 Task: For heading Use Courier New with bold and underline.  font size for heading22,  'Change the font style of data to'Courier New and font size to 14,  Change the alignment of both headline & data to Align right In the sheet   Summit Sales review   book
Action: Mouse moved to (334, 105)
Screenshot: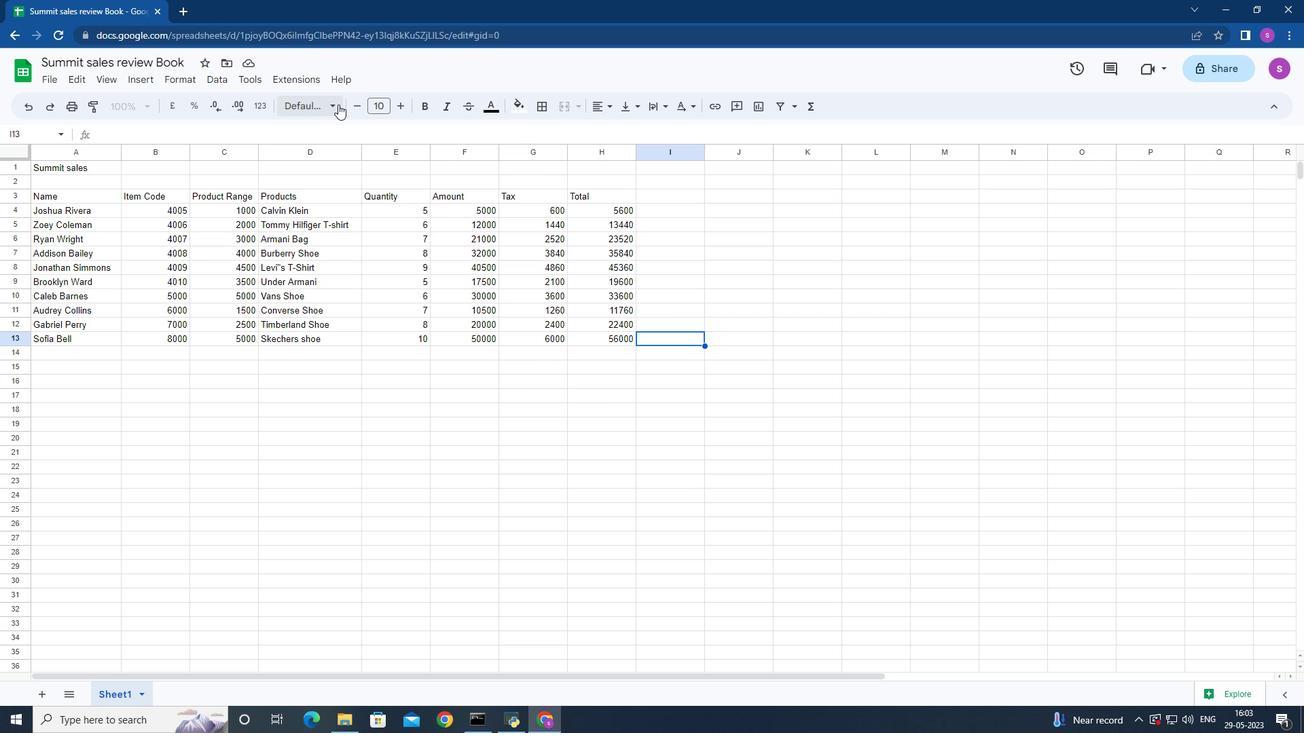 
Action: Mouse pressed left at (334, 105)
Screenshot: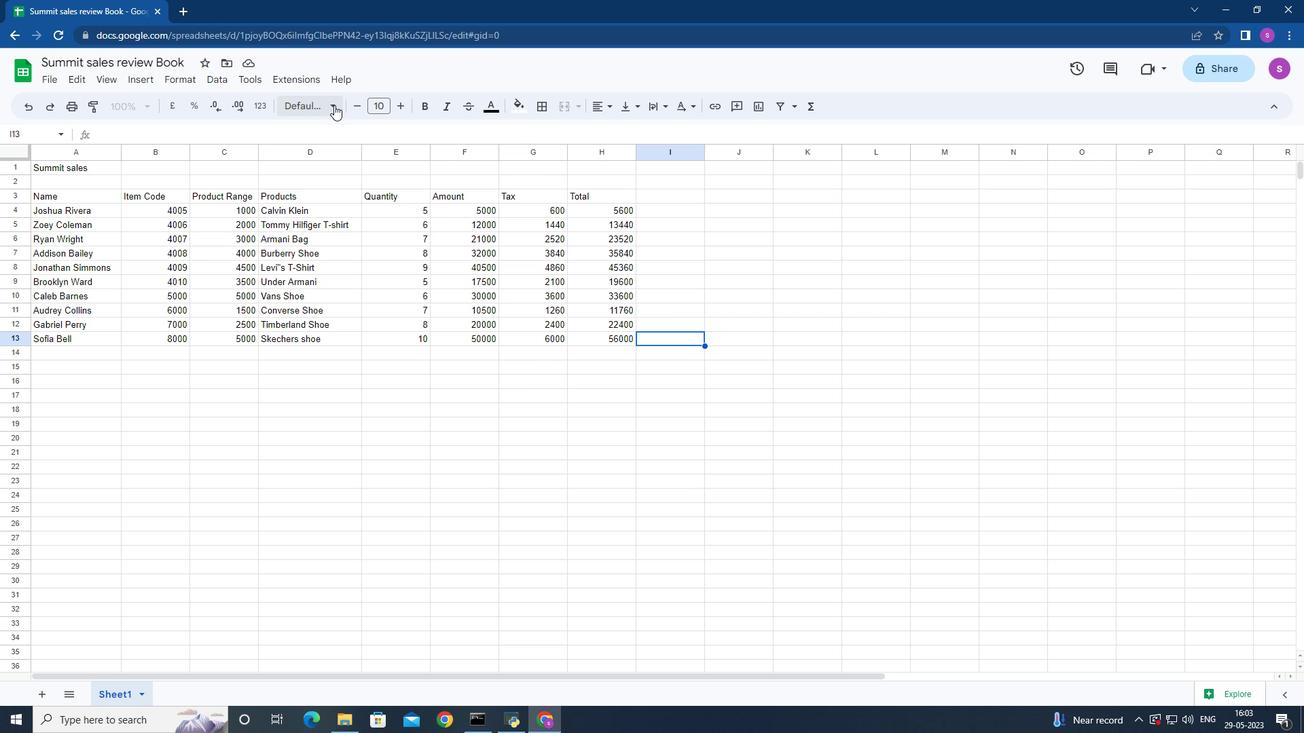 
Action: Mouse moved to (591, 470)
Screenshot: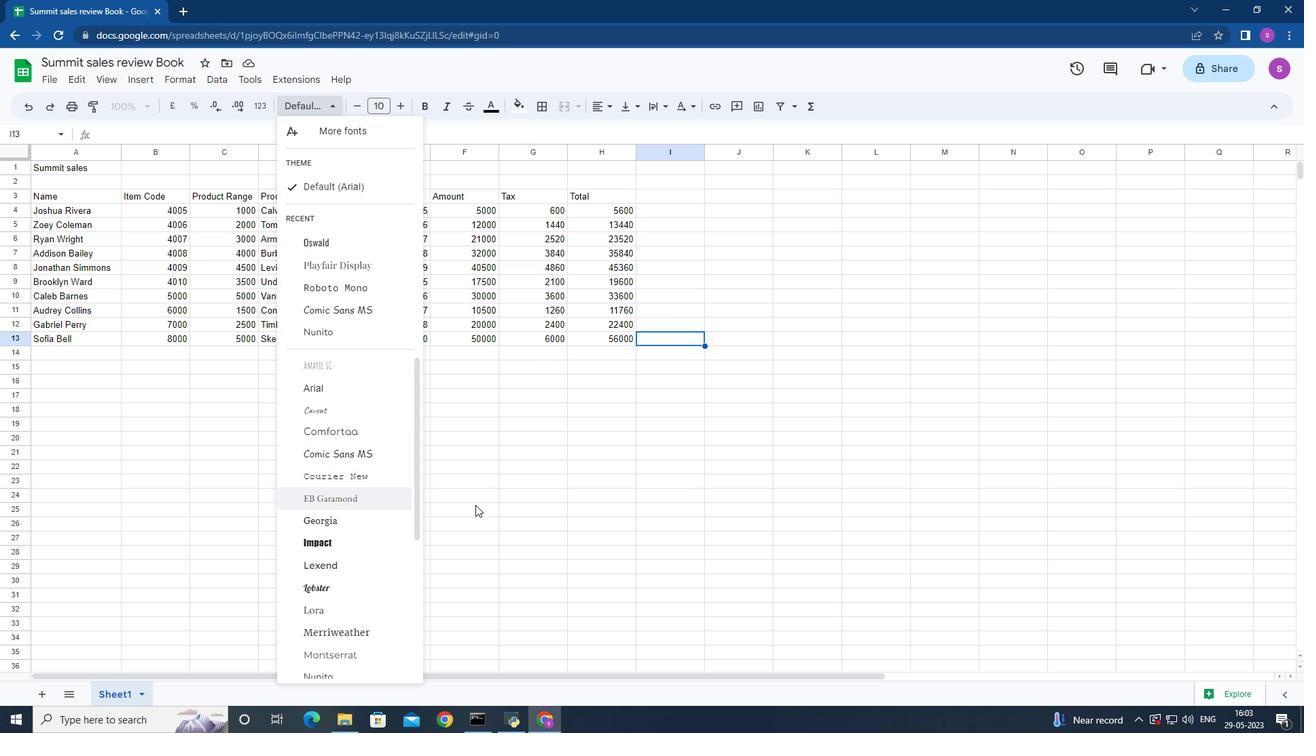 
Action: Mouse pressed left at (591, 470)
Screenshot: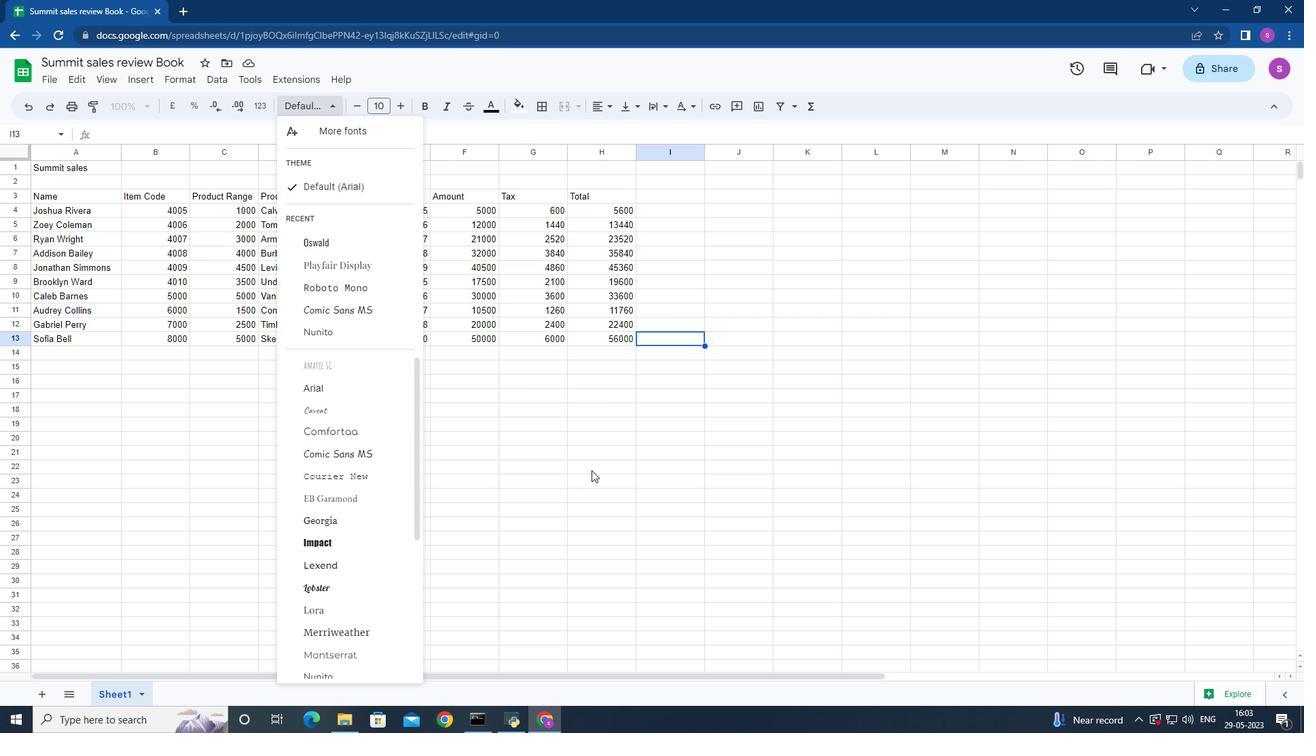 
Action: Mouse moved to (35, 192)
Screenshot: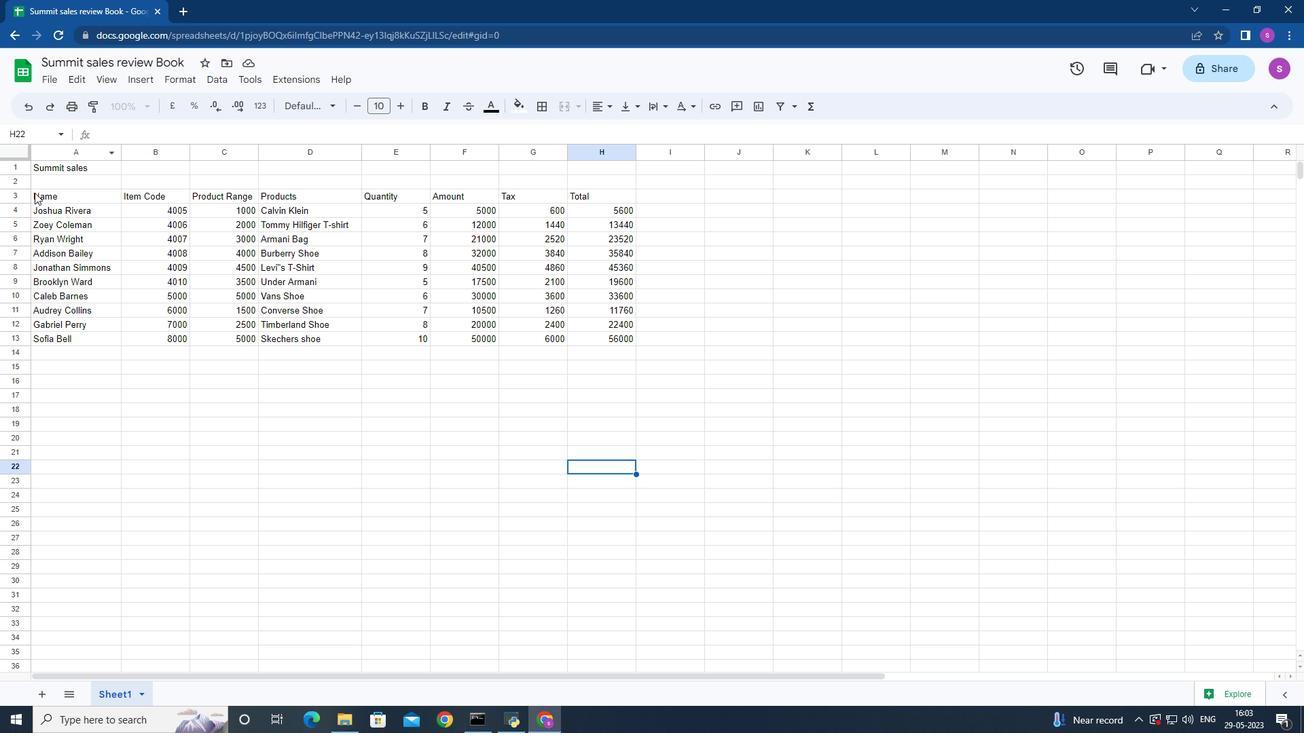 
Action: Mouse pressed left at (35, 192)
Screenshot: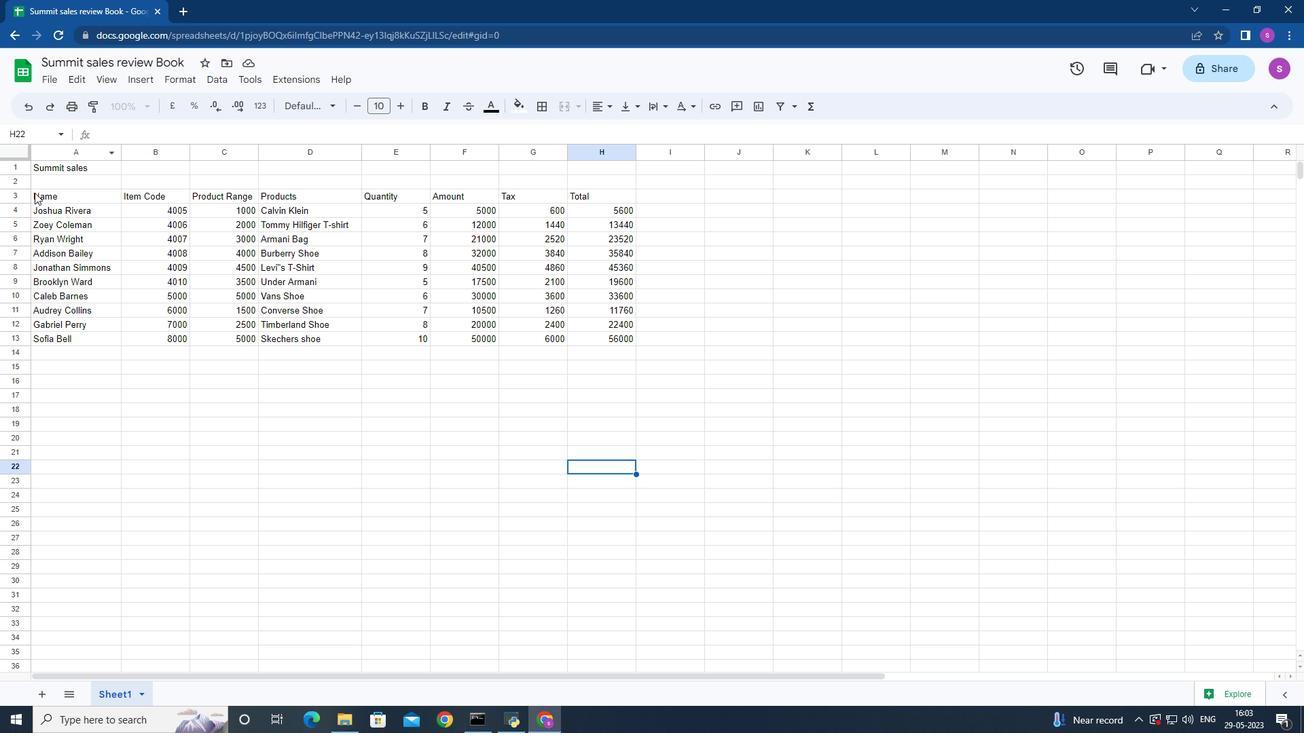 
Action: Mouse moved to (325, 104)
Screenshot: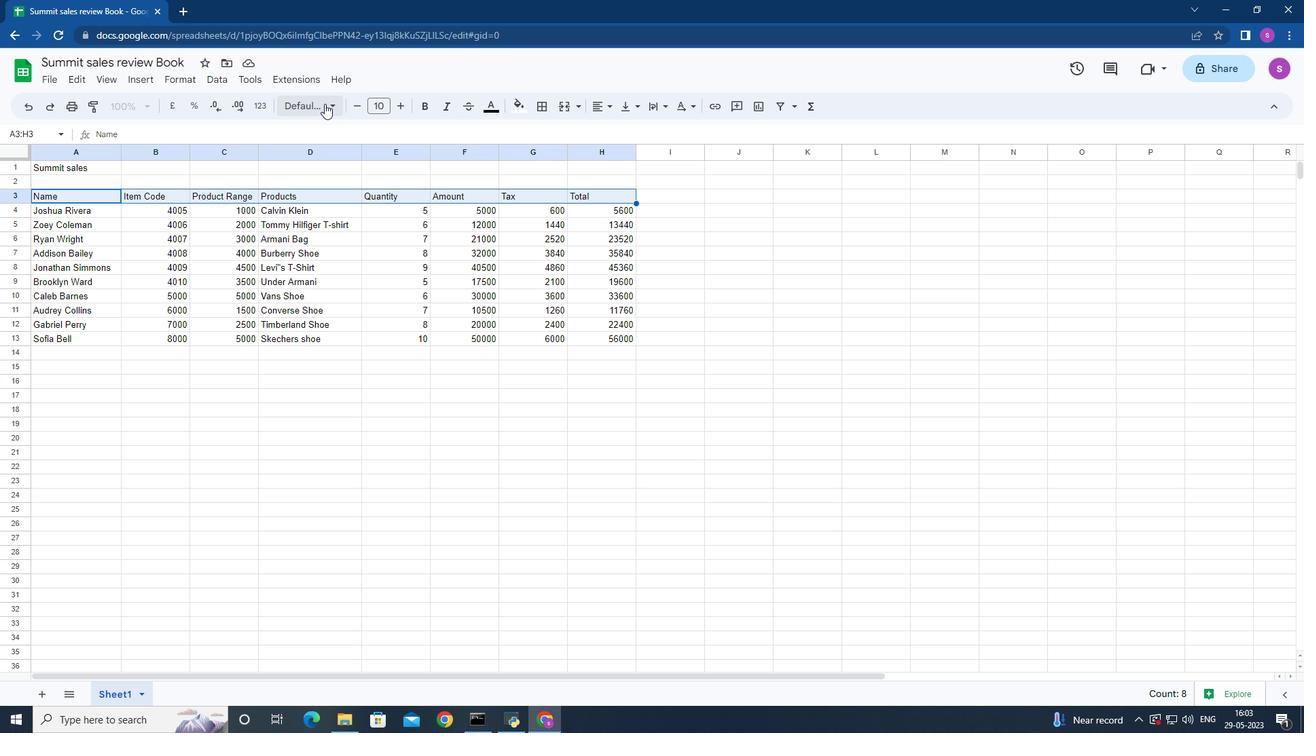 
Action: Mouse pressed left at (325, 104)
Screenshot: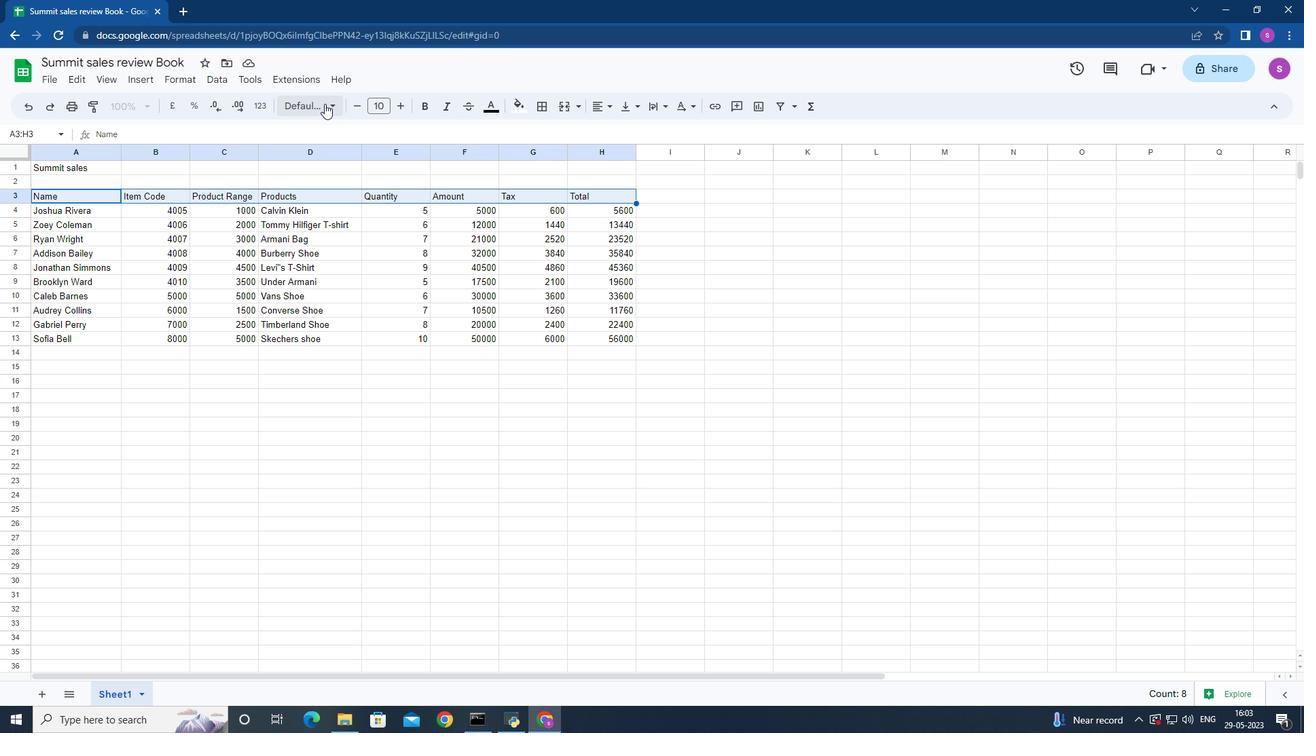 
Action: Mouse moved to (369, 474)
Screenshot: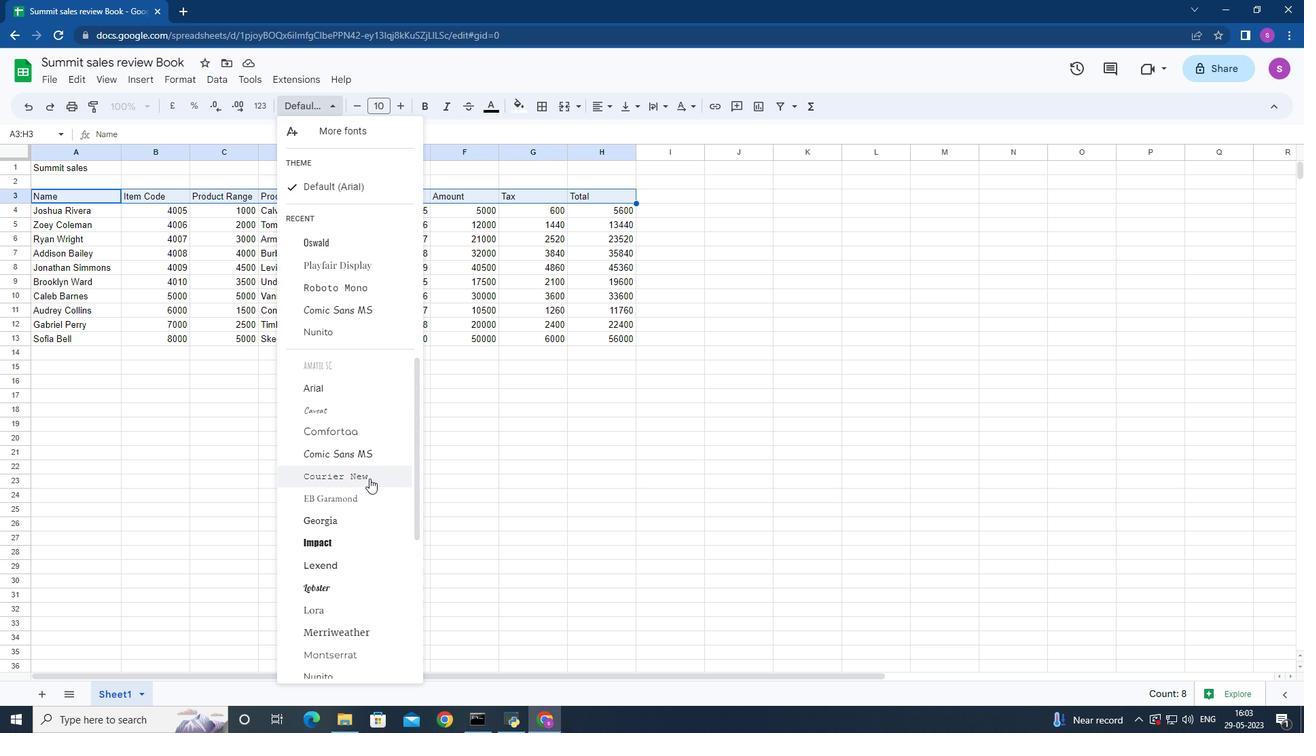 
Action: Mouse pressed left at (369, 474)
Screenshot: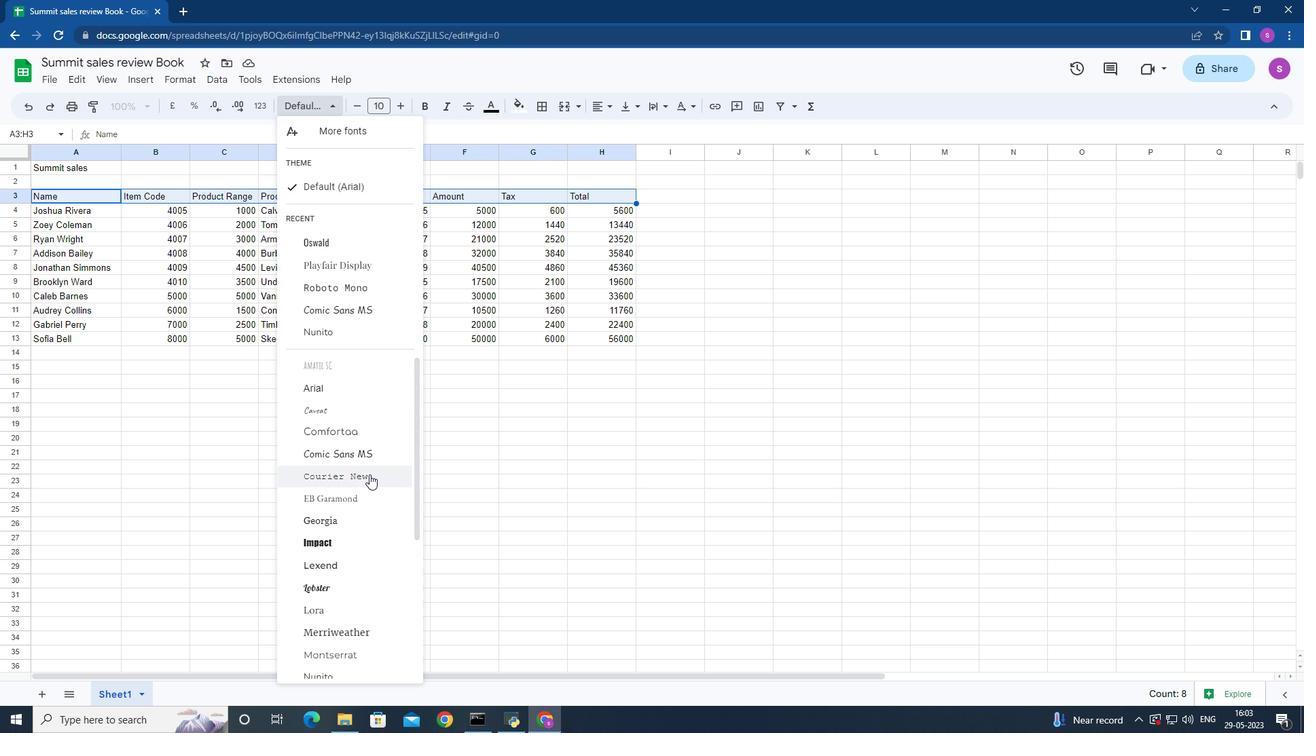 
Action: Mouse moved to (173, 79)
Screenshot: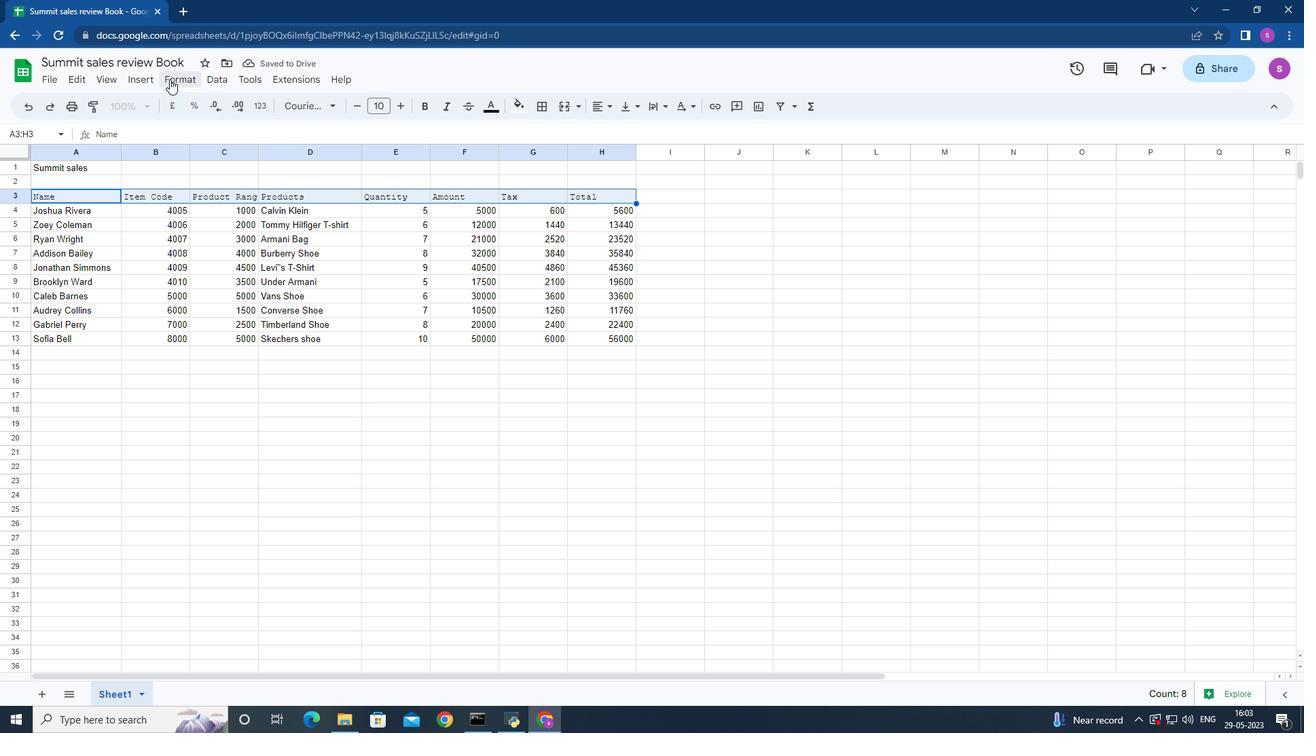 
Action: Mouse pressed left at (173, 79)
Screenshot: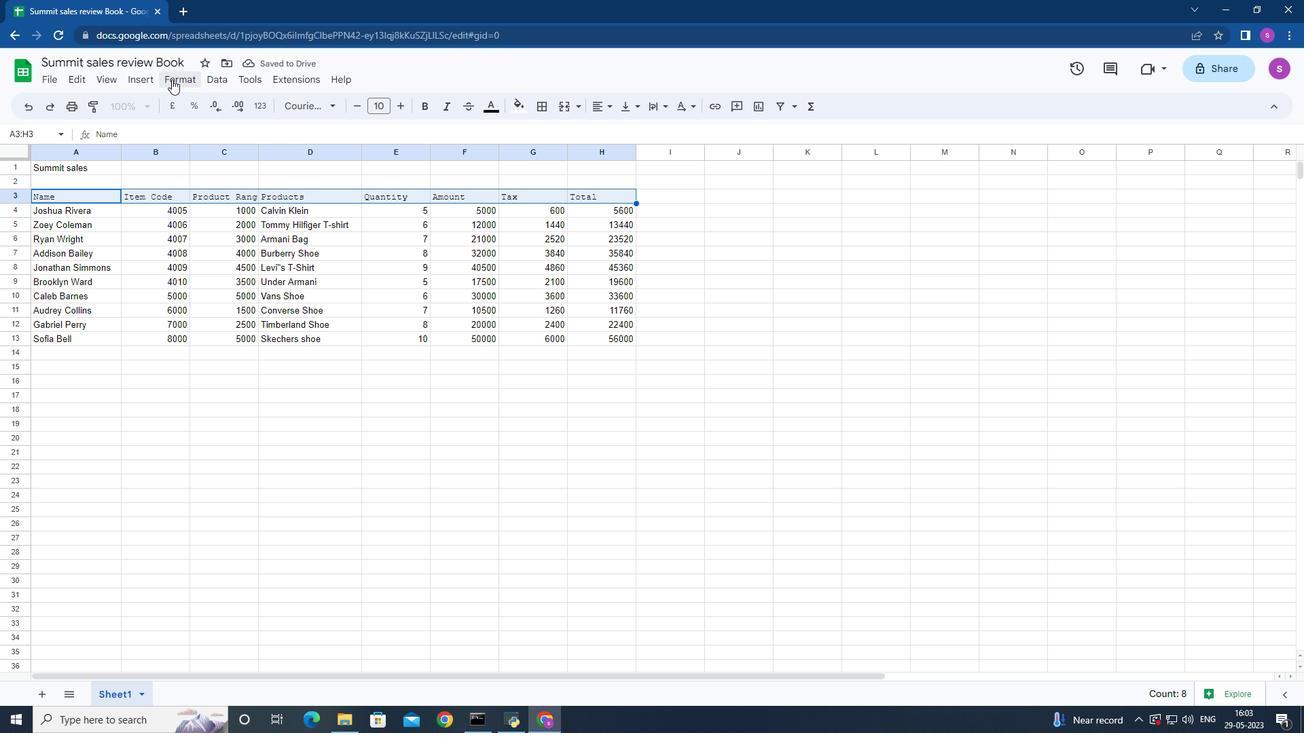 
Action: Mouse moved to (430, 204)
Screenshot: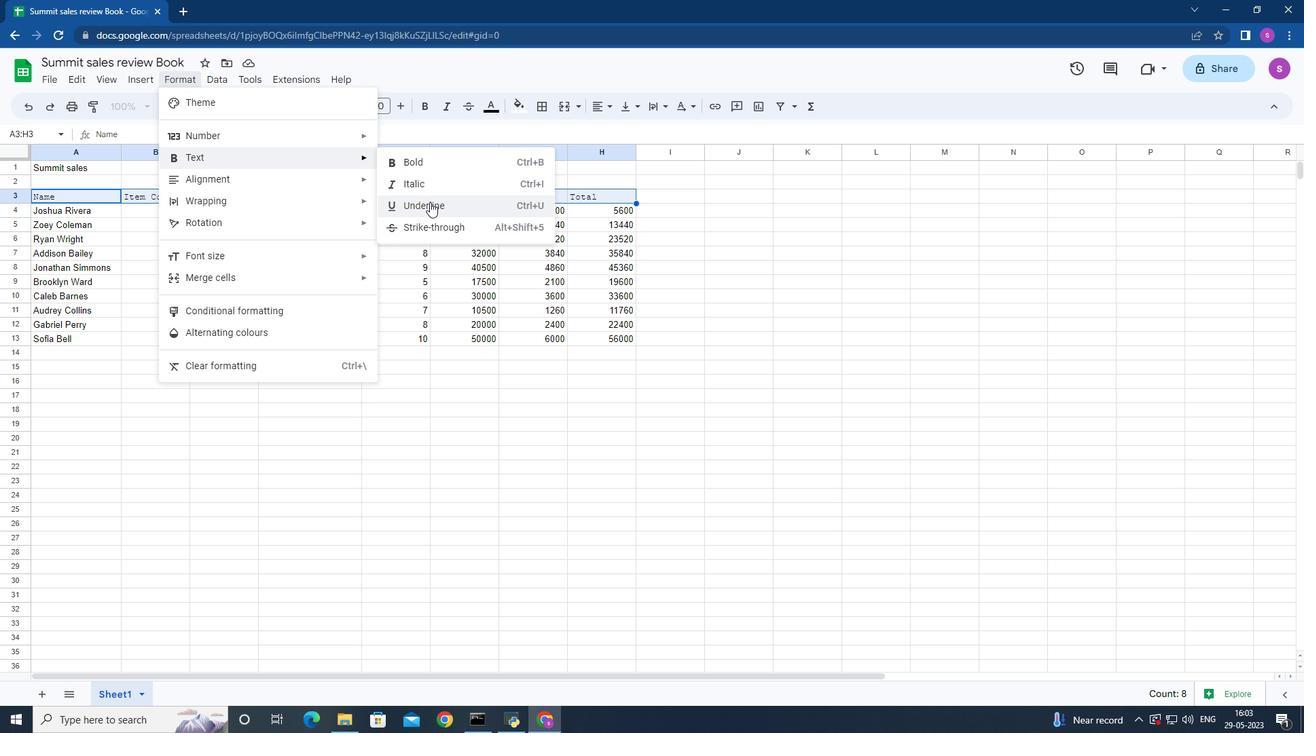 
Action: Mouse pressed left at (430, 204)
Screenshot: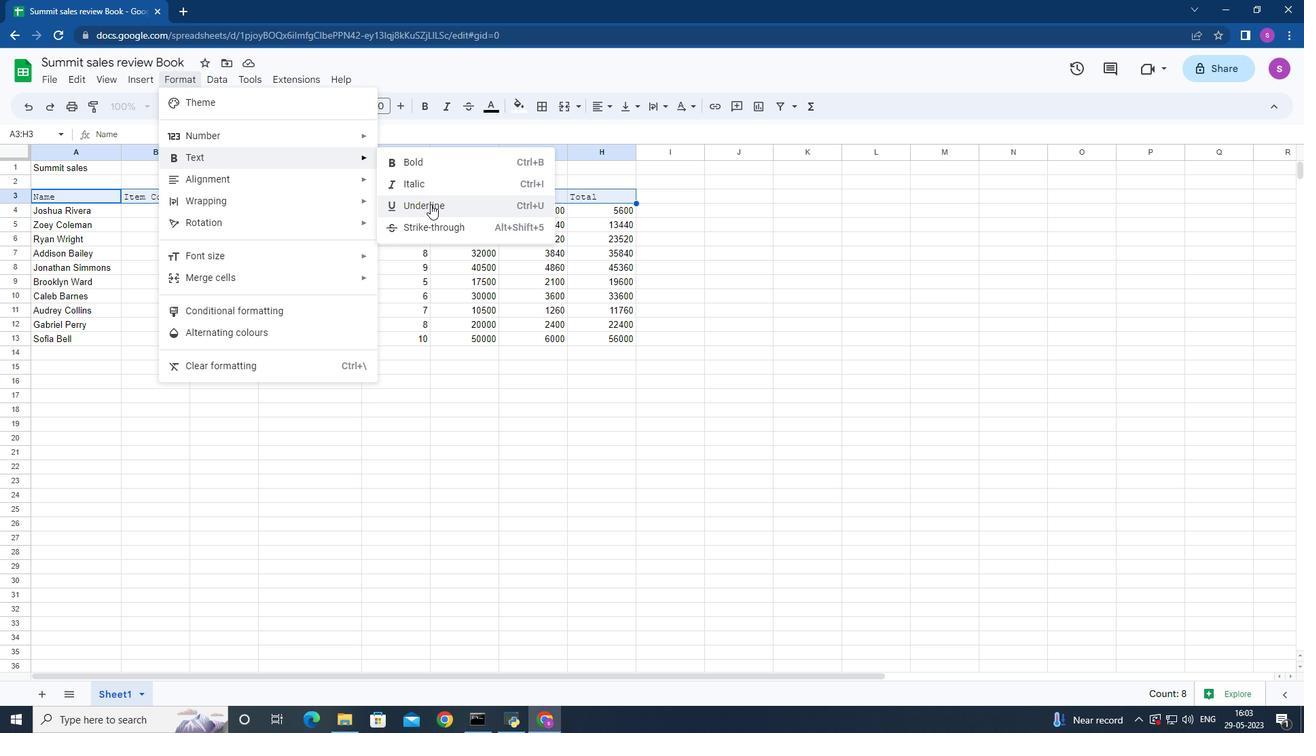 
Action: Mouse moved to (400, 107)
Screenshot: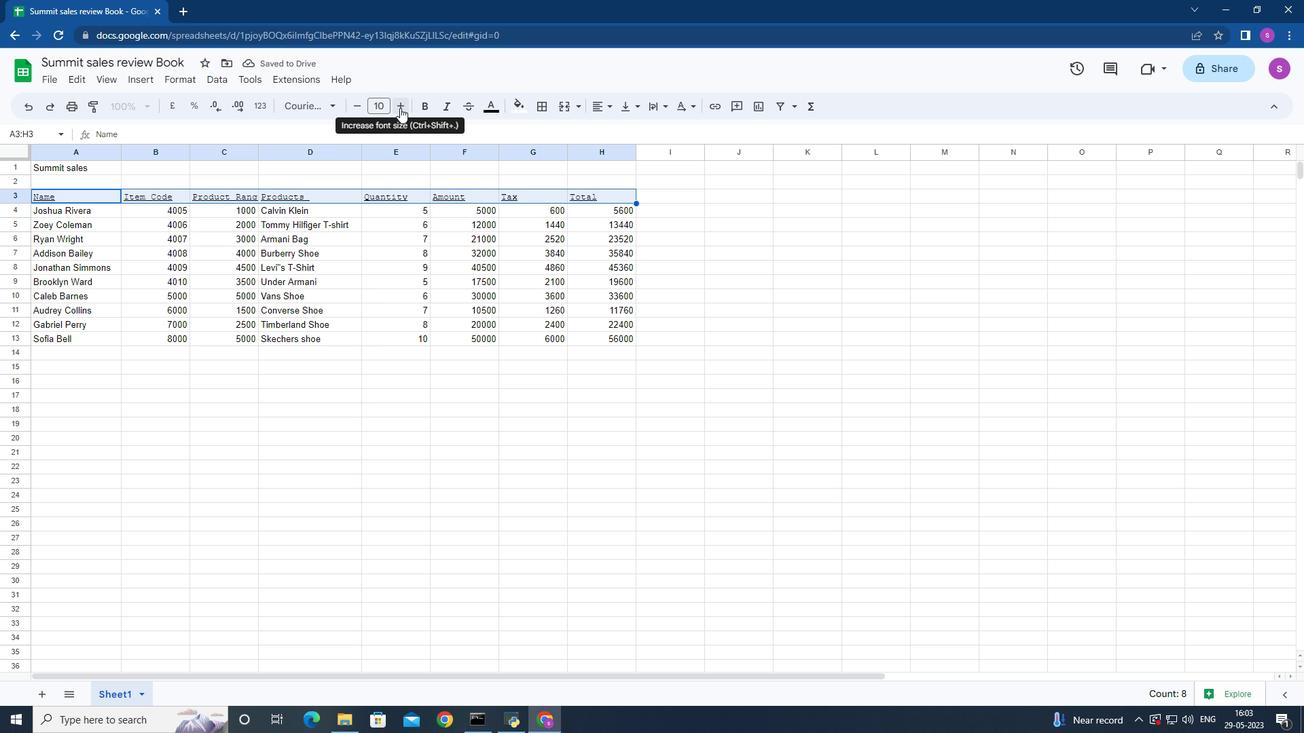 
Action: Mouse pressed left at (400, 107)
Screenshot: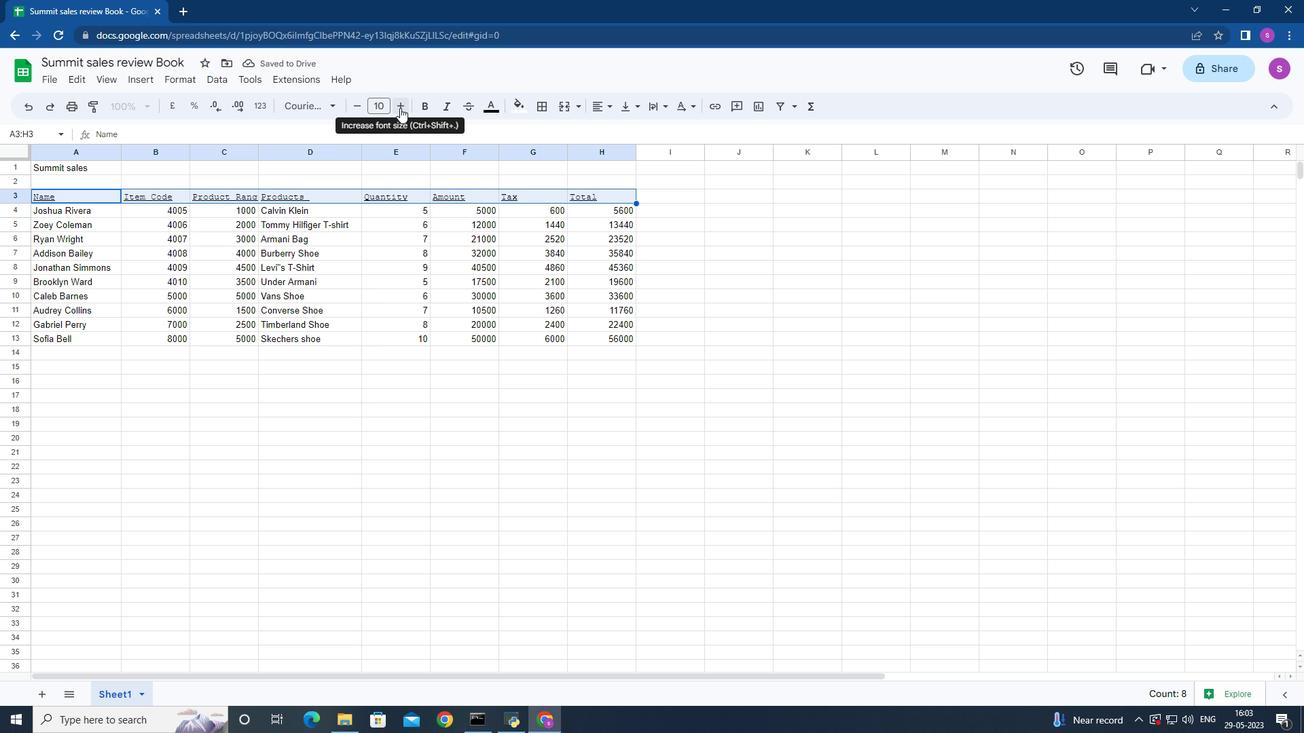 
Action: Mouse pressed left at (400, 107)
Screenshot: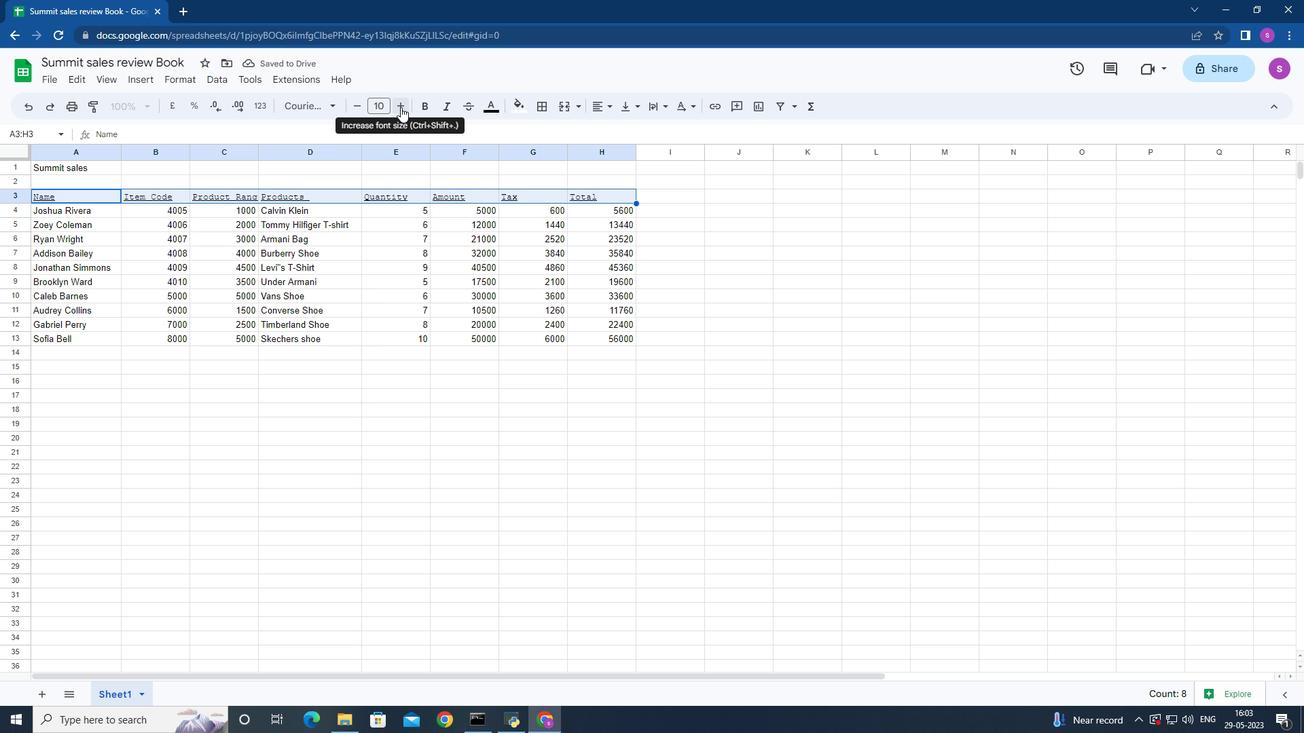 
Action: Mouse pressed left at (400, 107)
Screenshot: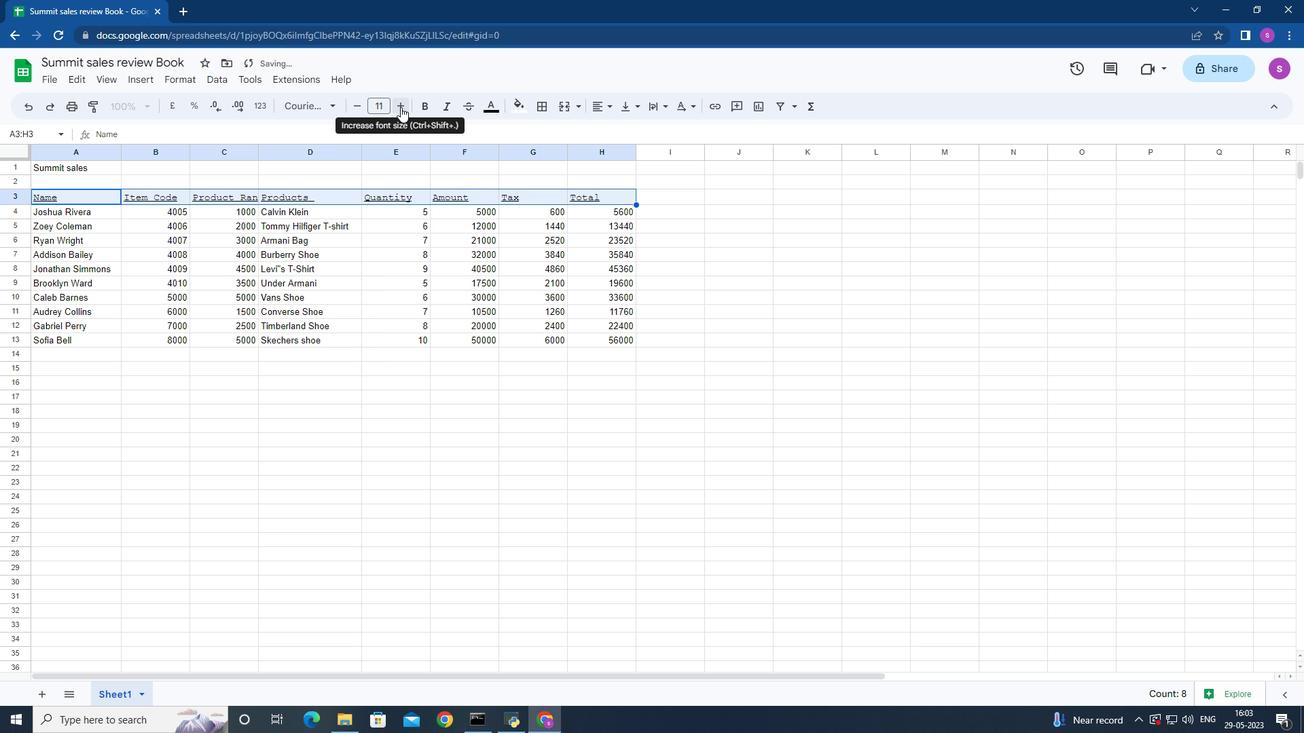 
Action: Mouse moved to (401, 107)
Screenshot: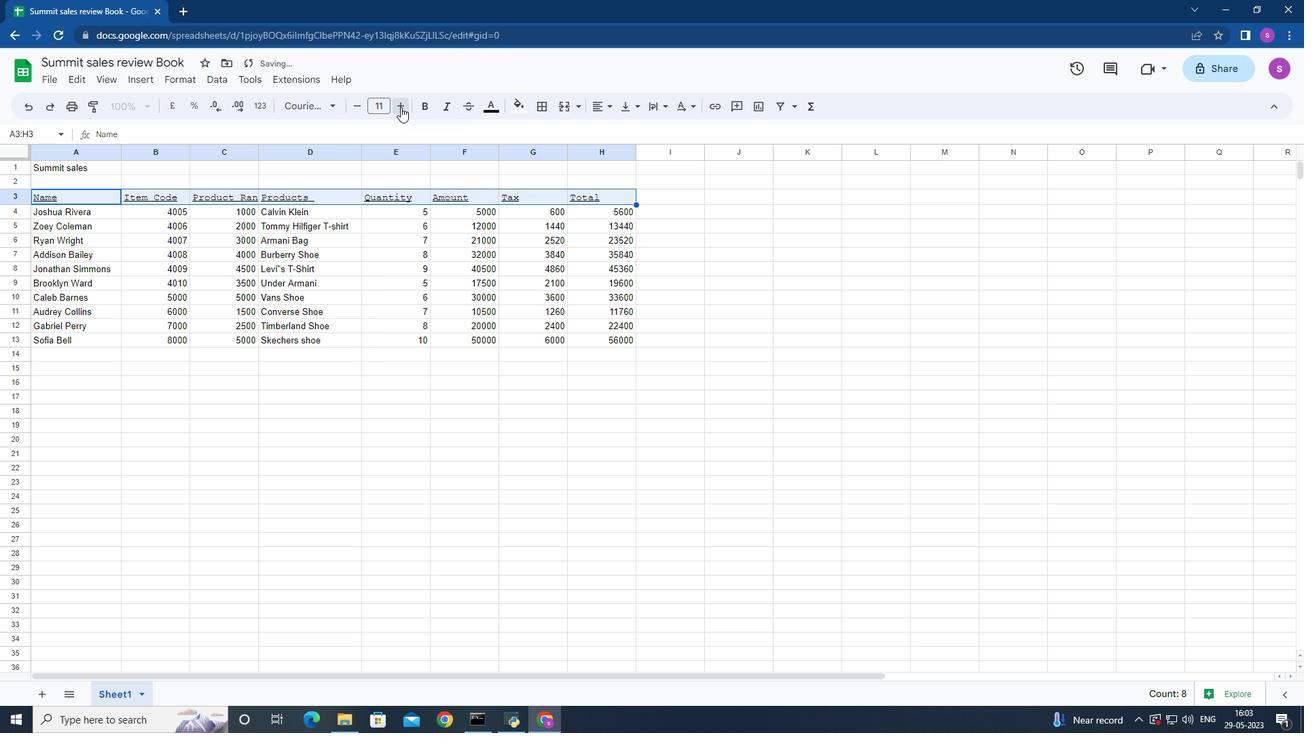 
Action: Mouse pressed left at (401, 107)
Screenshot: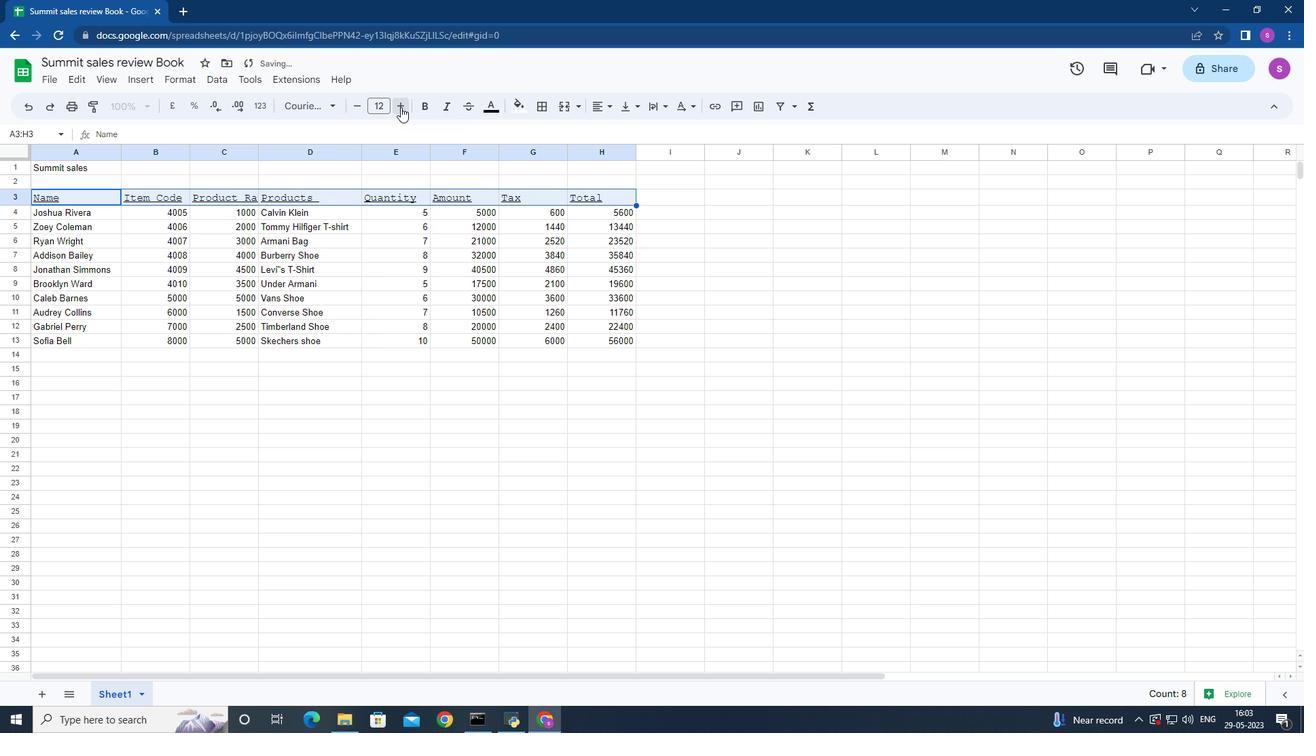 
Action: Mouse pressed left at (401, 107)
Screenshot: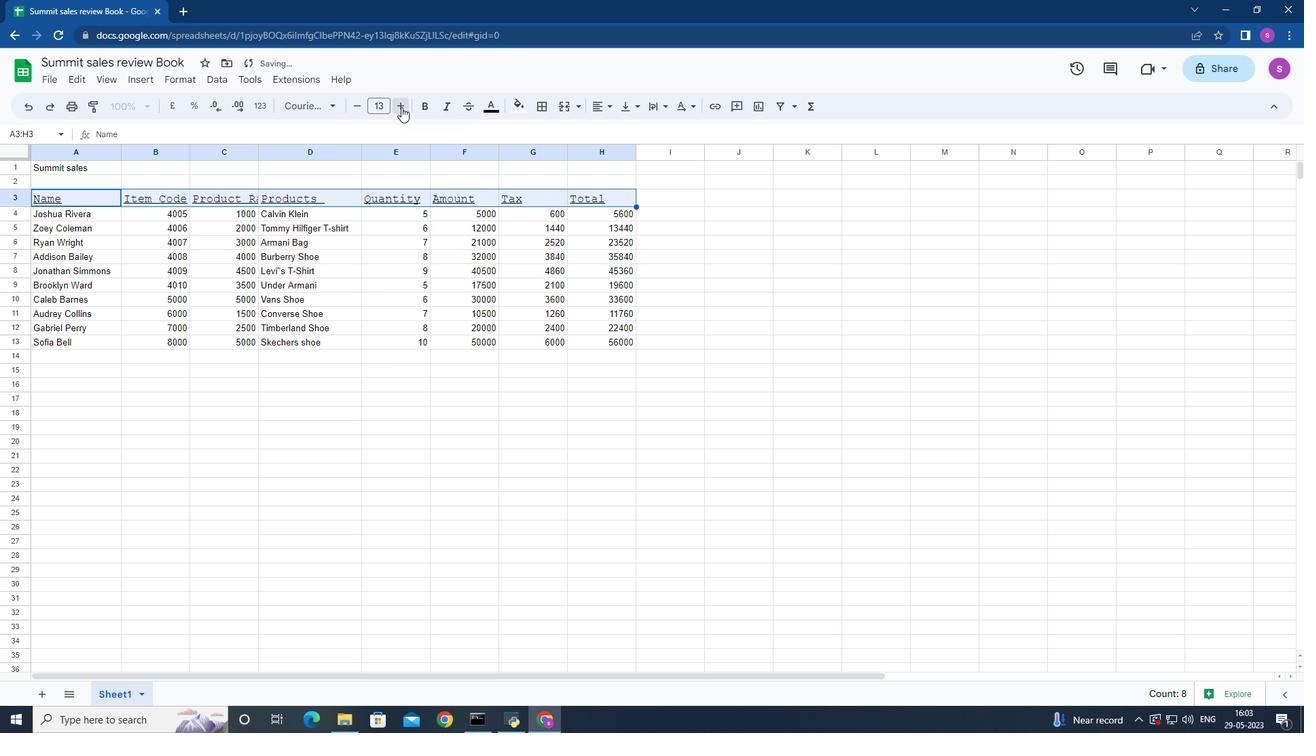 
Action: Mouse pressed left at (401, 107)
Screenshot: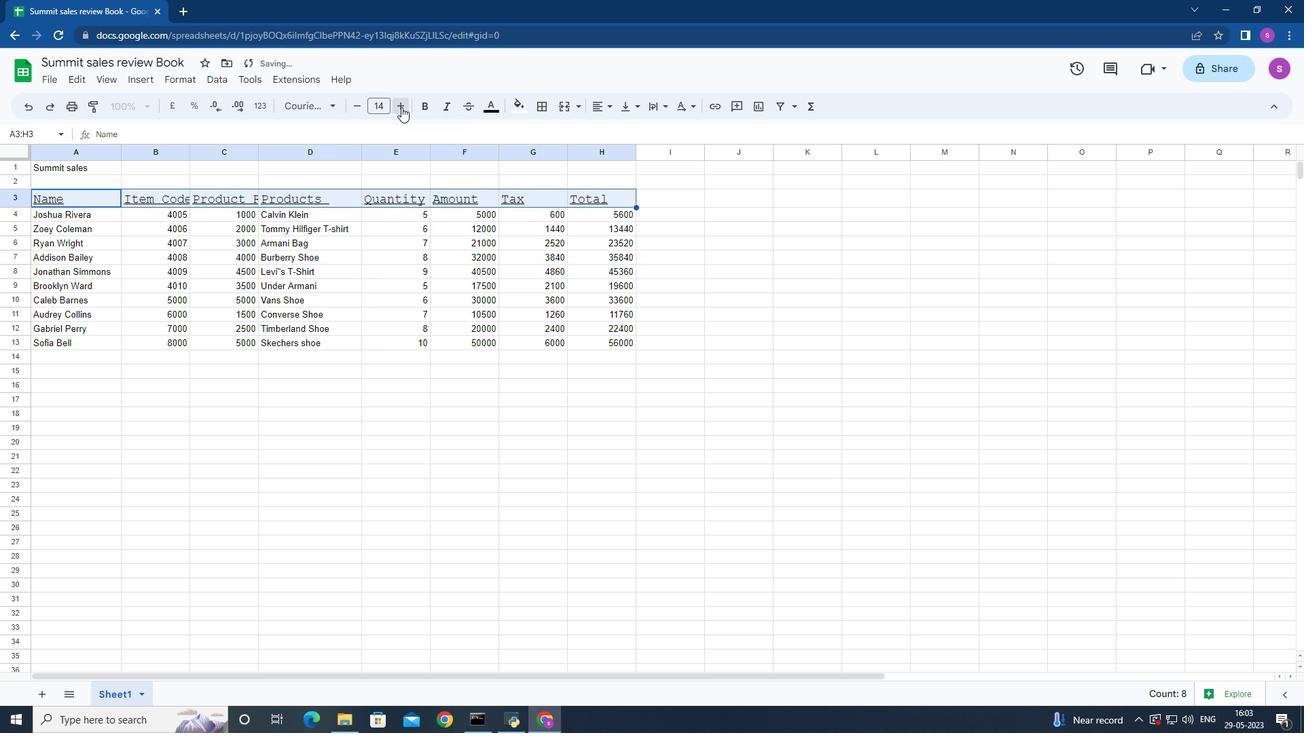 
Action: Mouse pressed left at (401, 107)
Screenshot: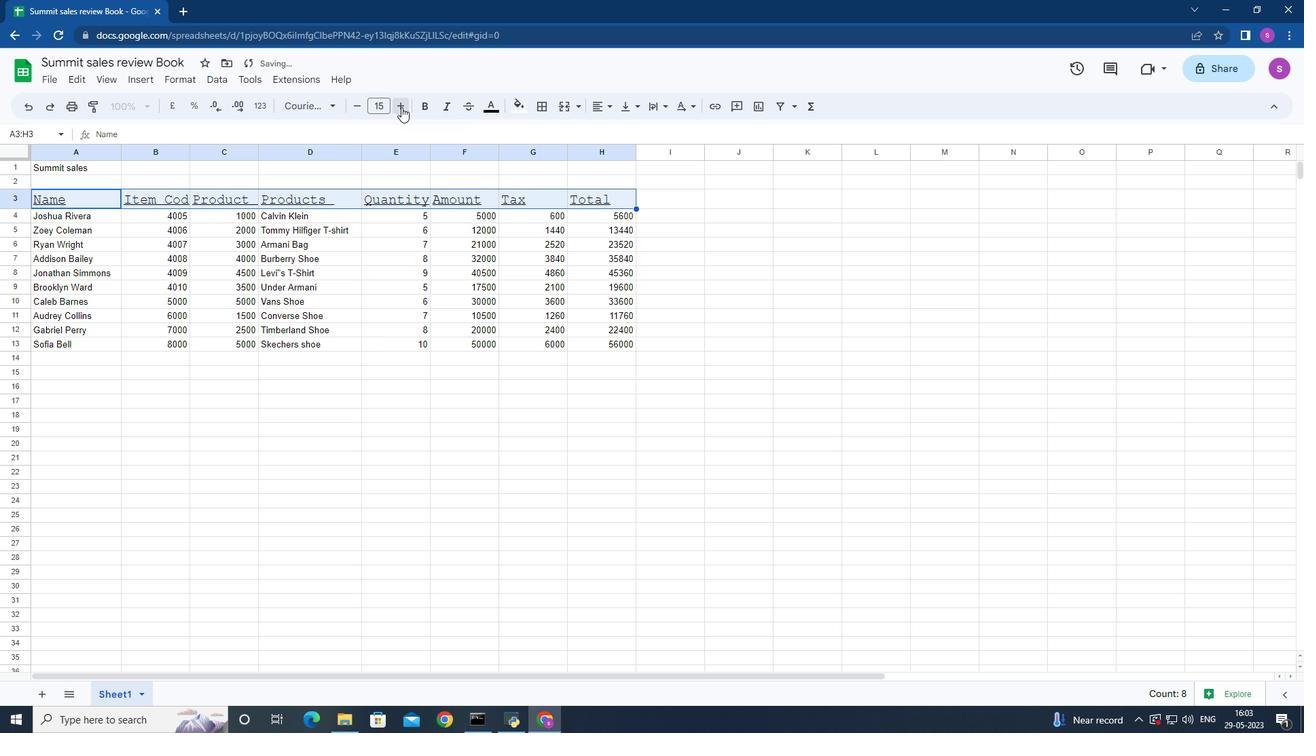 
Action: Mouse pressed left at (401, 107)
Screenshot: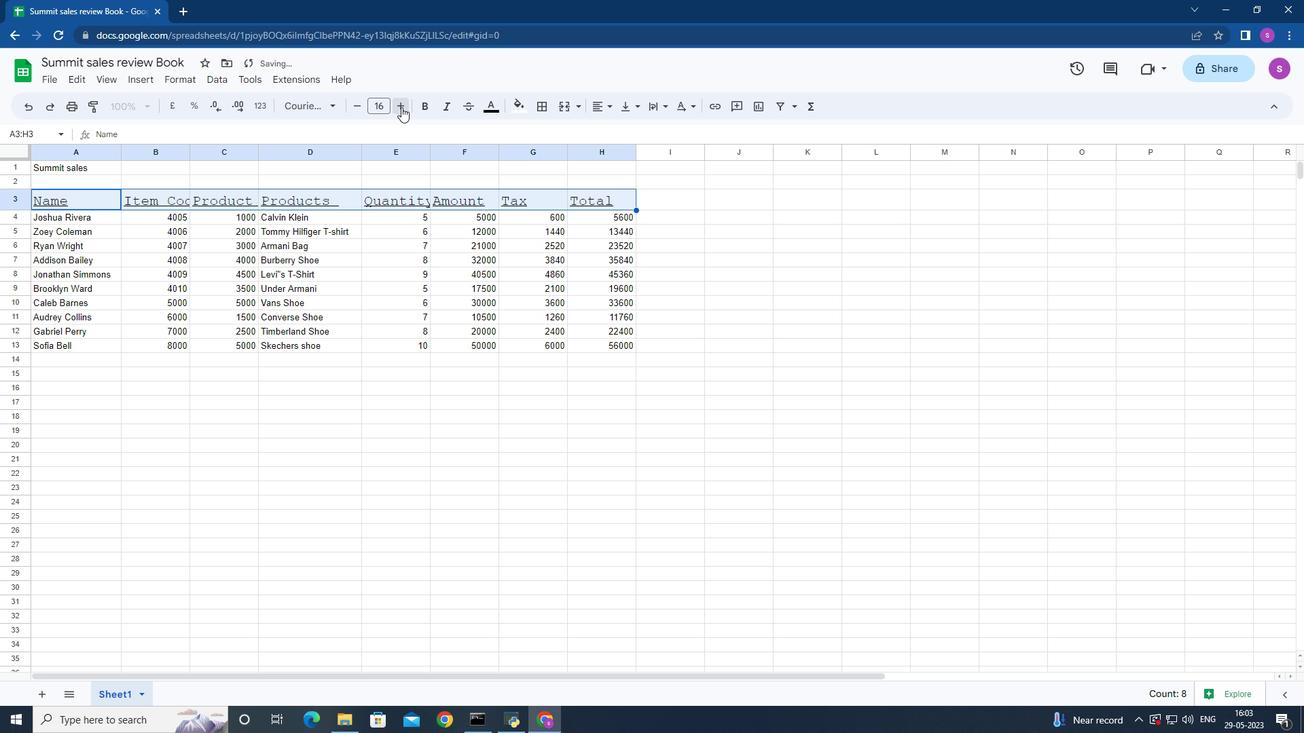
Action: Mouse pressed left at (401, 107)
Screenshot: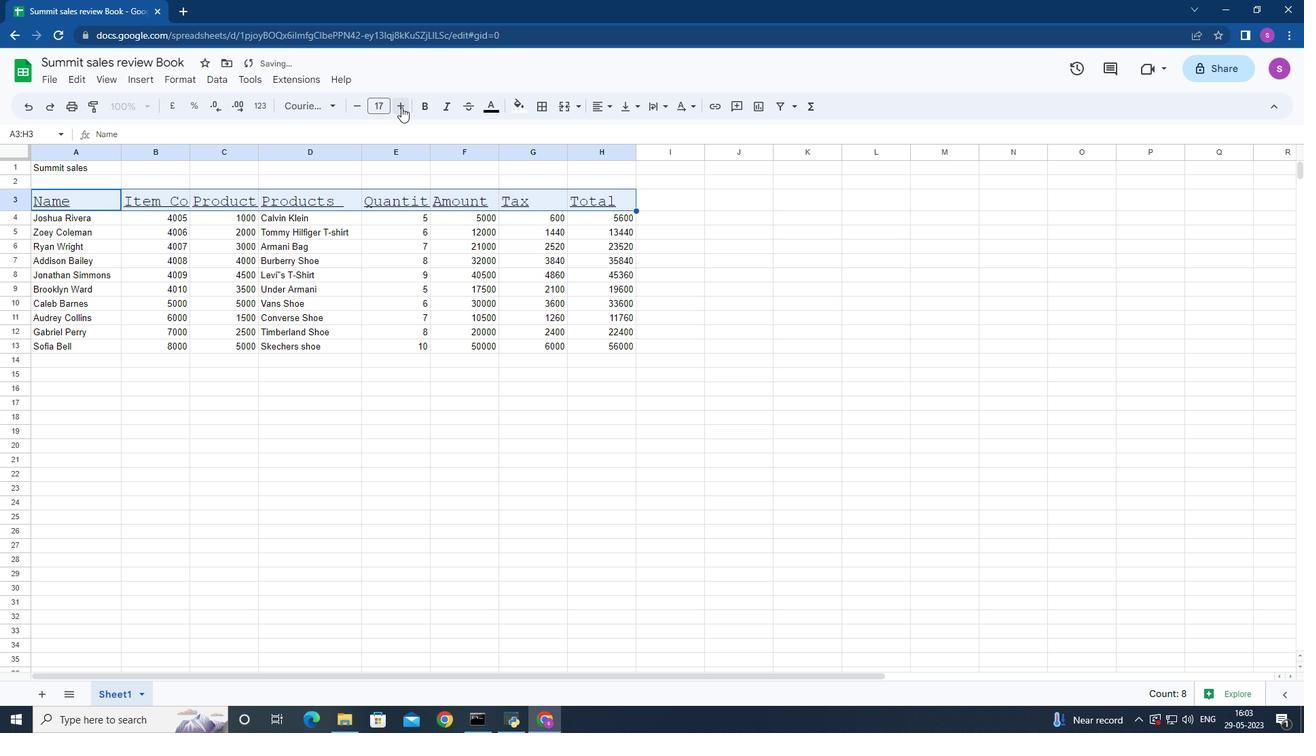 
Action: Mouse pressed left at (401, 107)
Screenshot: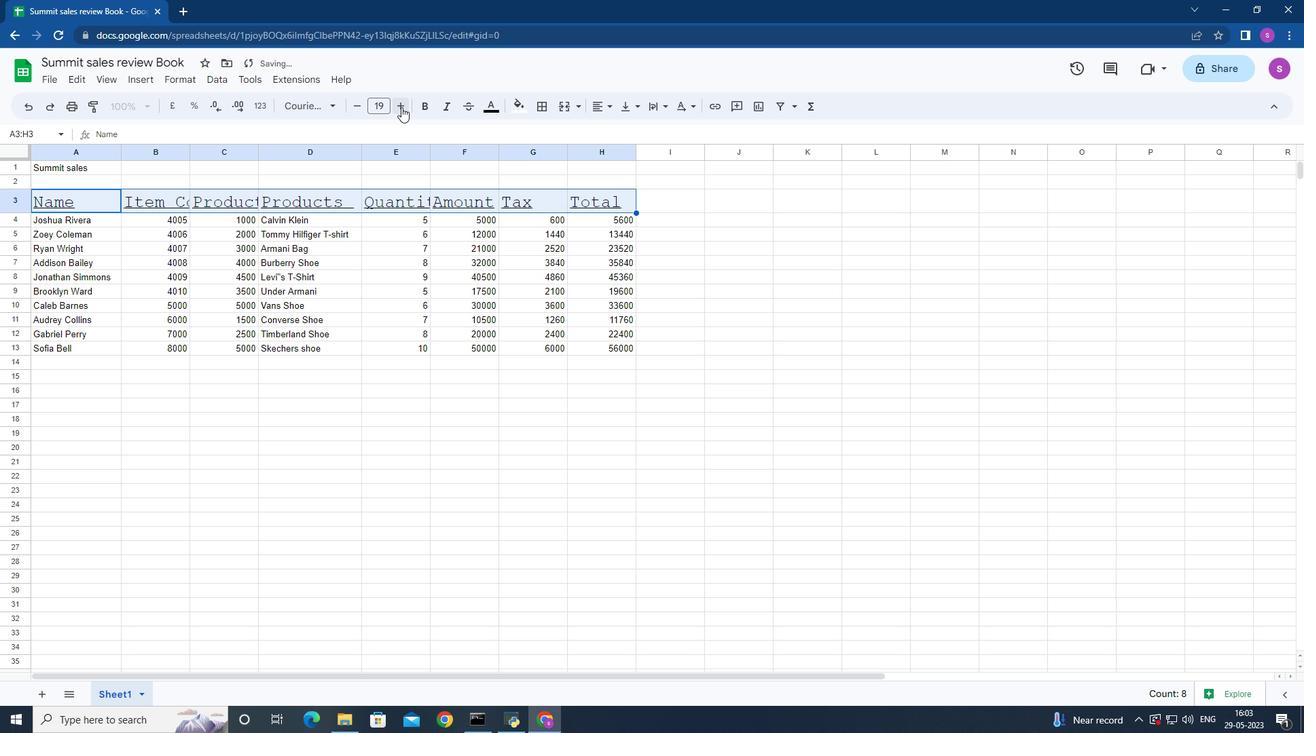 
Action: Mouse pressed left at (401, 107)
Screenshot: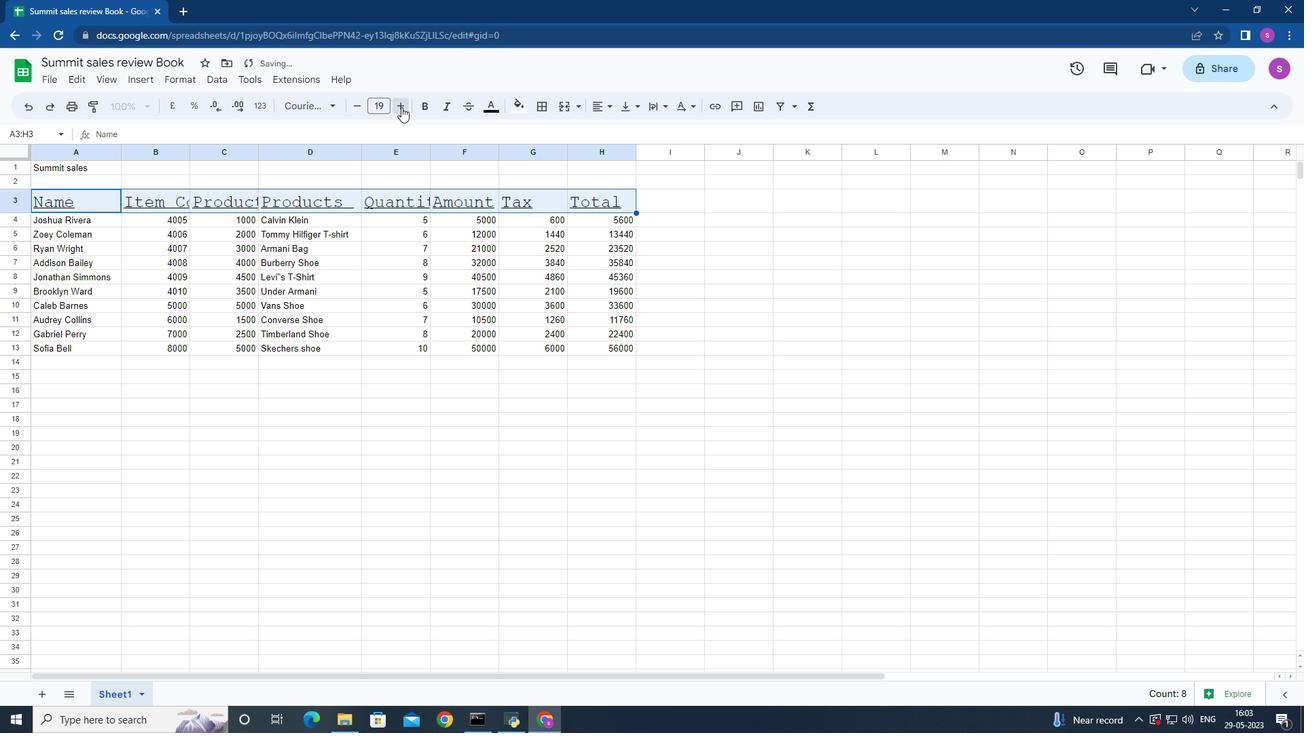 
Action: Mouse pressed left at (401, 107)
Screenshot: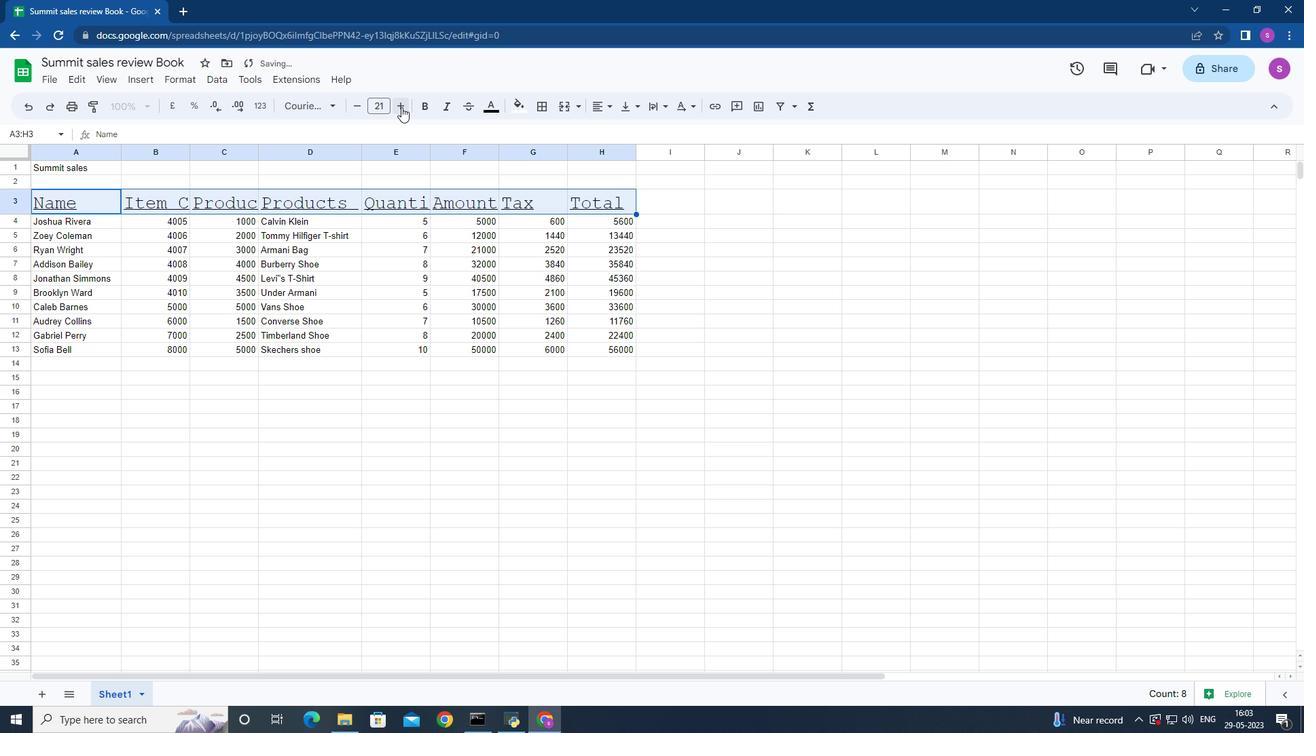 
Action: Mouse moved to (120, 154)
Screenshot: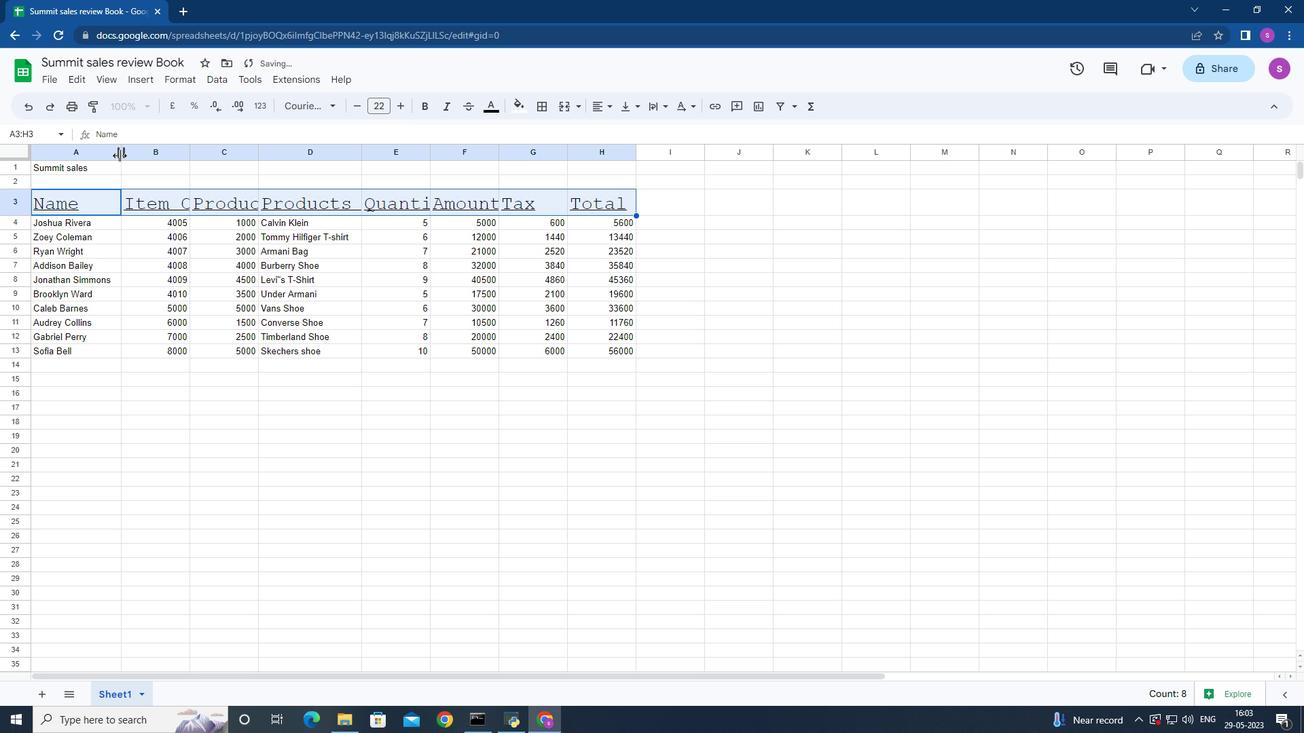 
Action: Mouse pressed left at (120, 154)
Screenshot: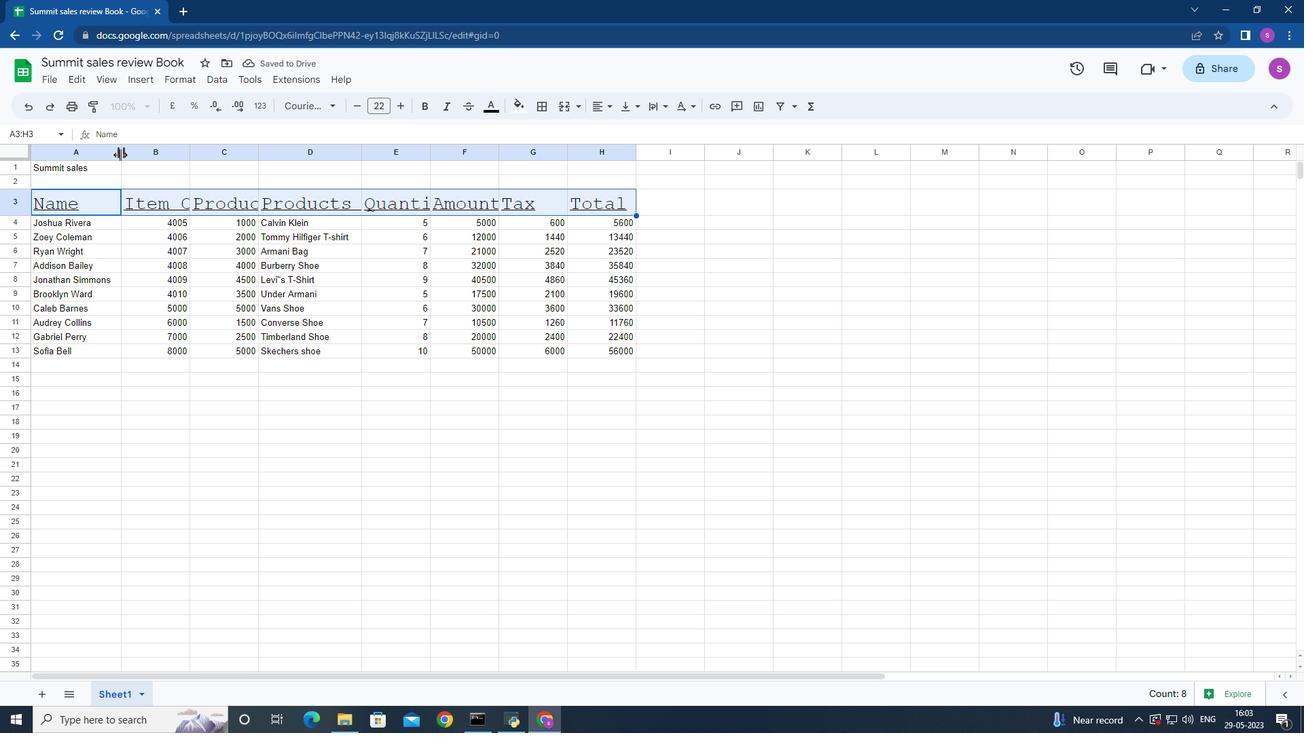 
Action: Mouse moved to (210, 155)
Screenshot: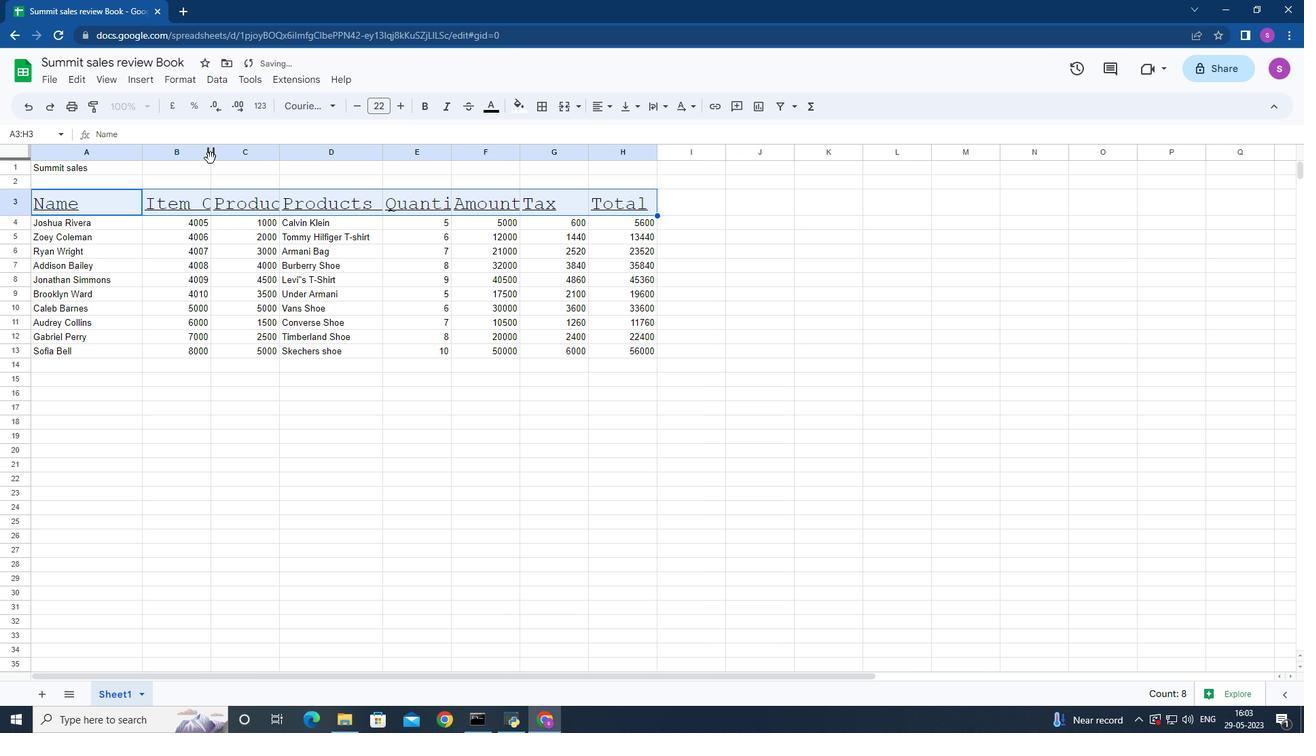 
Action: Mouse pressed left at (210, 155)
Screenshot: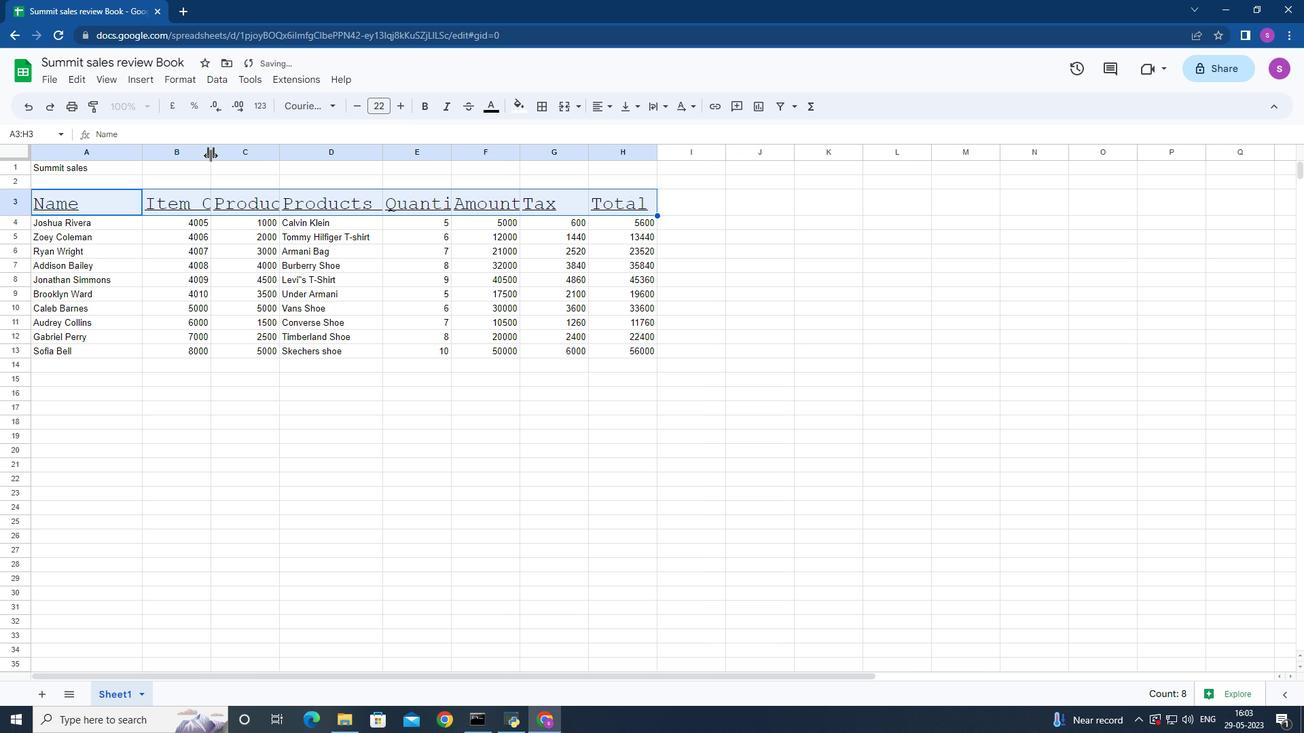 
Action: Mouse moved to (343, 154)
Screenshot: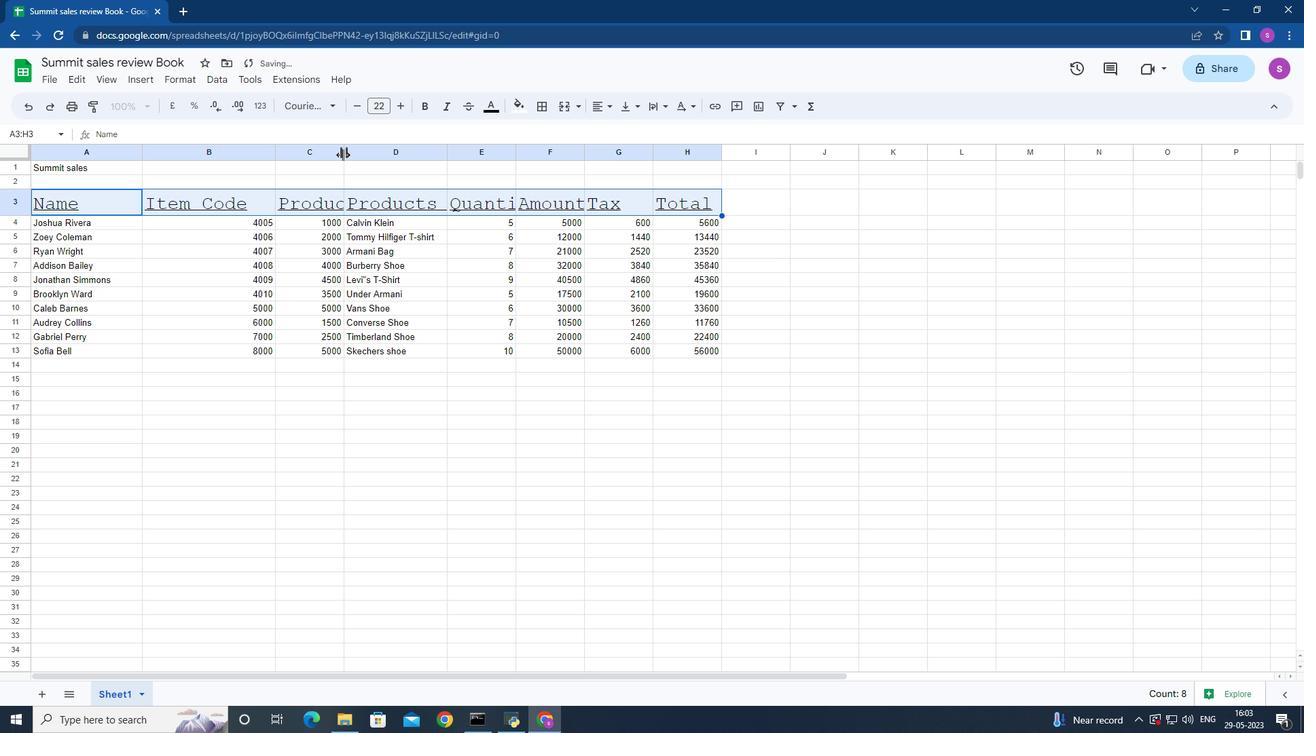
Action: Mouse pressed left at (343, 154)
Screenshot: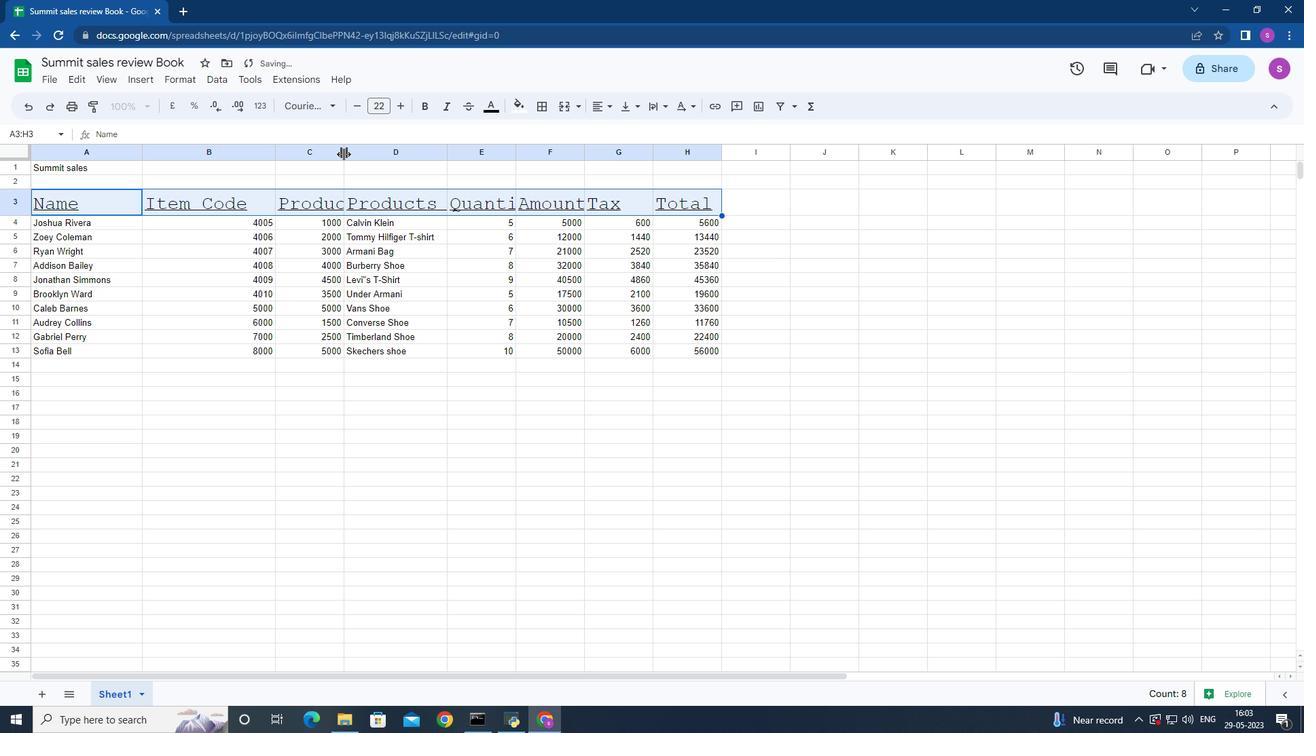 
Action: Mouse moved to (387, 153)
Screenshot: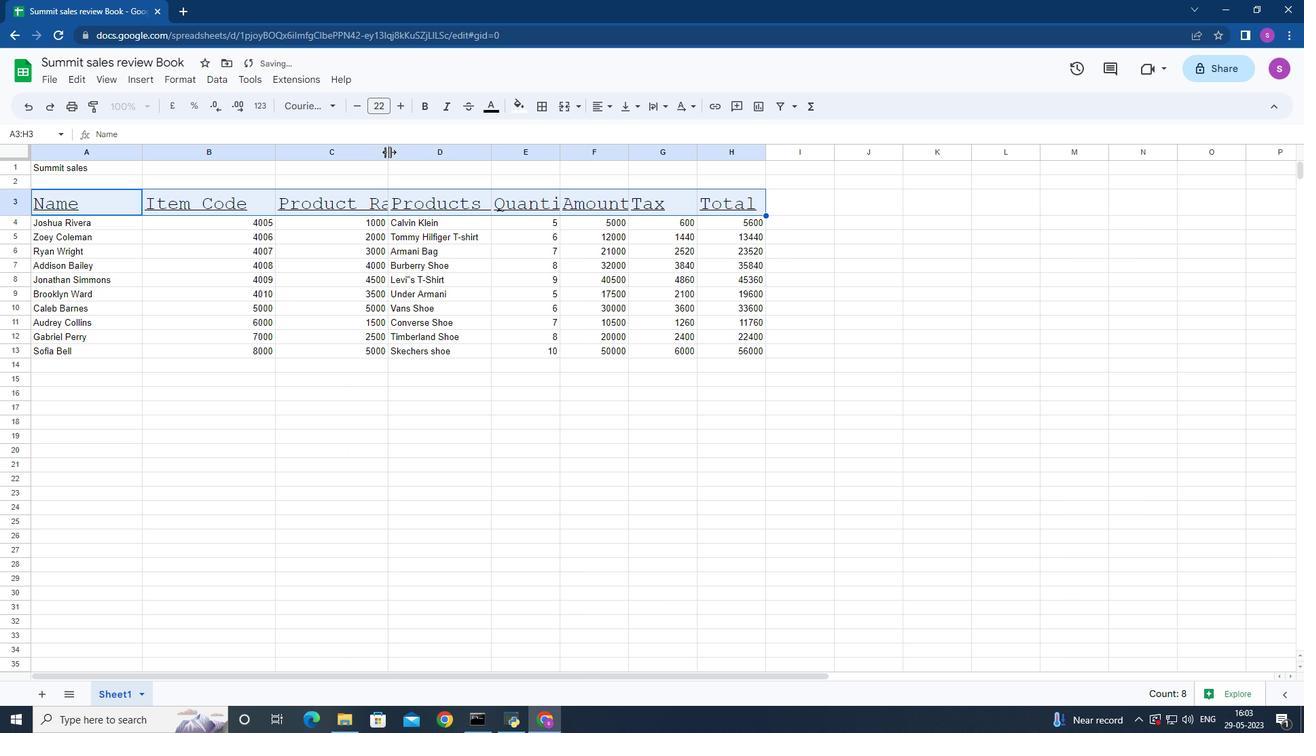 
Action: Mouse pressed left at (387, 153)
Screenshot: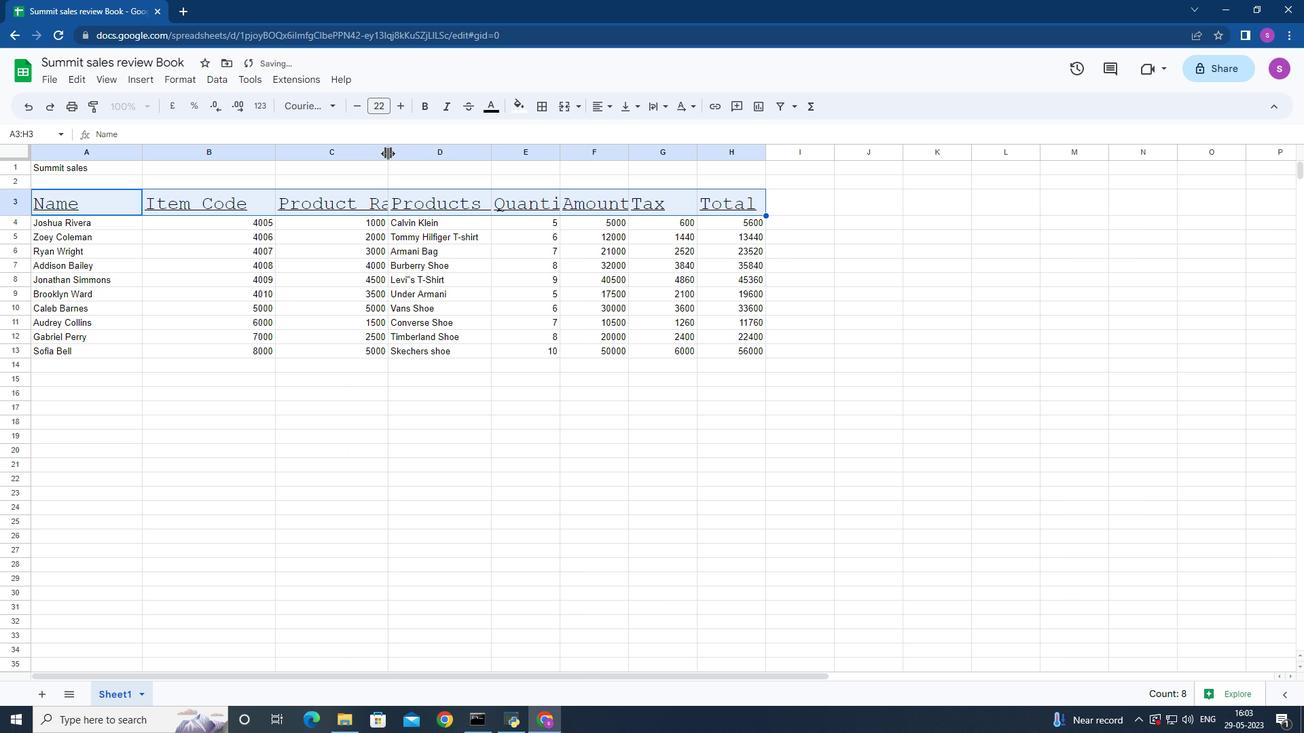 
Action: Mouse moved to (549, 152)
Screenshot: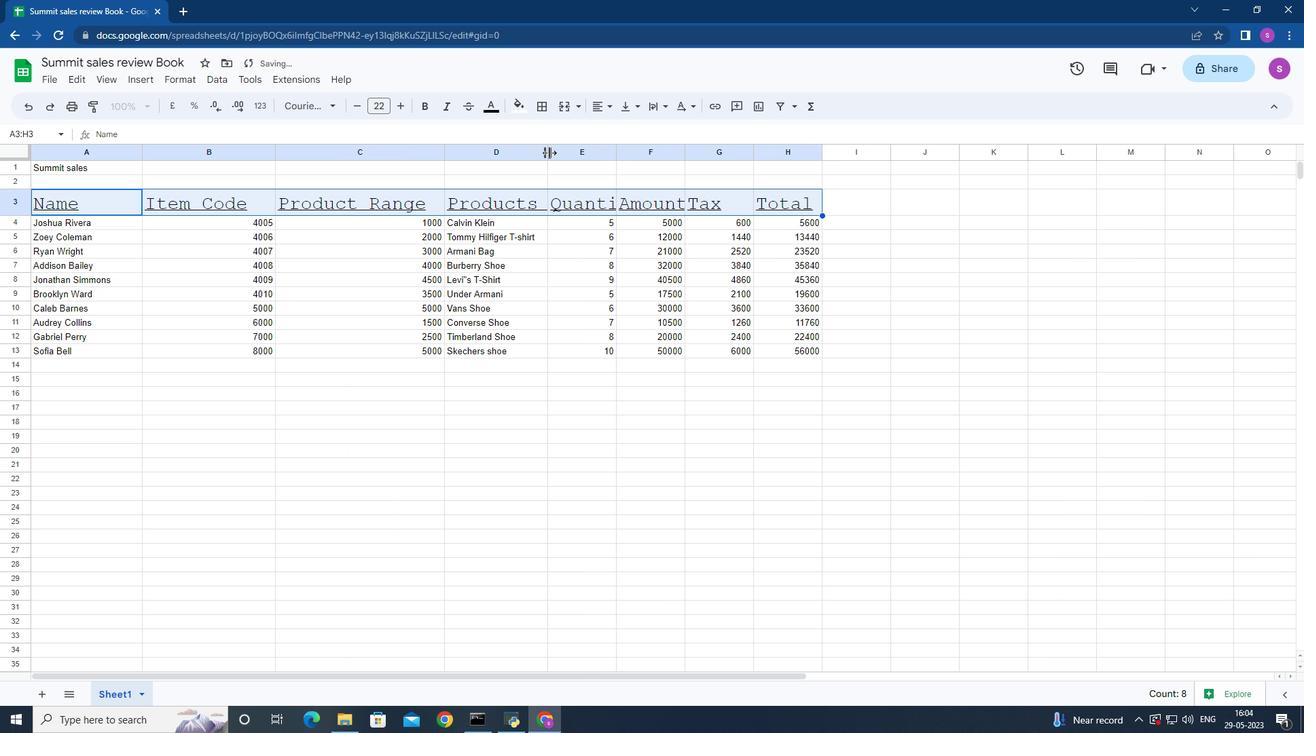 
Action: Mouse pressed left at (549, 152)
Screenshot: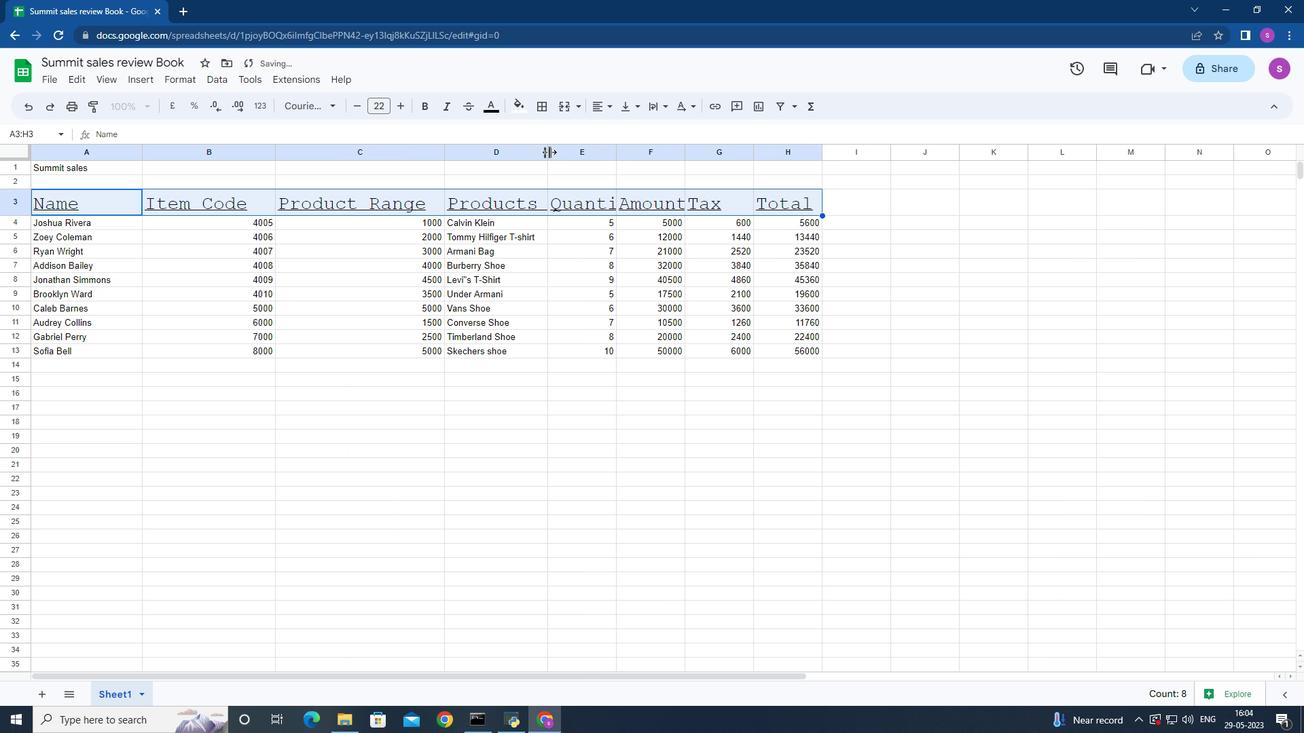 
Action: Mouse moved to (642, 156)
Screenshot: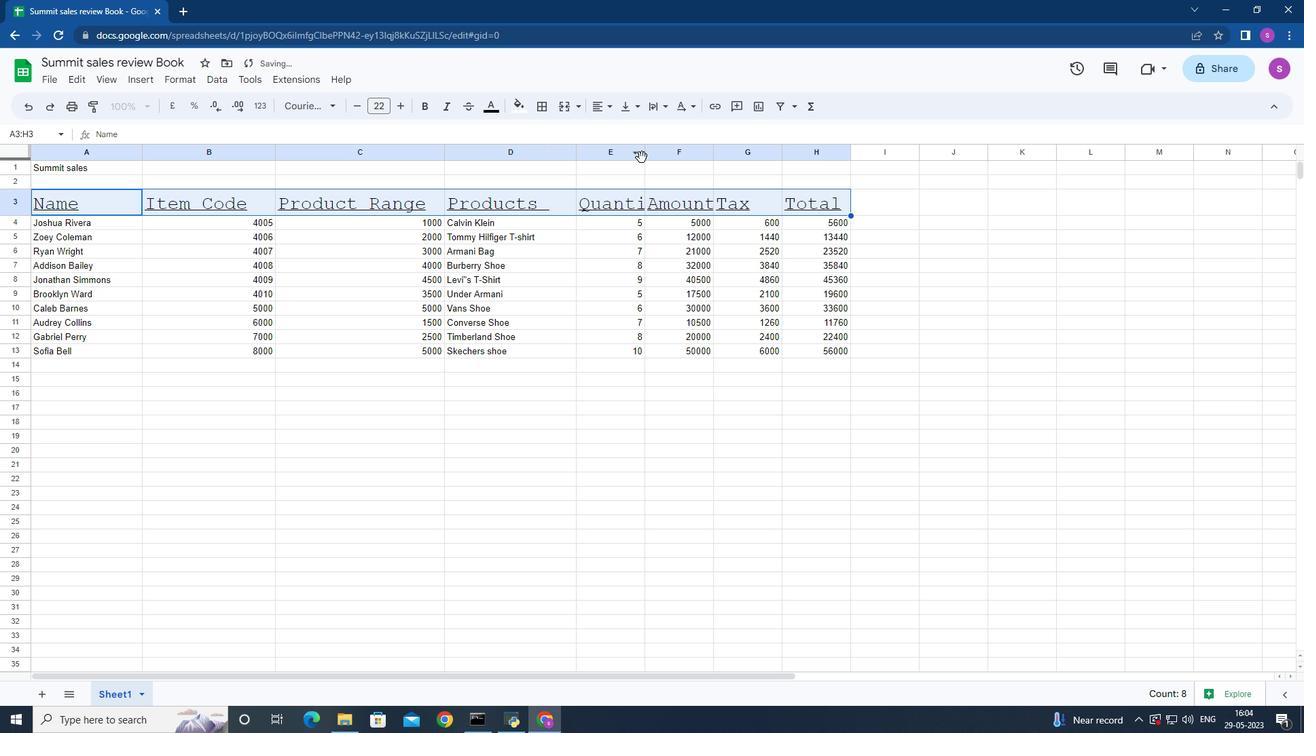 
Action: Mouse pressed left at (642, 156)
Screenshot: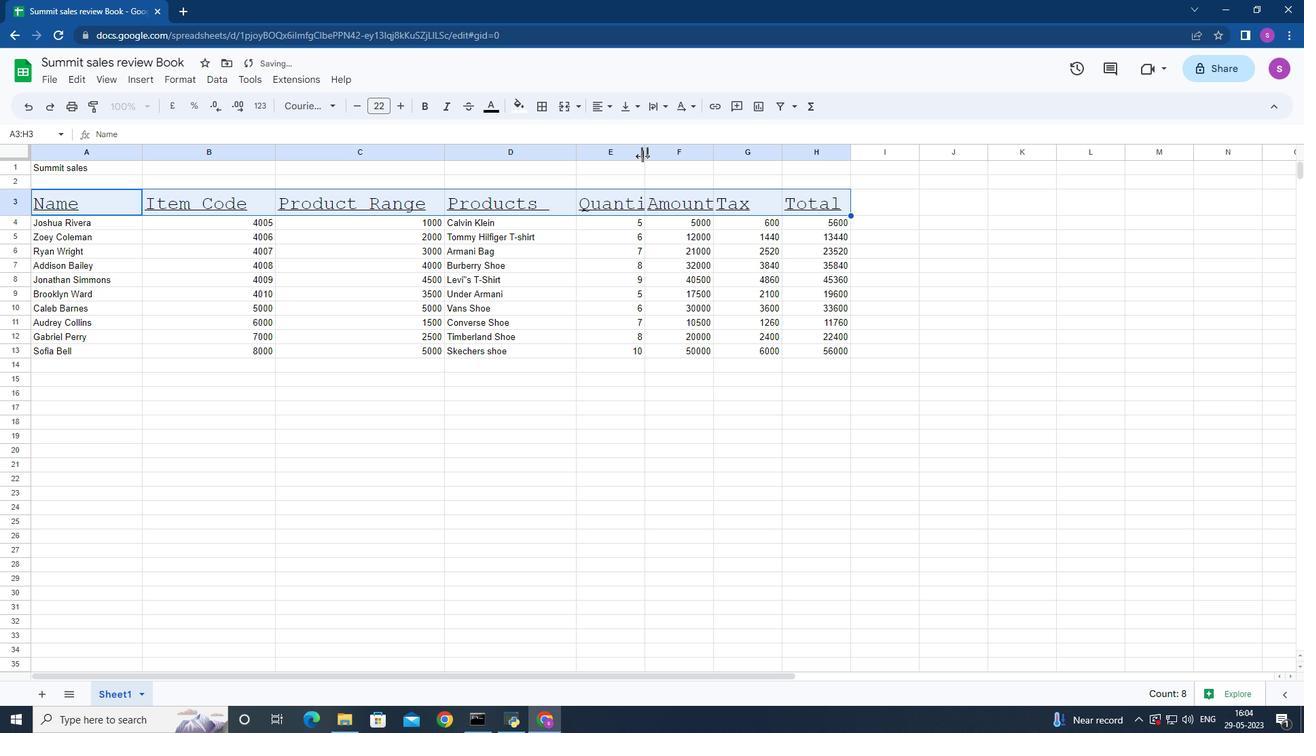 
Action: Mouse moved to (756, 156)
Screenshot: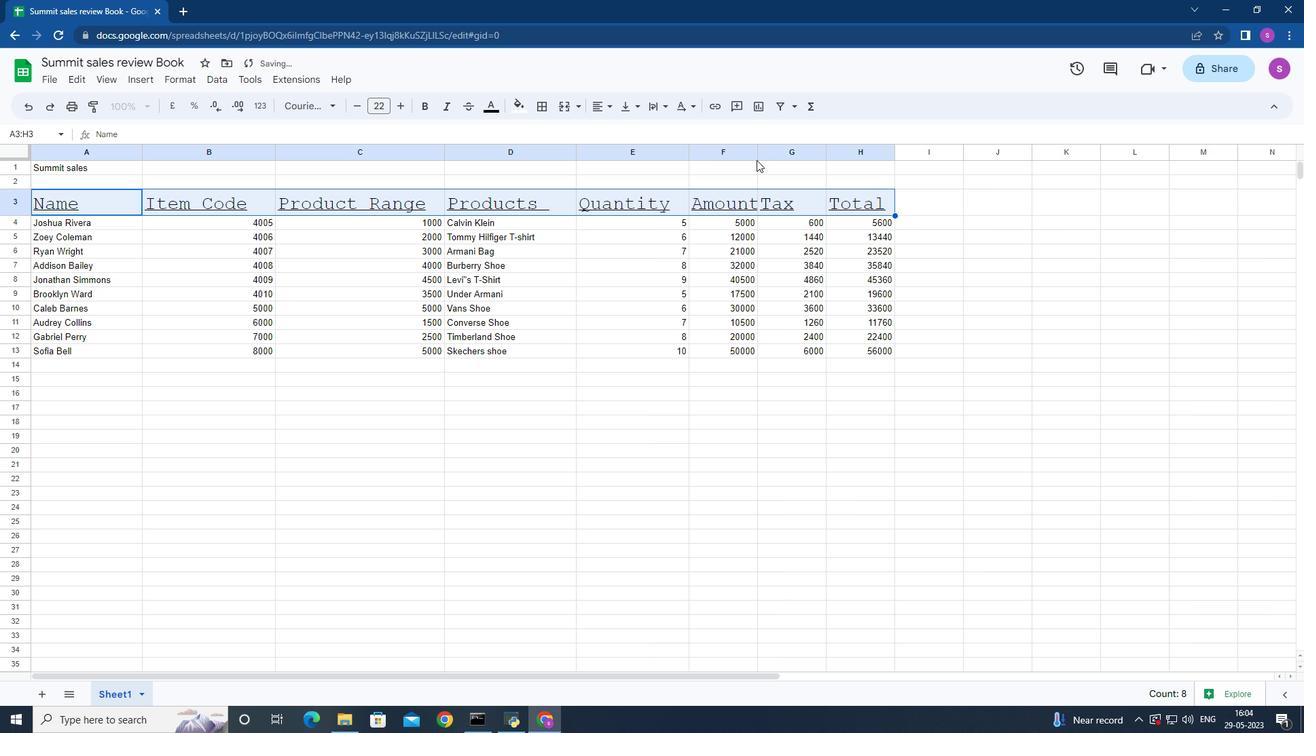 
Action: Mouse pressed left at (756, 156)
Screenshot: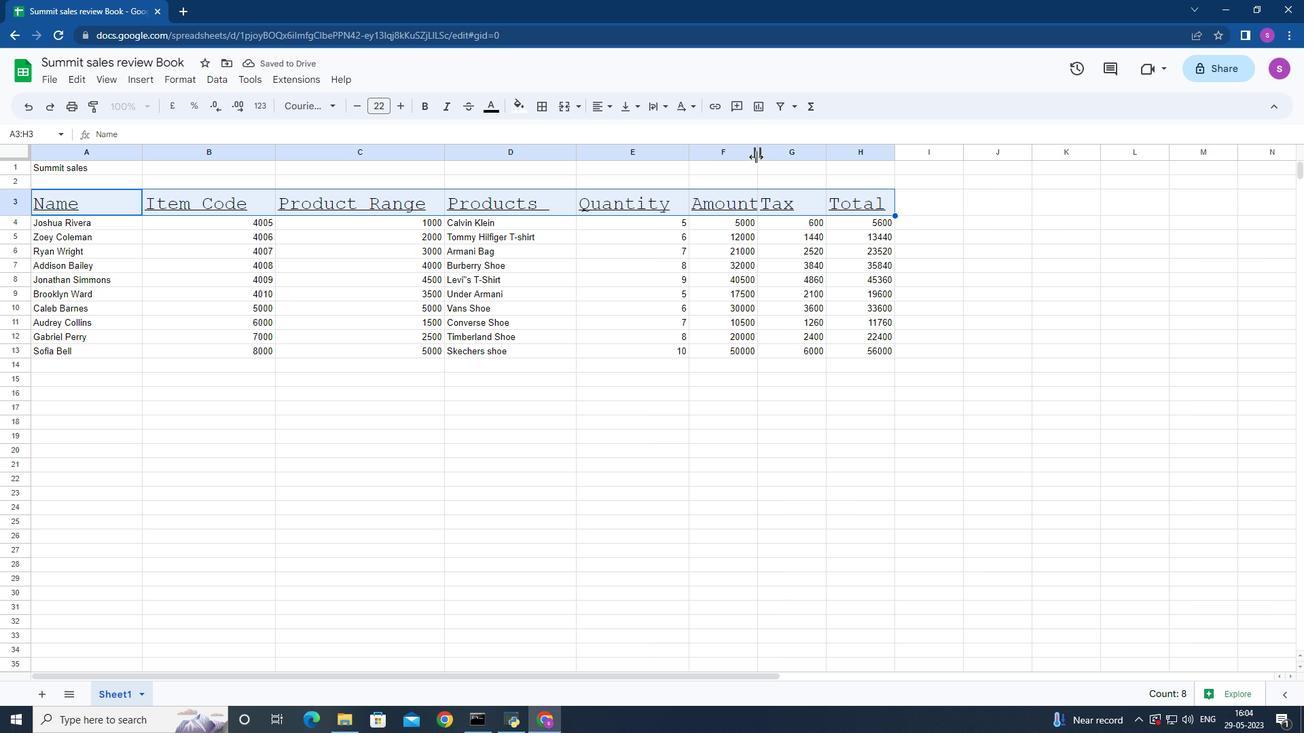 
Action: Mouse moved to (425, 102)
Screenshot: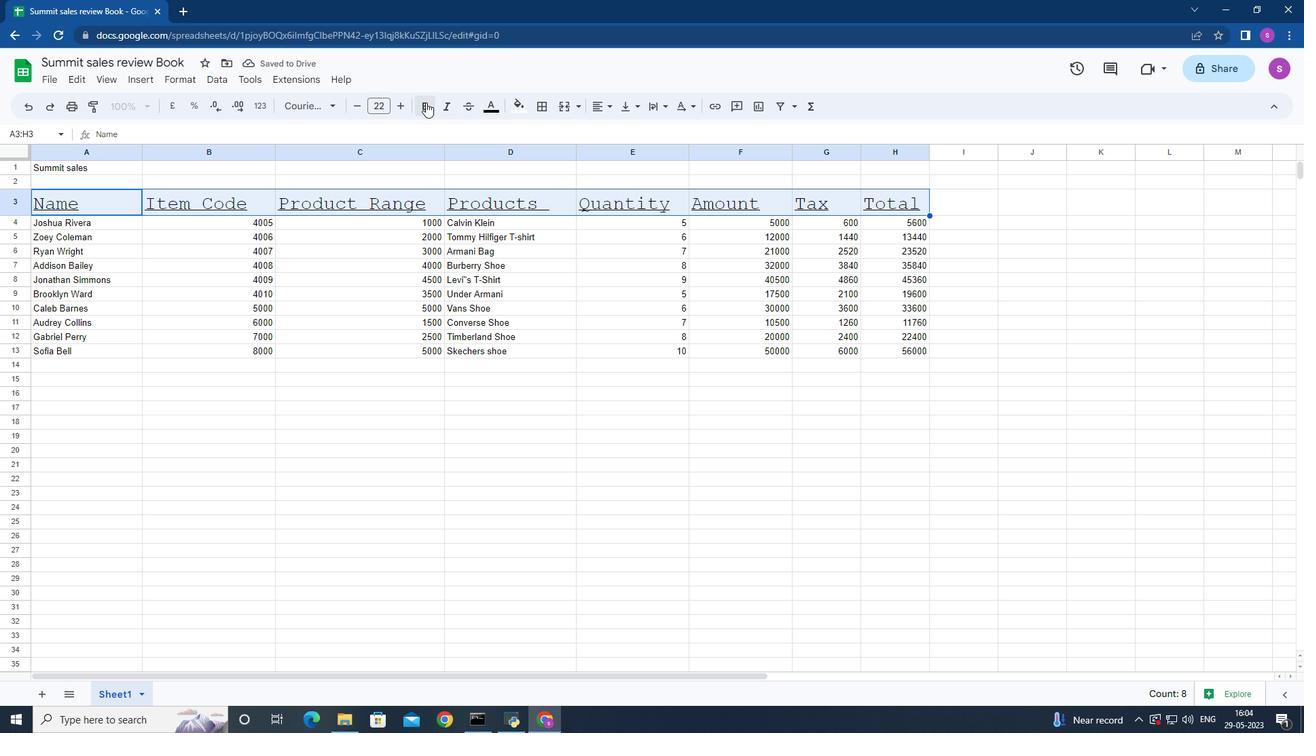 
Action: Mouse pressed left at (425, 102)
Screenshot: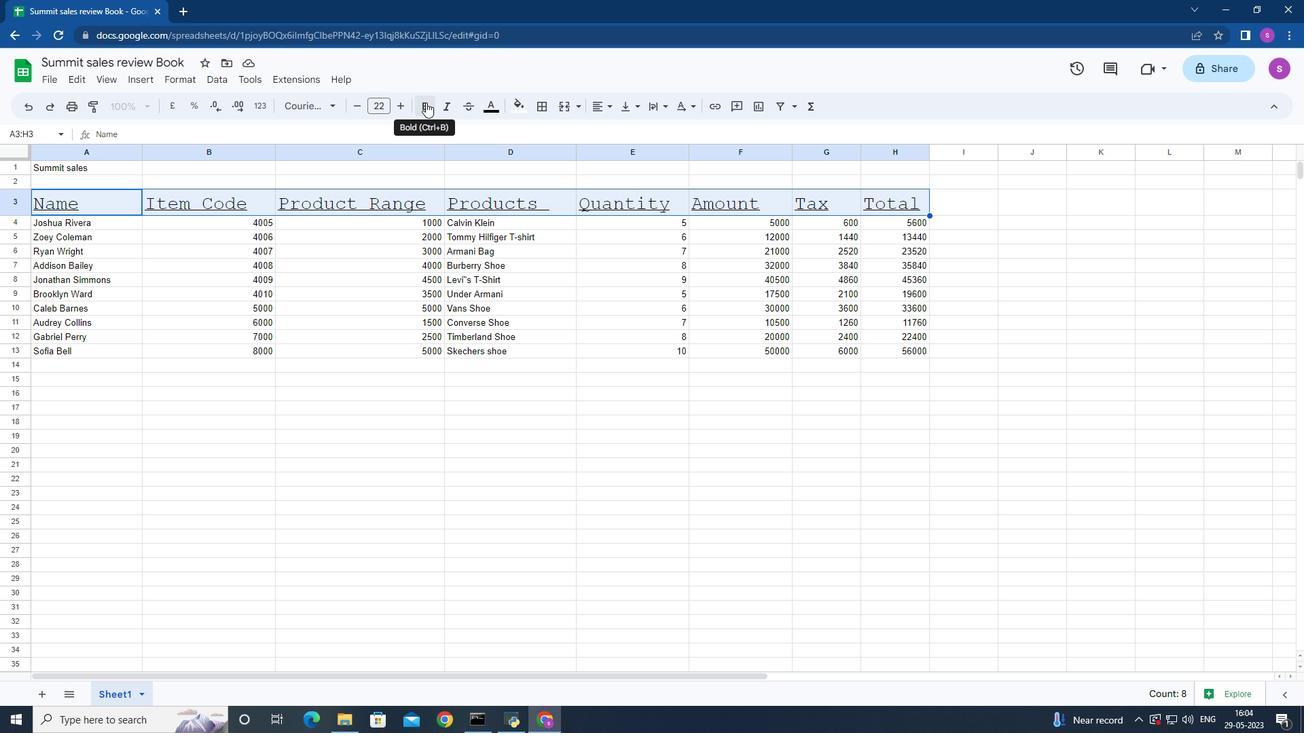 
Action: Mouse moved to (52, 222)
Screenshot: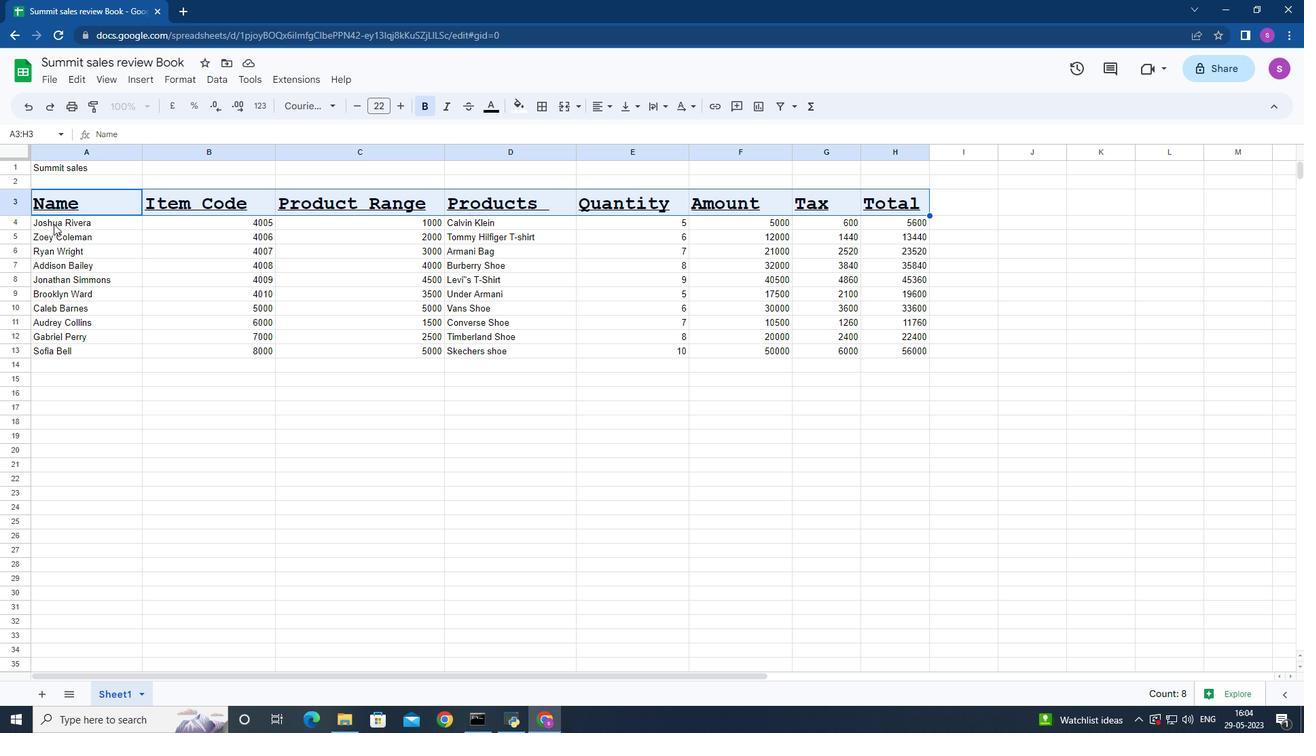 
Action: Mouse pressed left at (52, 222)
Screenshot: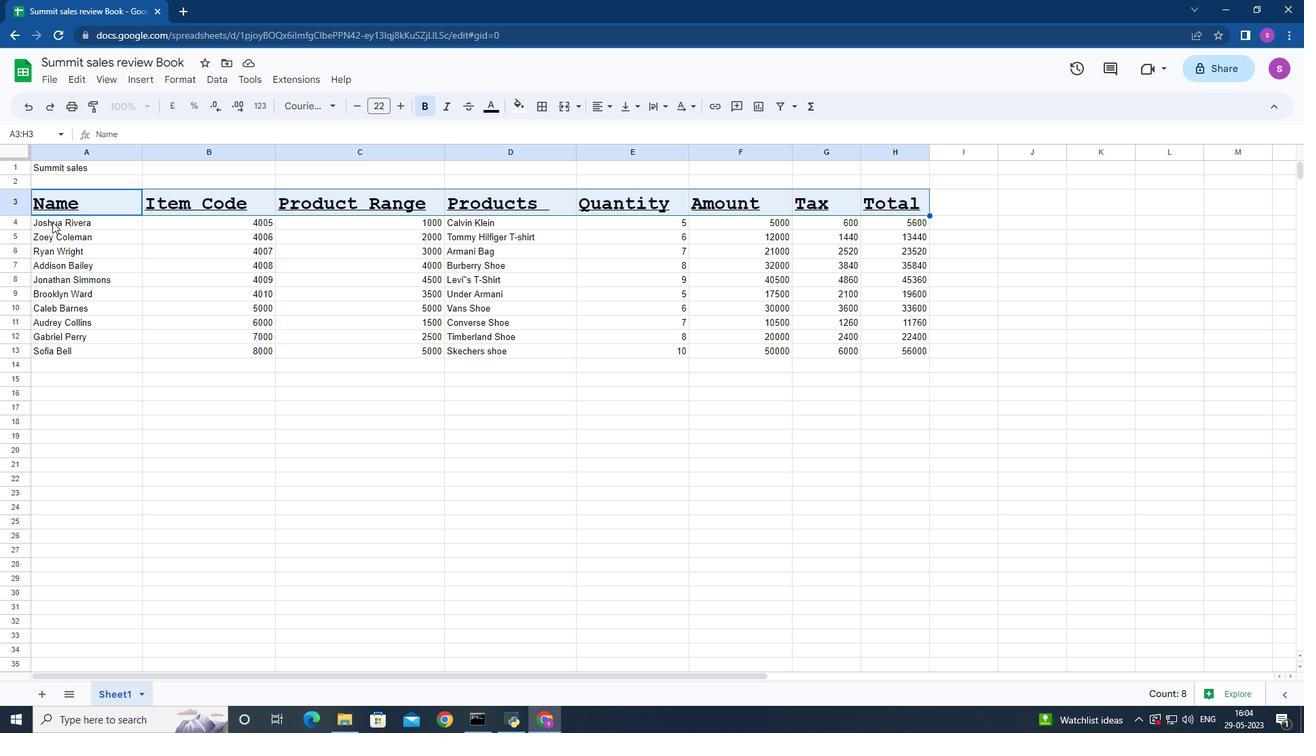 
Action: Mouse moved to (330, 105)
Screenshot: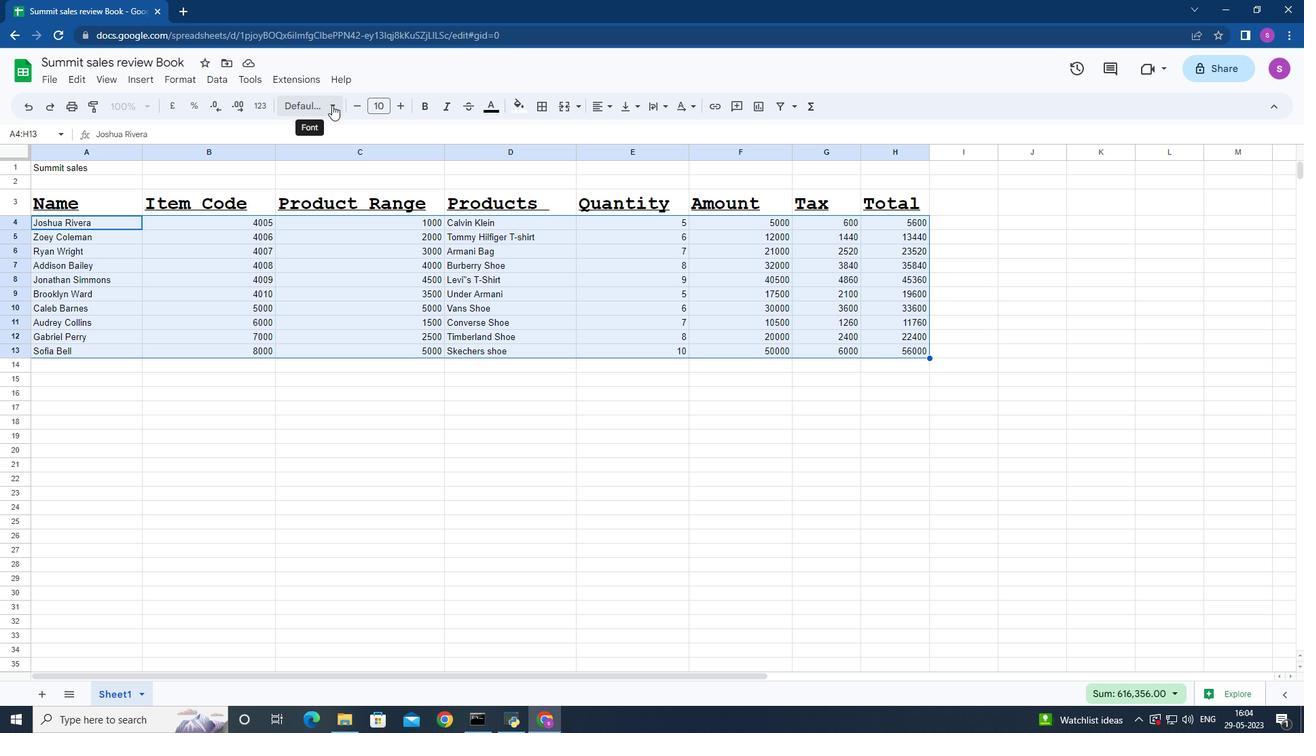 
Action: Mouse pressed left at (330, 105)
Screenshot: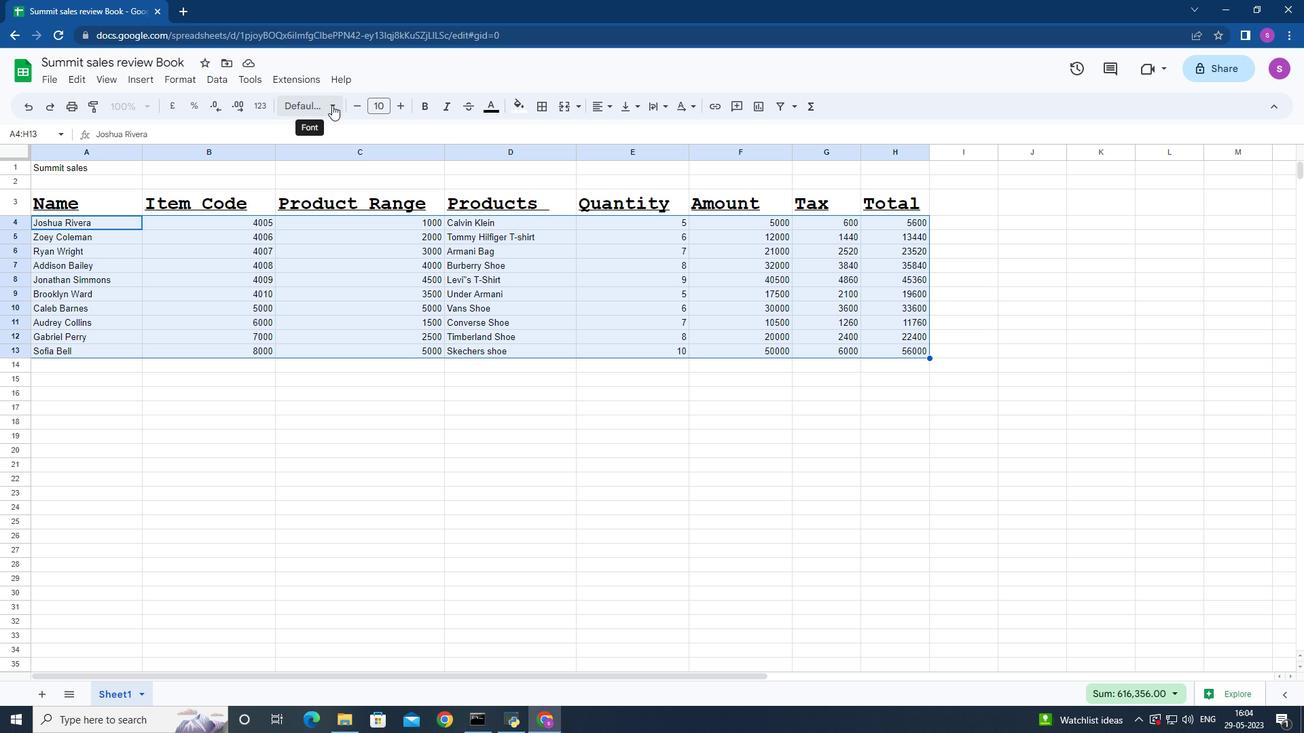 
Action: Mouse moved to (378, 471)
Screenshot: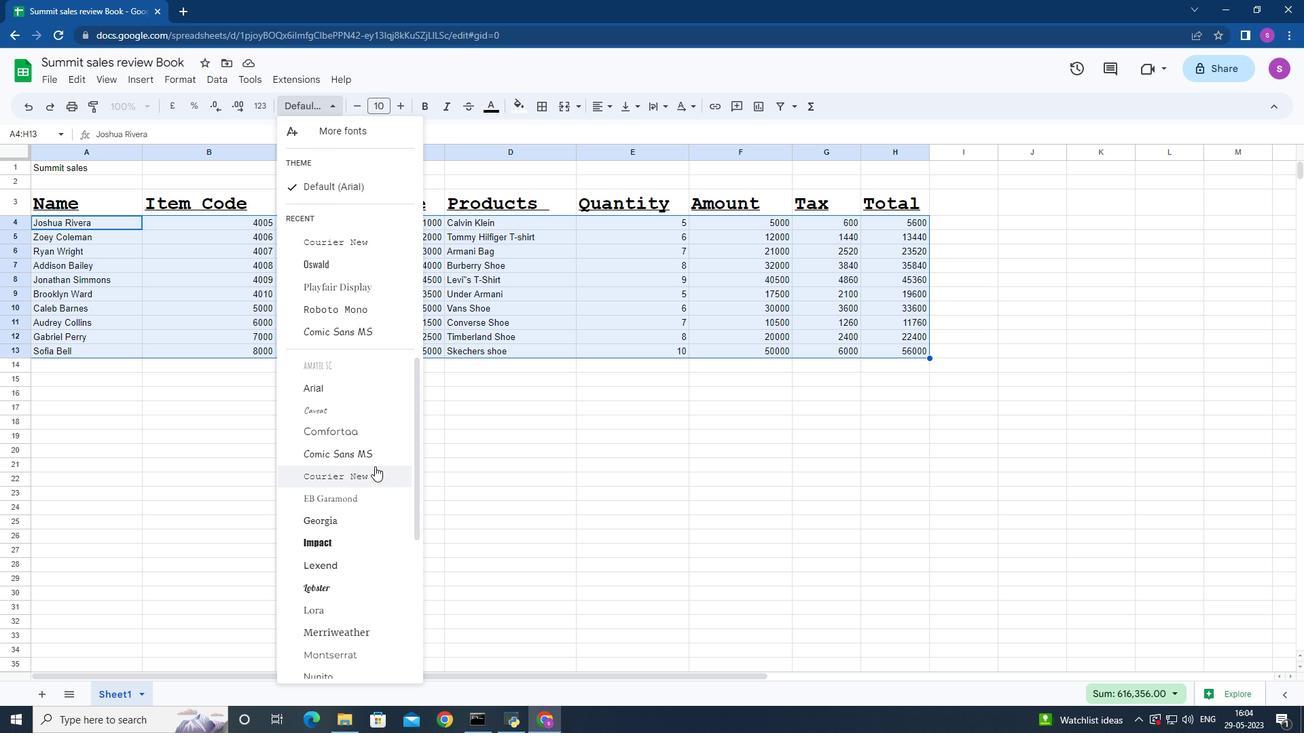 
Action: Mouse pressed left at (378, 471)
Screenshot: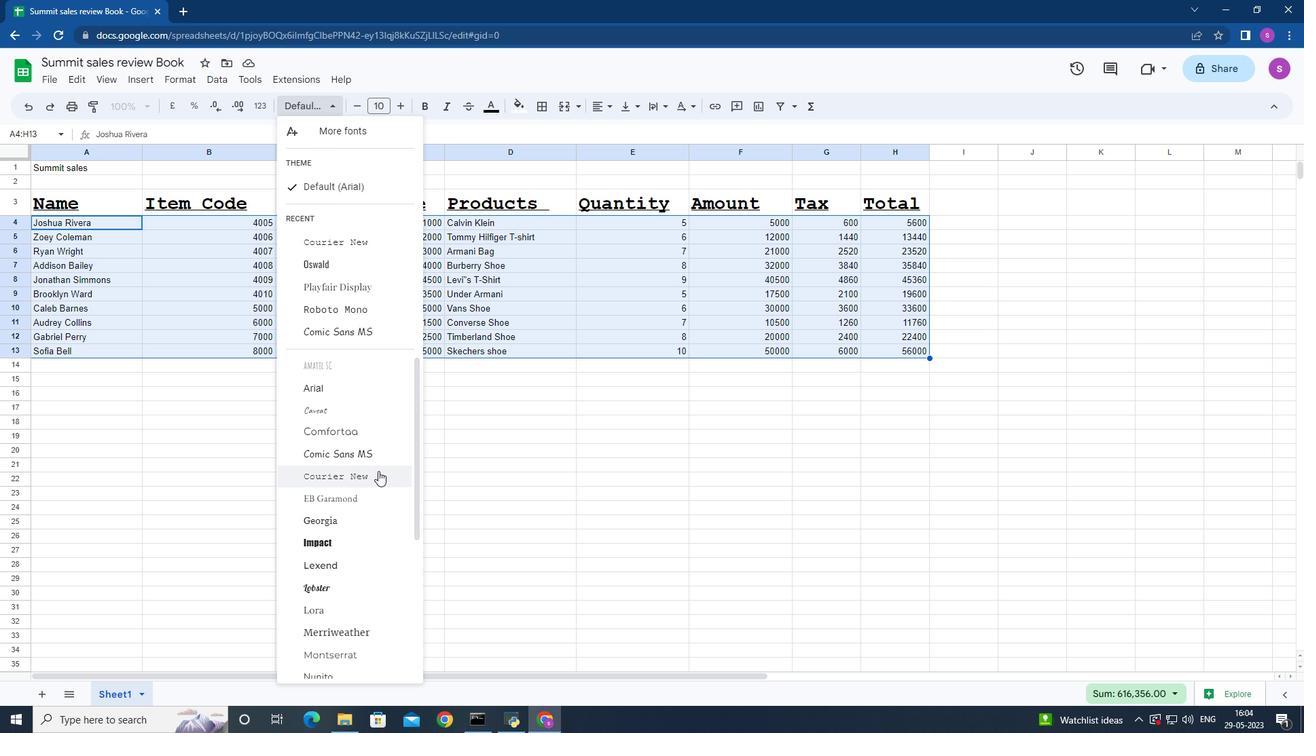 
Action: Mouse moved to (400, 108)
Screenshot: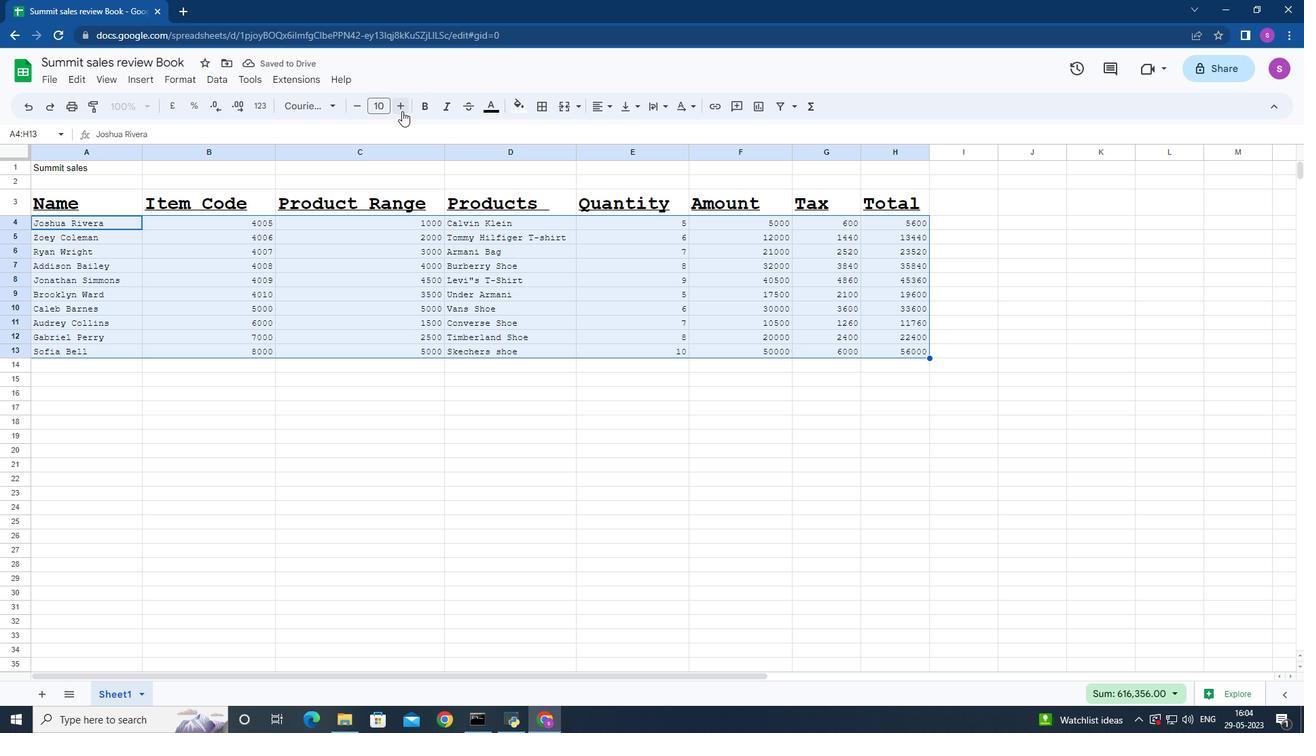 
Action: Mouse pressed left at (400, 108)
Screenshot: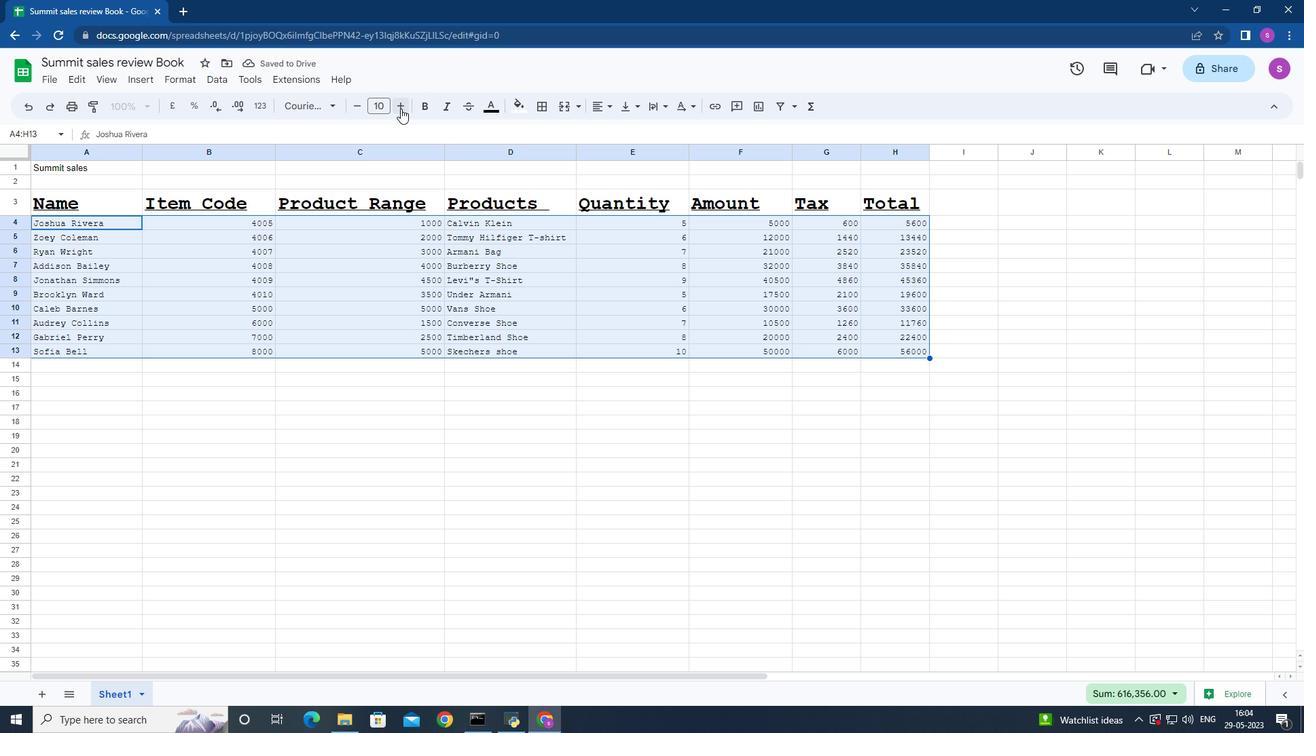 
Action: Mouse pressed left at (400, 108)
Screenshot: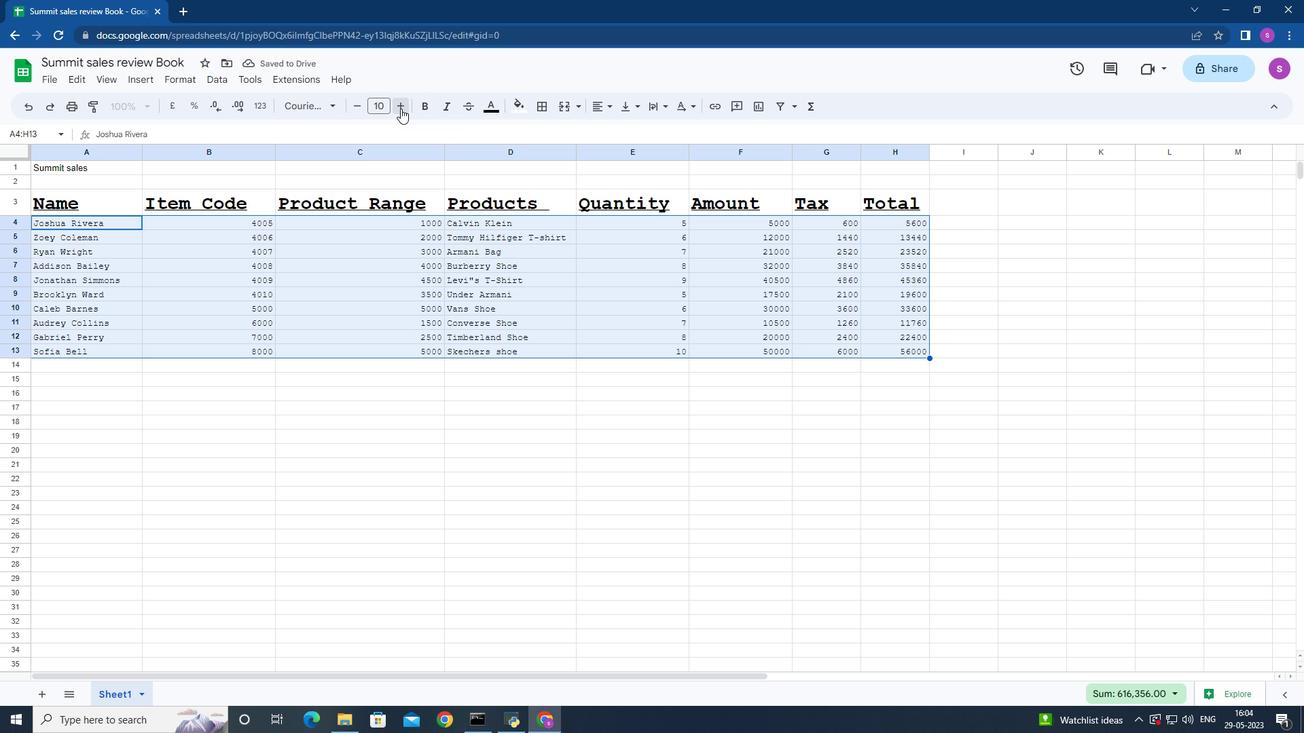 
Action: Mouse pressed left at (400, 108)
Screenshot: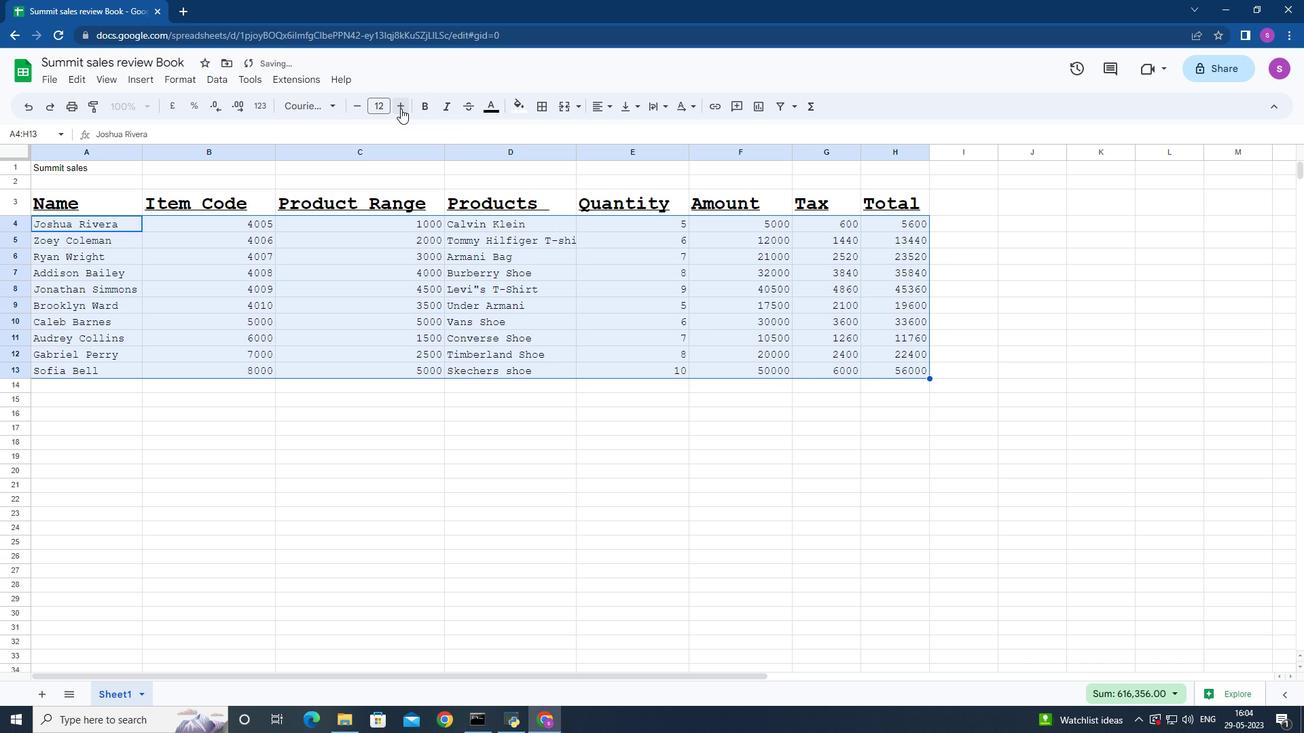 
Action: Mouse moved to (400, 108)
Screenshot: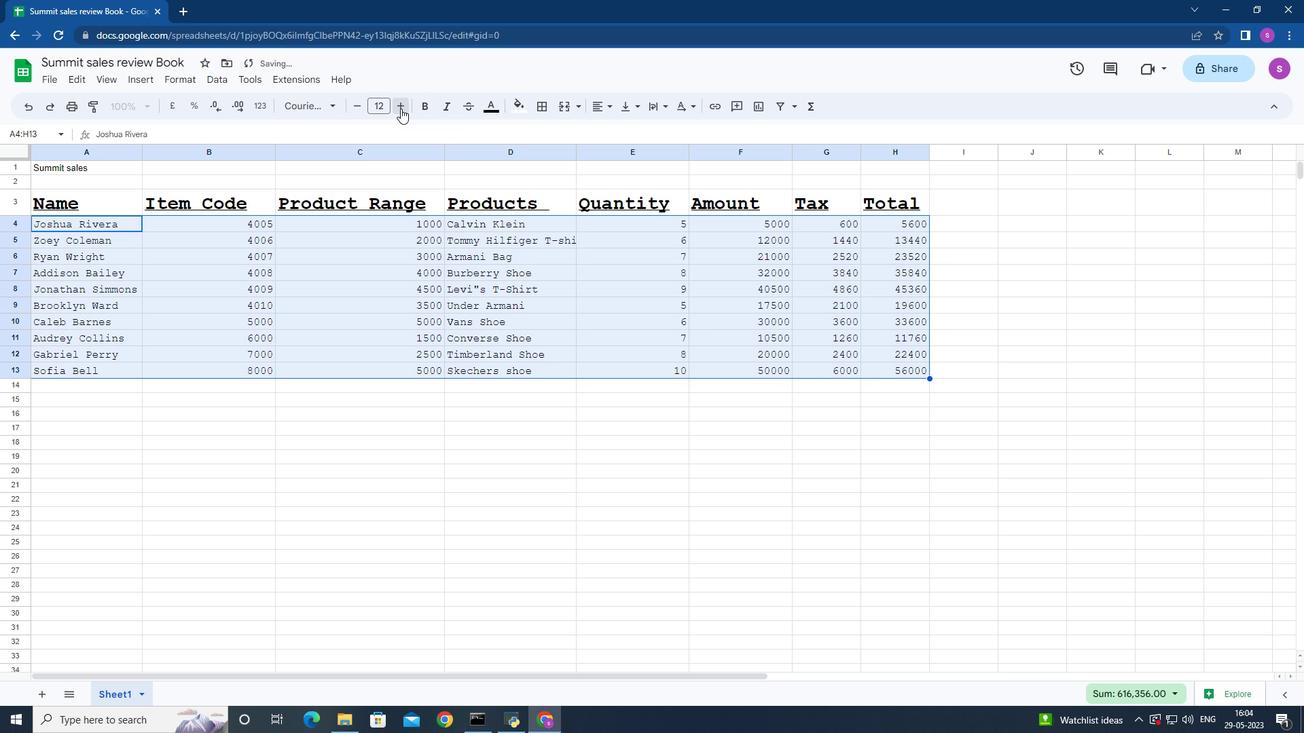 
Action: Mouse pressed left at (400, 108)
Screenshot: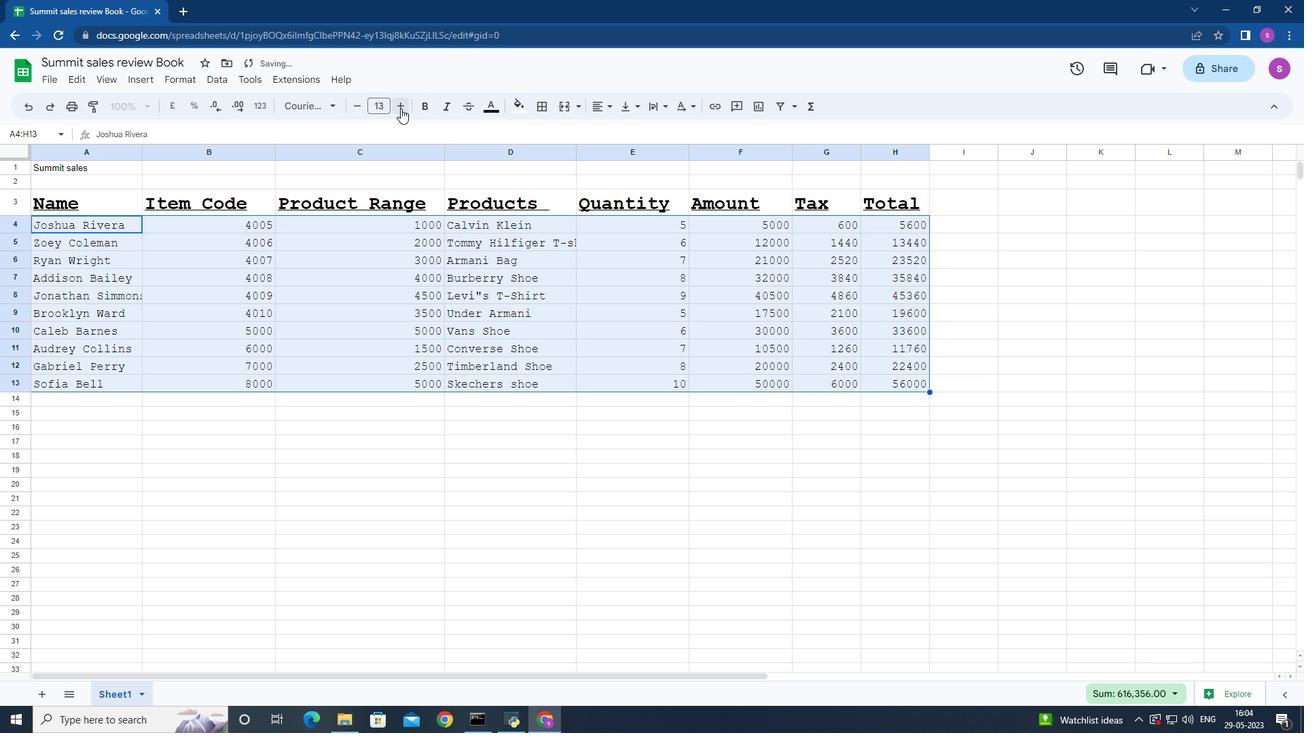 
Action: Mouse moved to (424, 107)
Screenshot: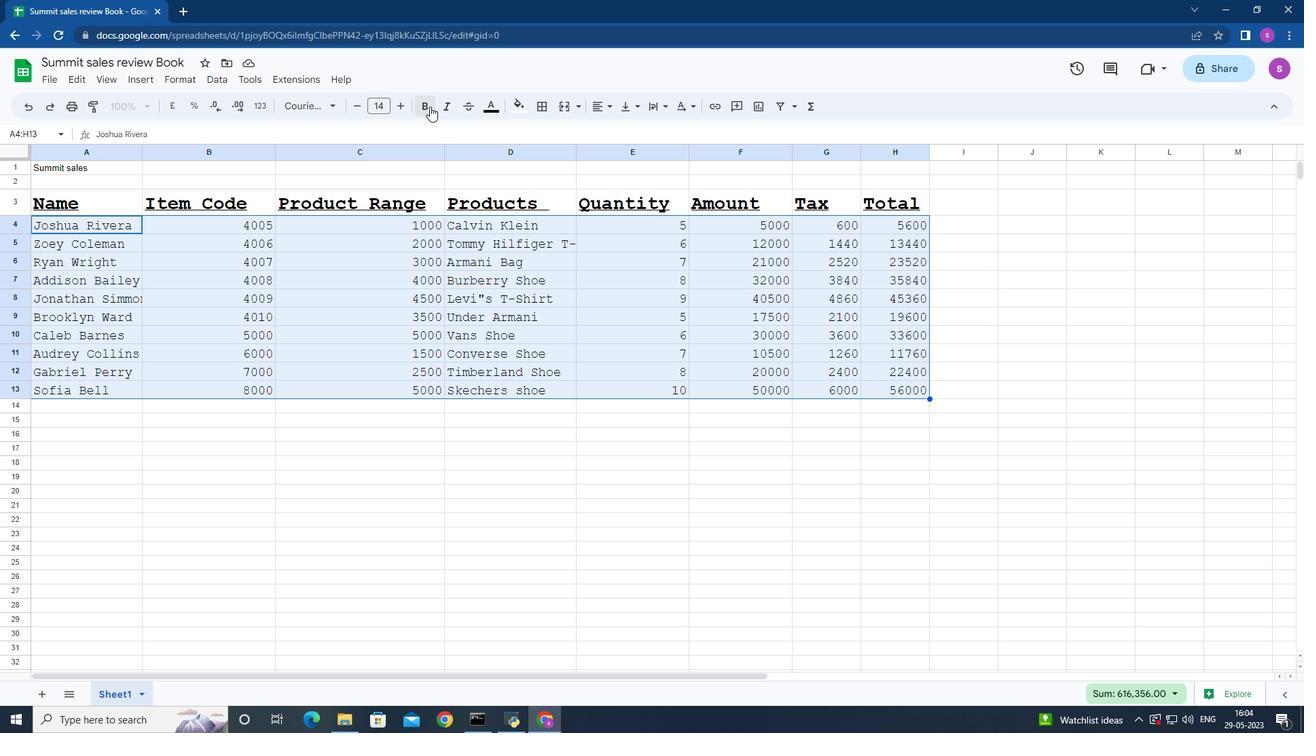 
Action: Mouse pressed left at (424, 107)
Screenshot: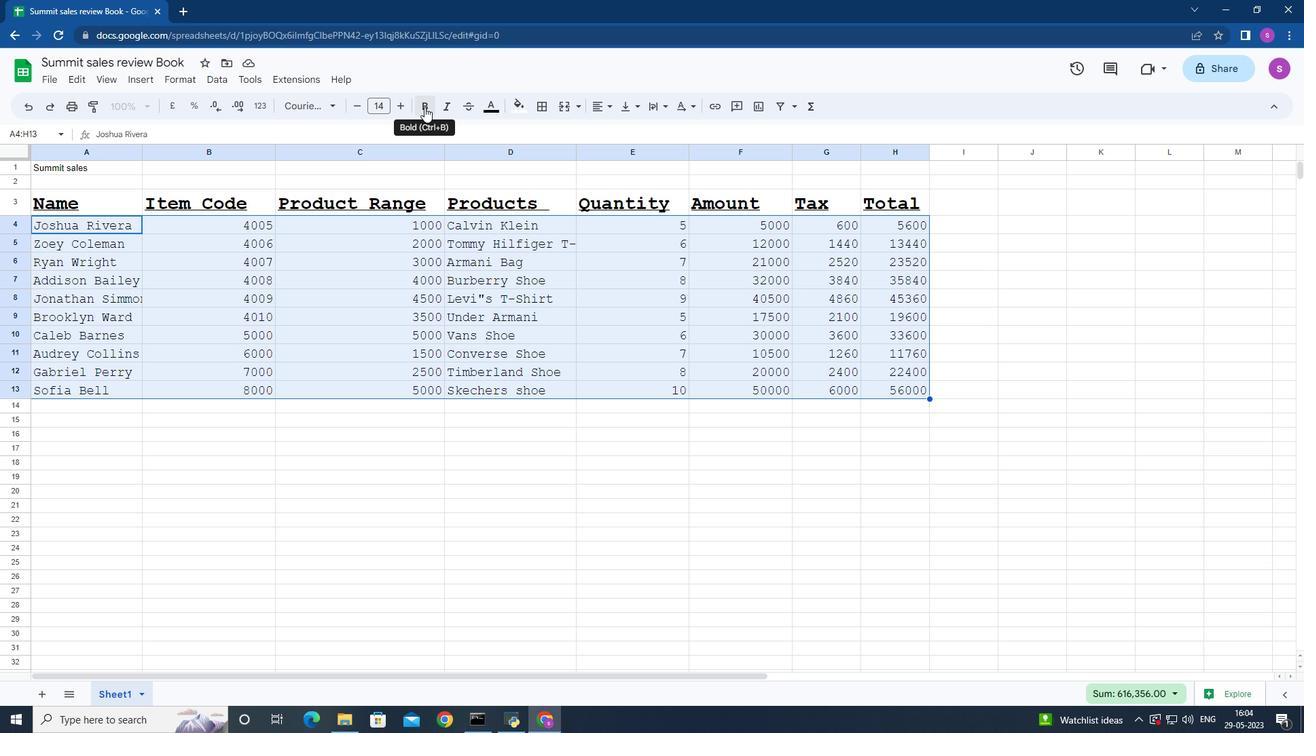 
Action: Mouse moved to (607, 104)
Screenshot: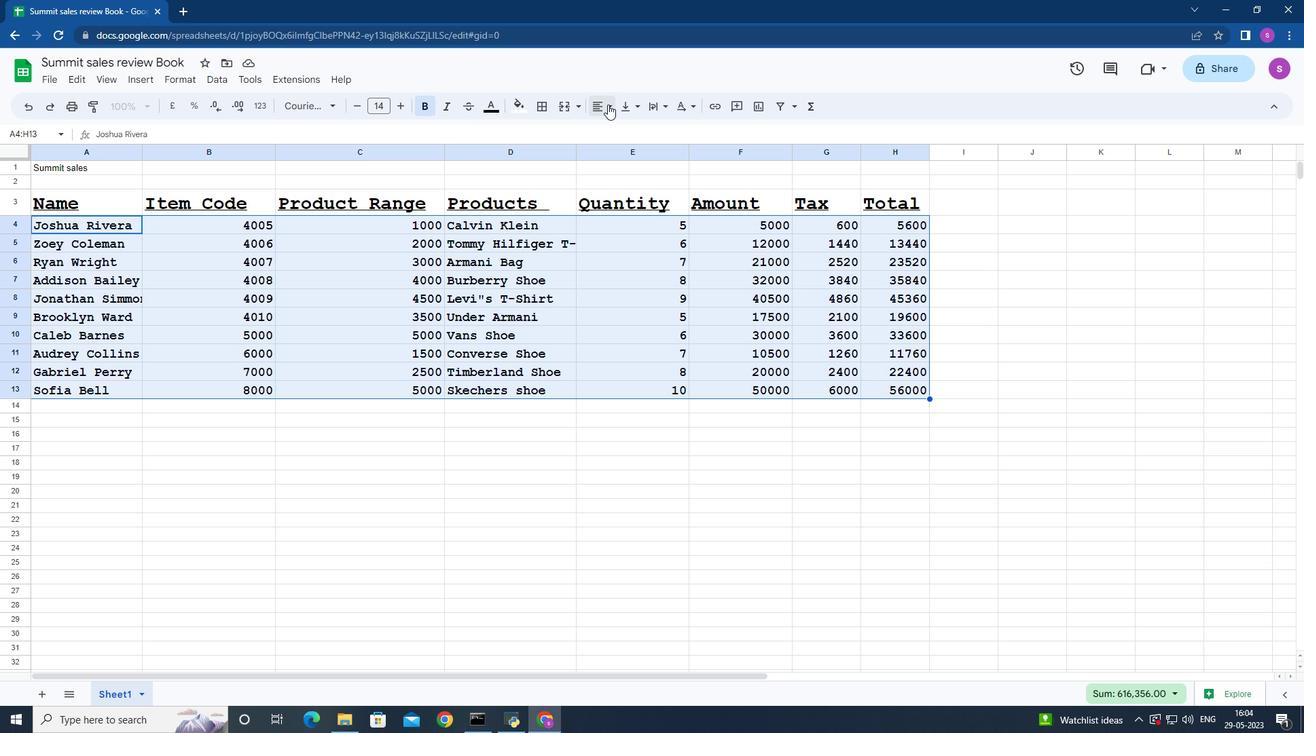 
Action: Mouse pressed left at (607, 104)
Screenshot: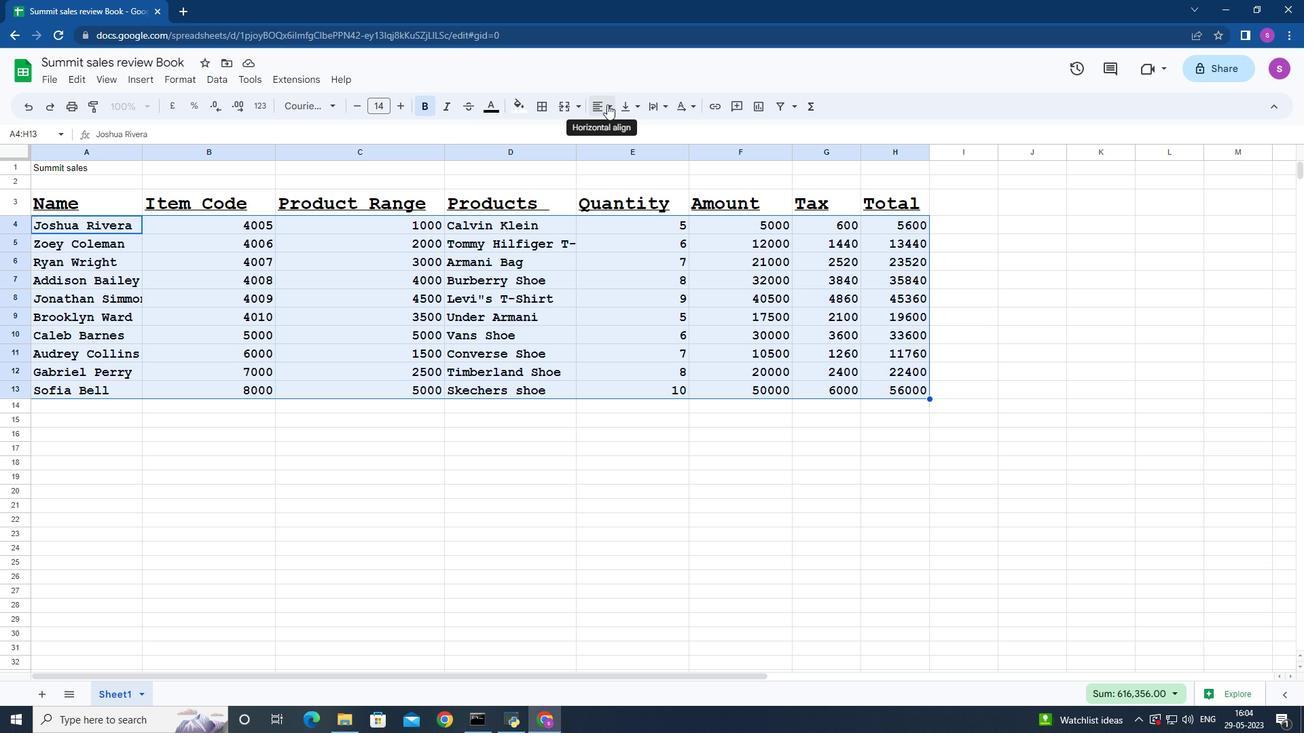 
Action: Mouse moved to (645, 134)
Screenshot: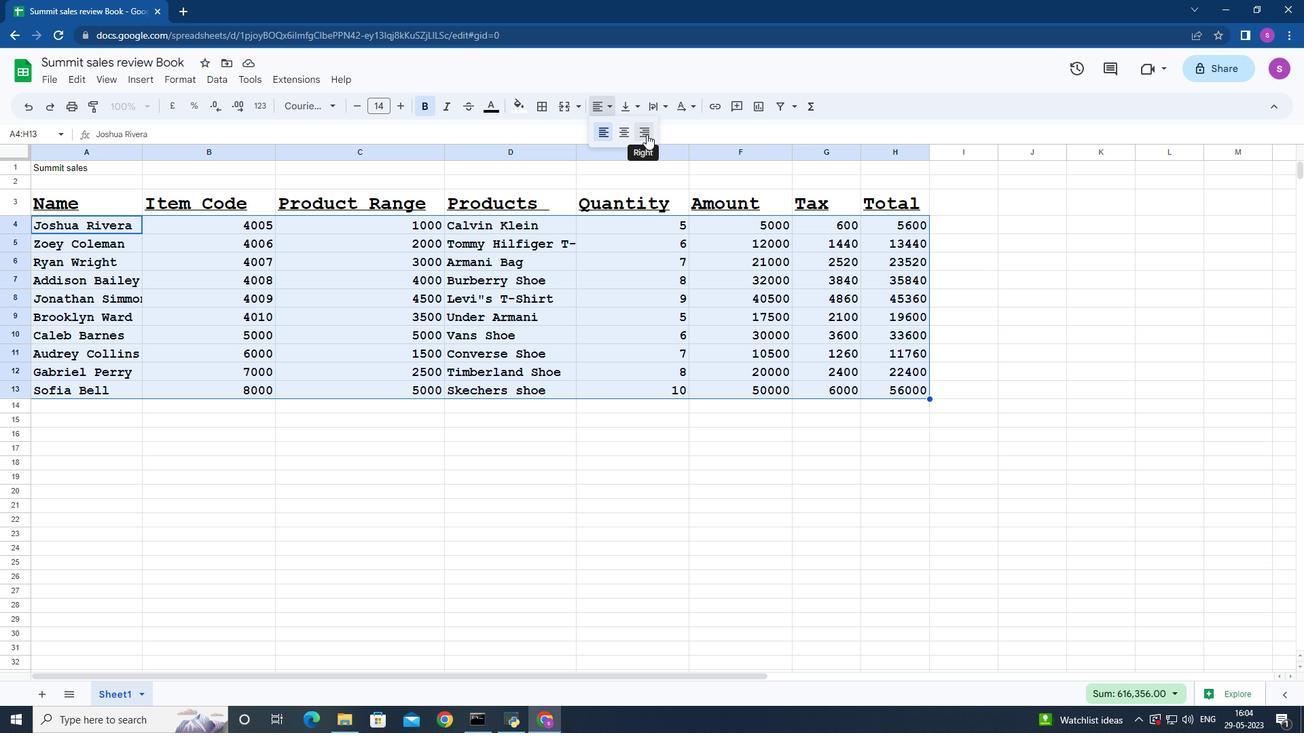 
Action: Mouse pressed left at (645, 134)
Screenshot: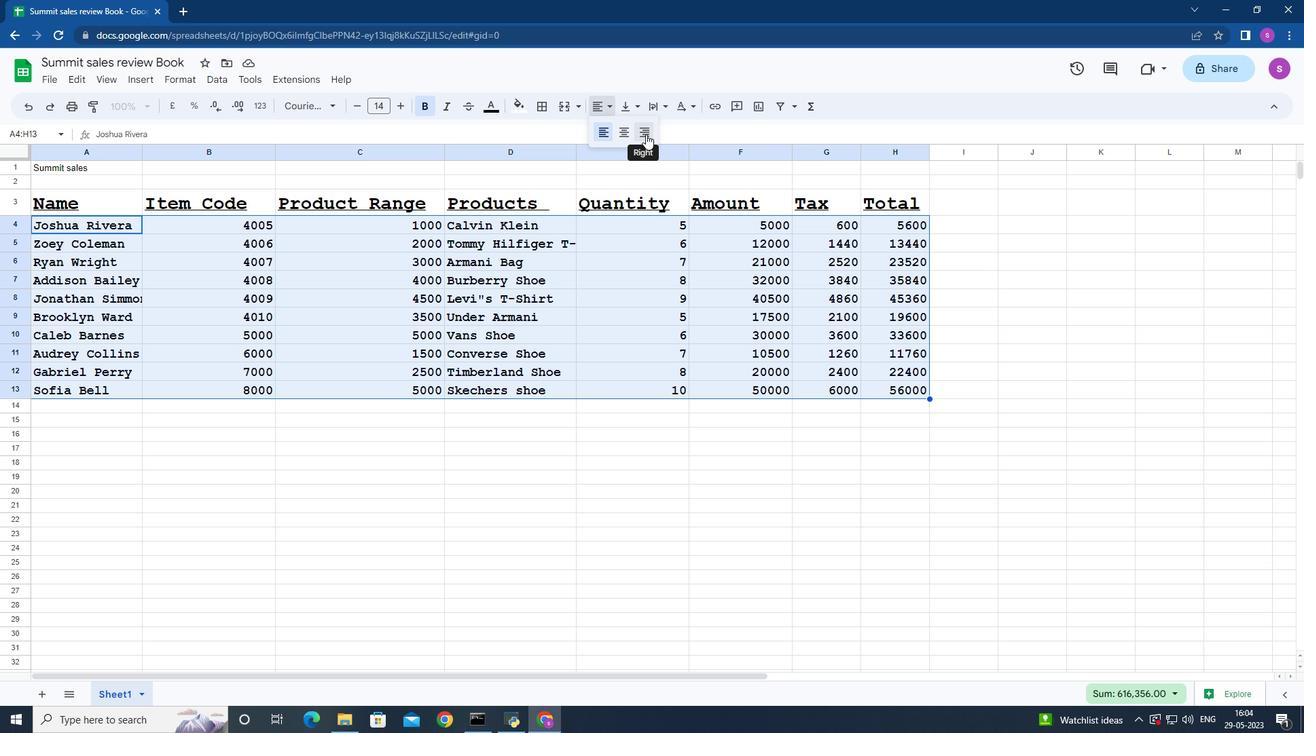 
Action: Mouse moved to (69, 193)
Screenshot: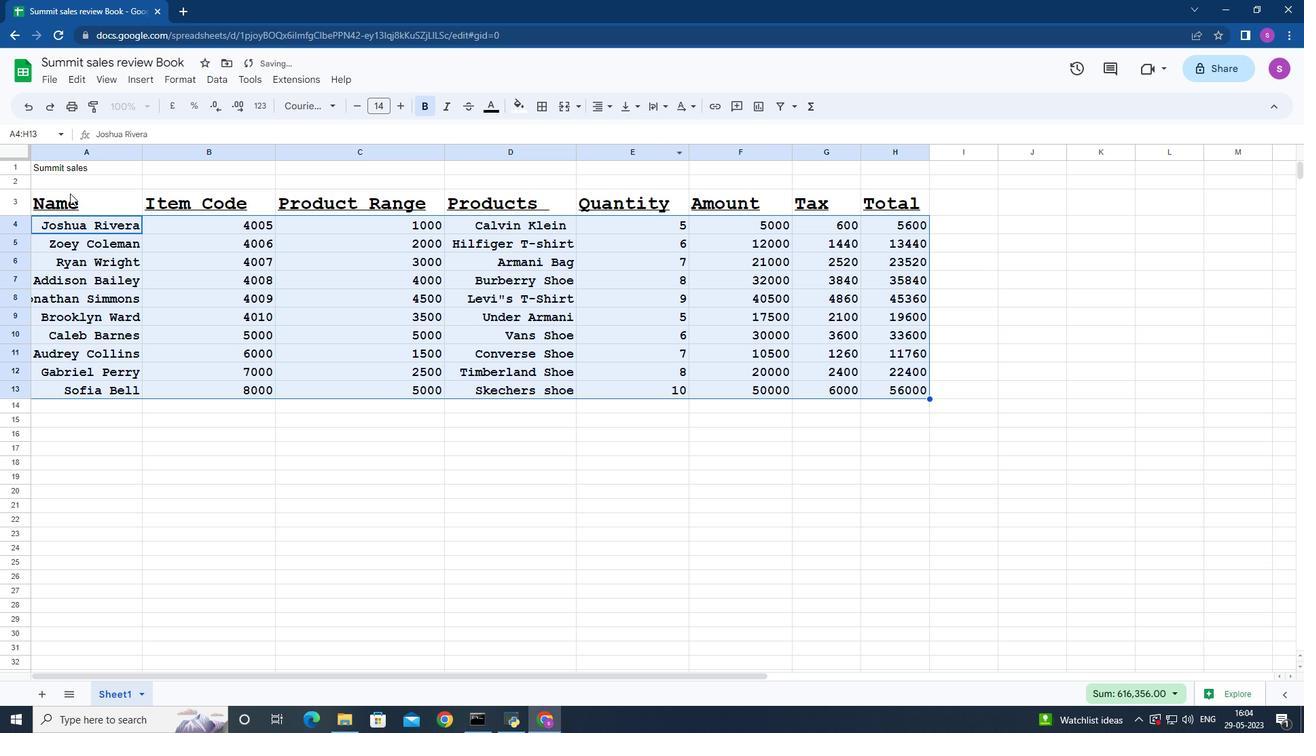
Action: Mouse pressed left at (69, 193)
Screenshot: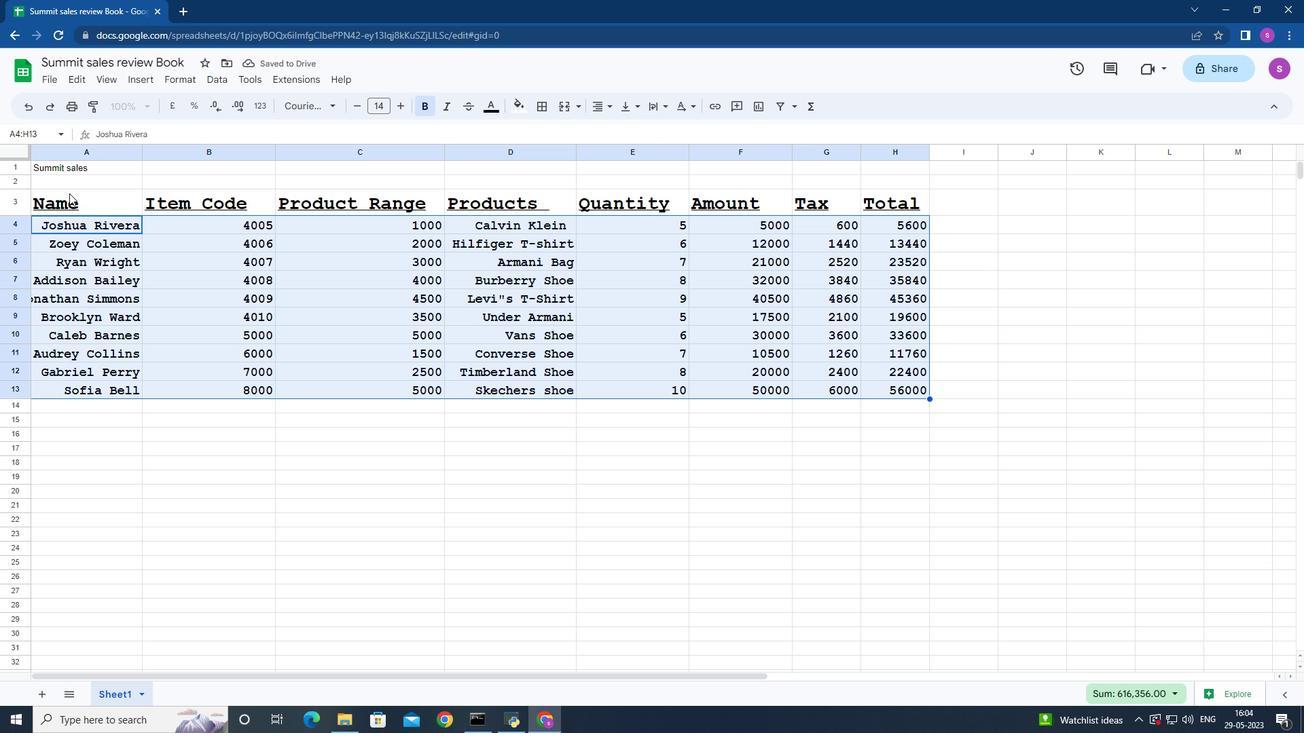 
Action: Mouse moved to (609, 107)
Screenshot: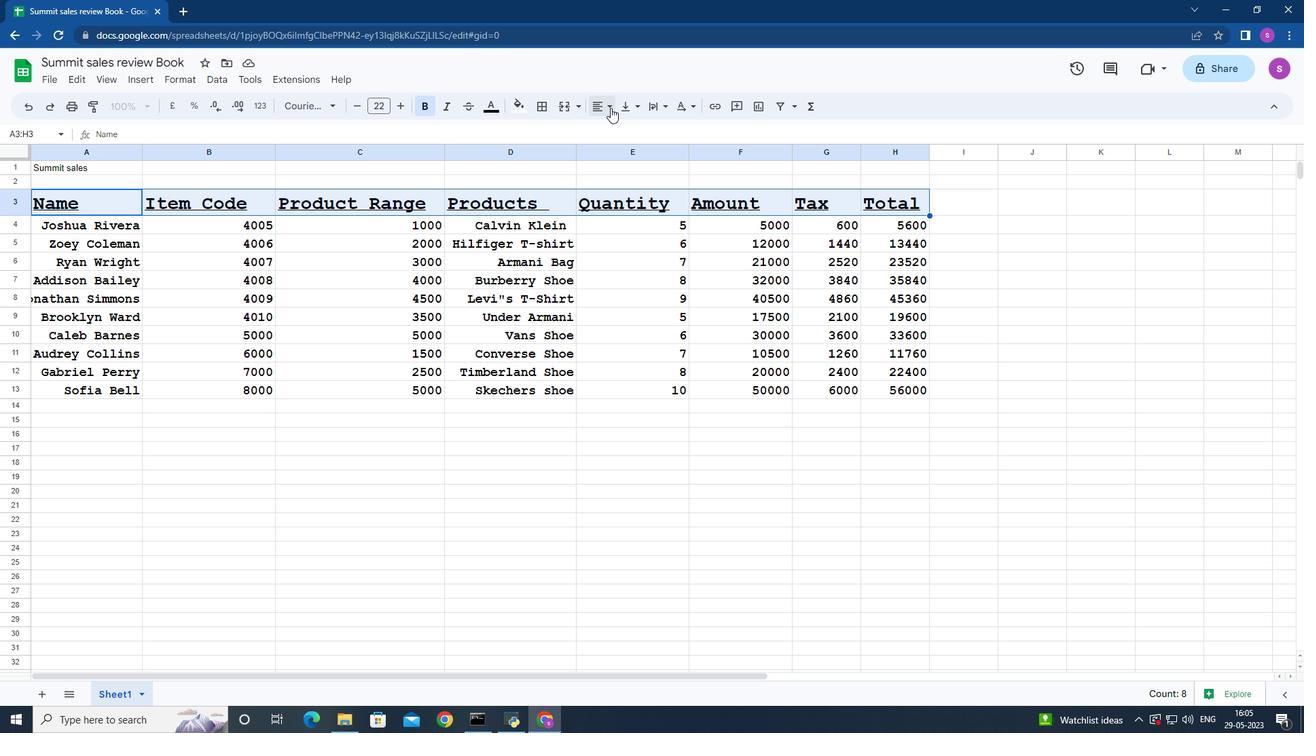 
Action: Mouse pressed left at (609, 107)
Screenshot: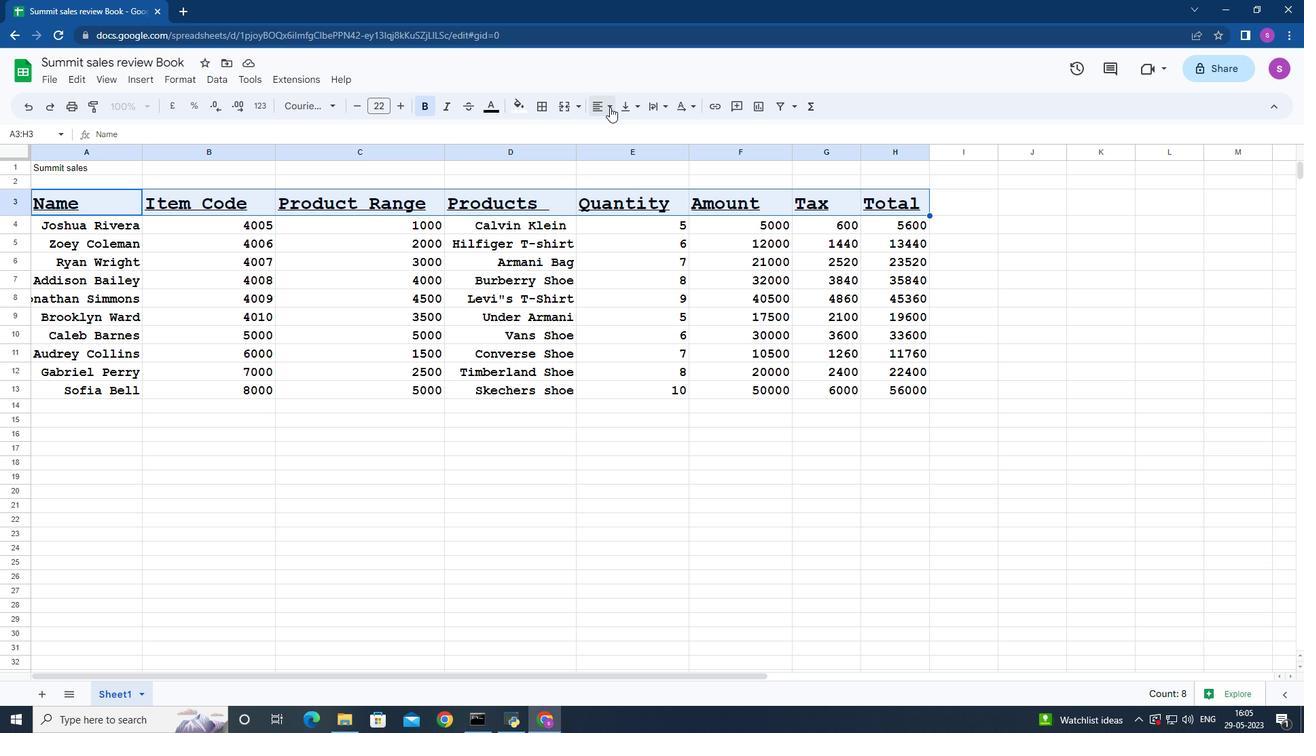 
Action: Mouse moved to (645, 133)
Screenshot: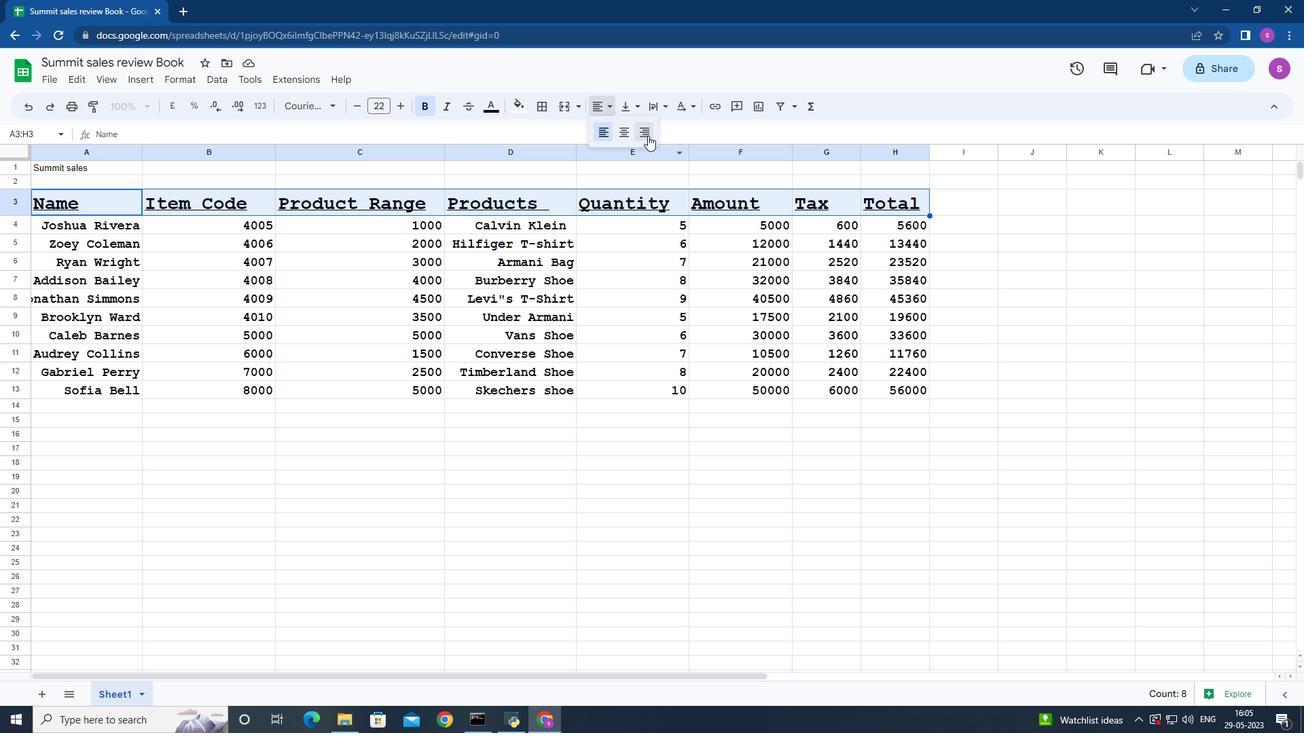 
Action: Mouse pressed left at (645, 133)
Screenshot: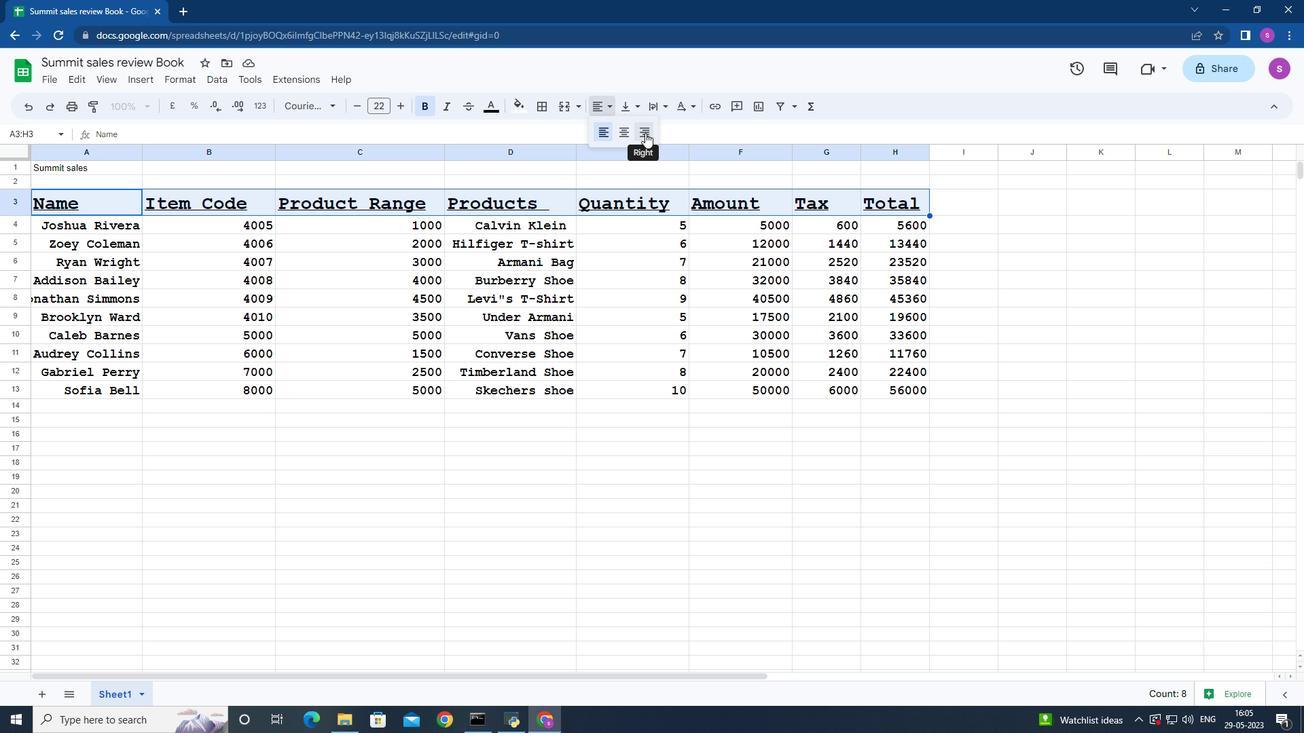 
Action: Mouse moved to (959, 393)
Screenshot: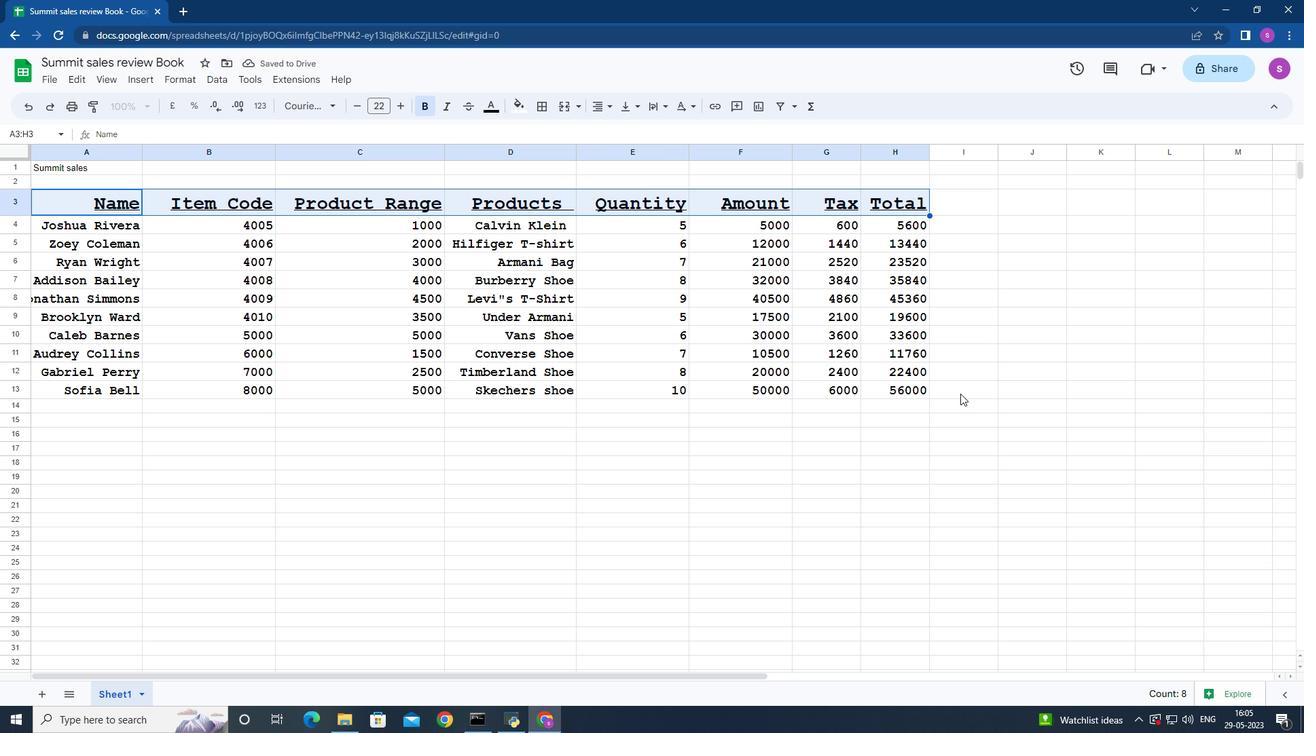
Action: Mouse pressed left at (959, 393)
Screenshot: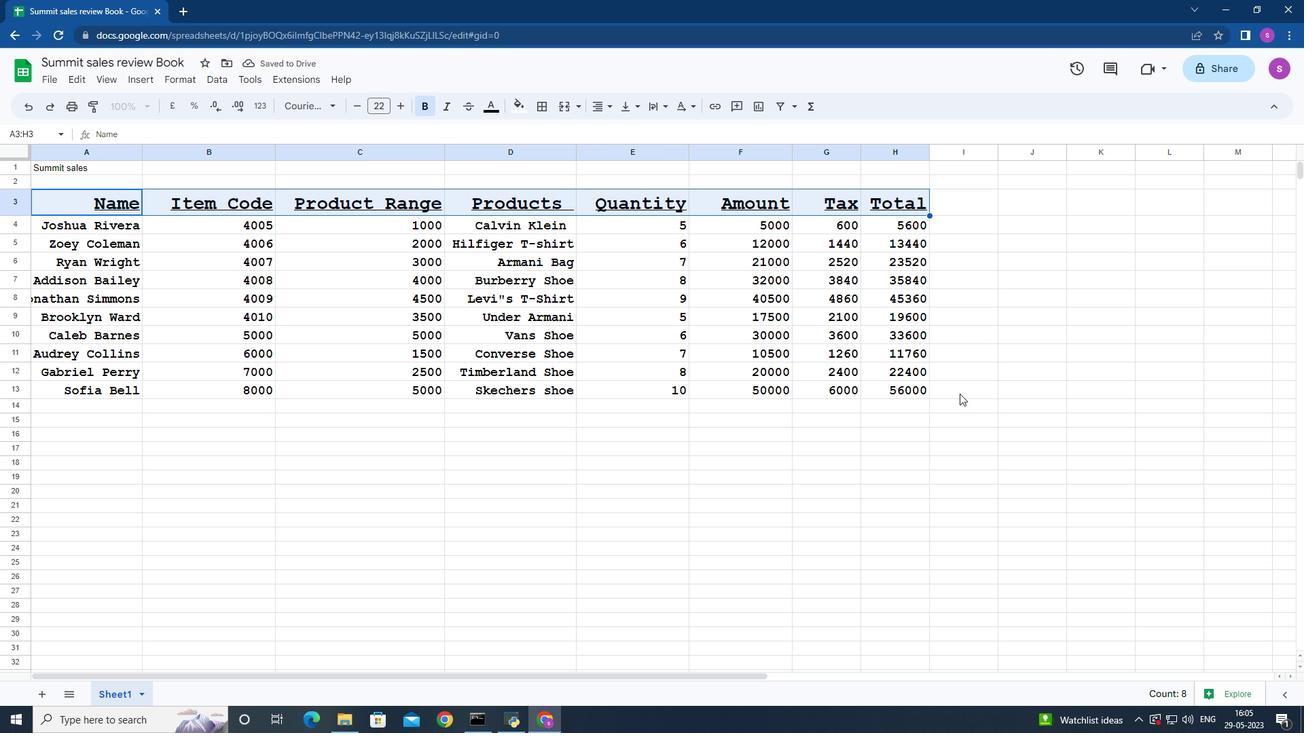 
Action: Mouse moved to (933, 254)
Screenshot: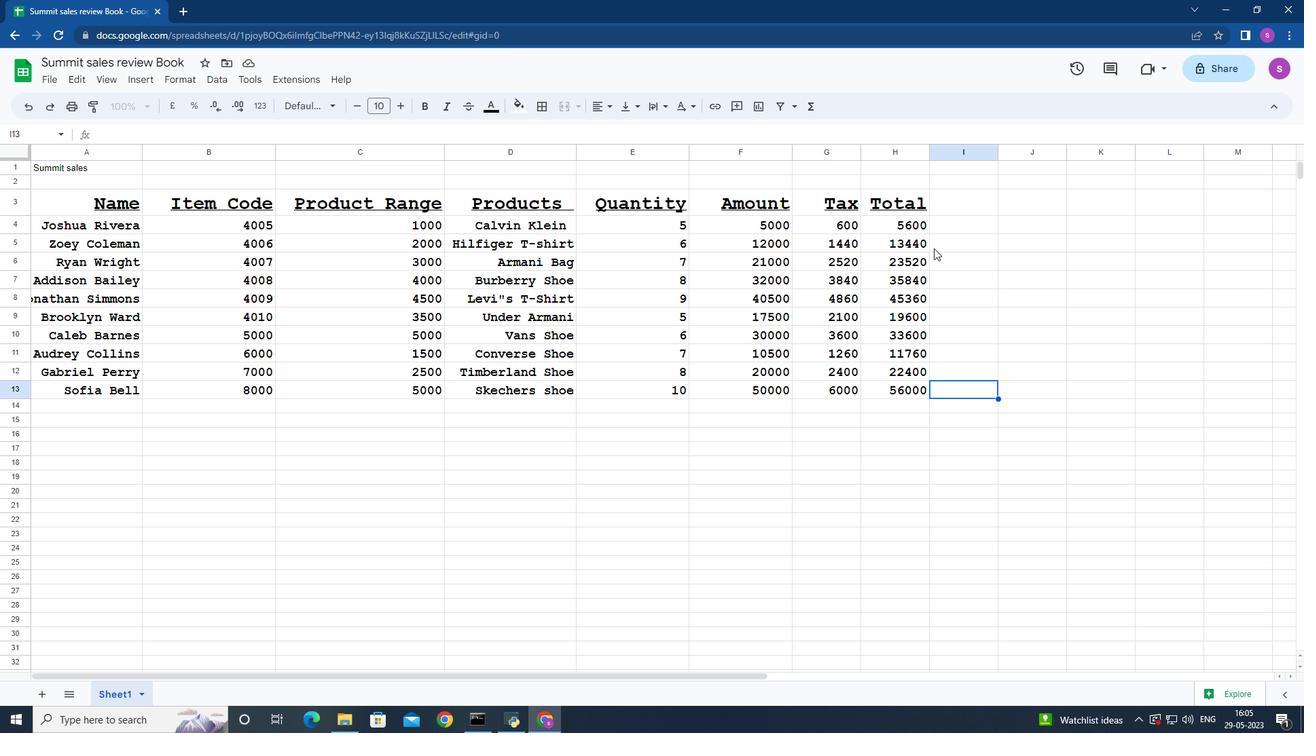
Action: Mouse scrolled (933, 253) with delta (0, 0)
Screenshot: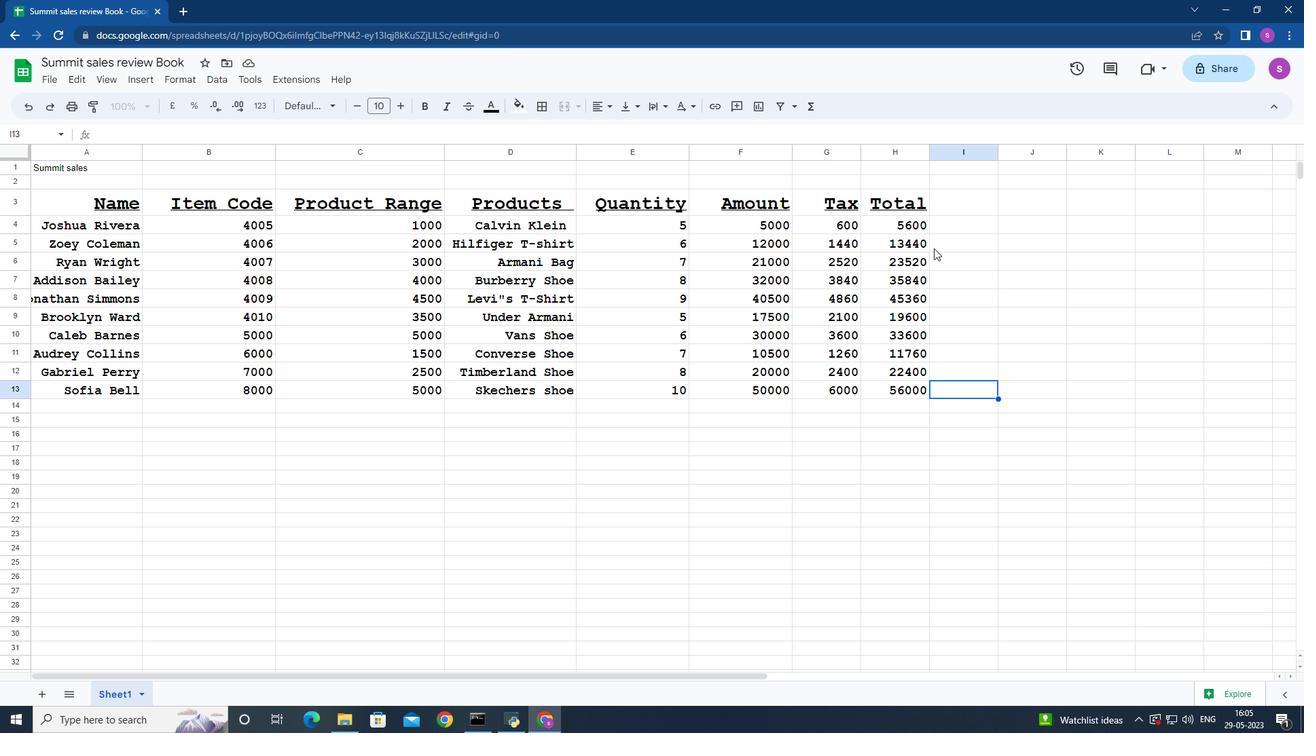 
Action: Mouse moved to (930, 258)
Screenshot: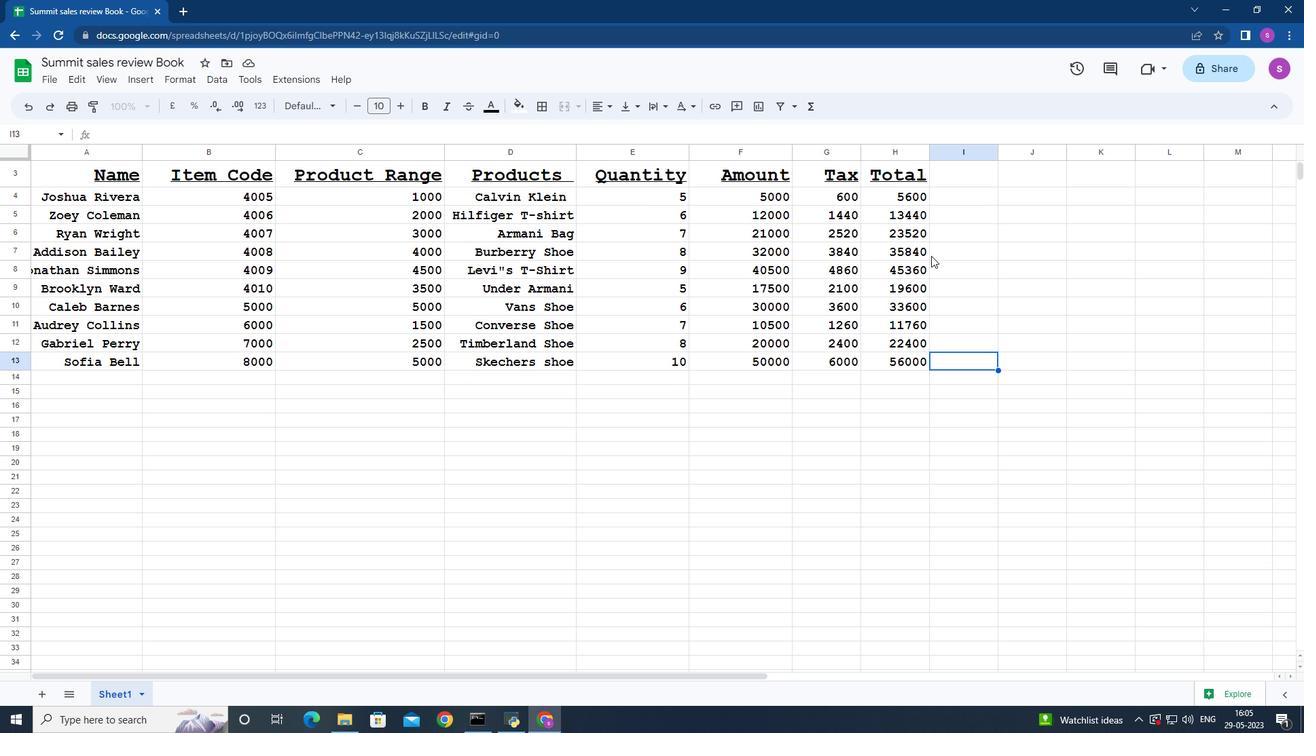 
Action: Mouse scrolled (930, 259) with delta (0, 0)
Screenshot: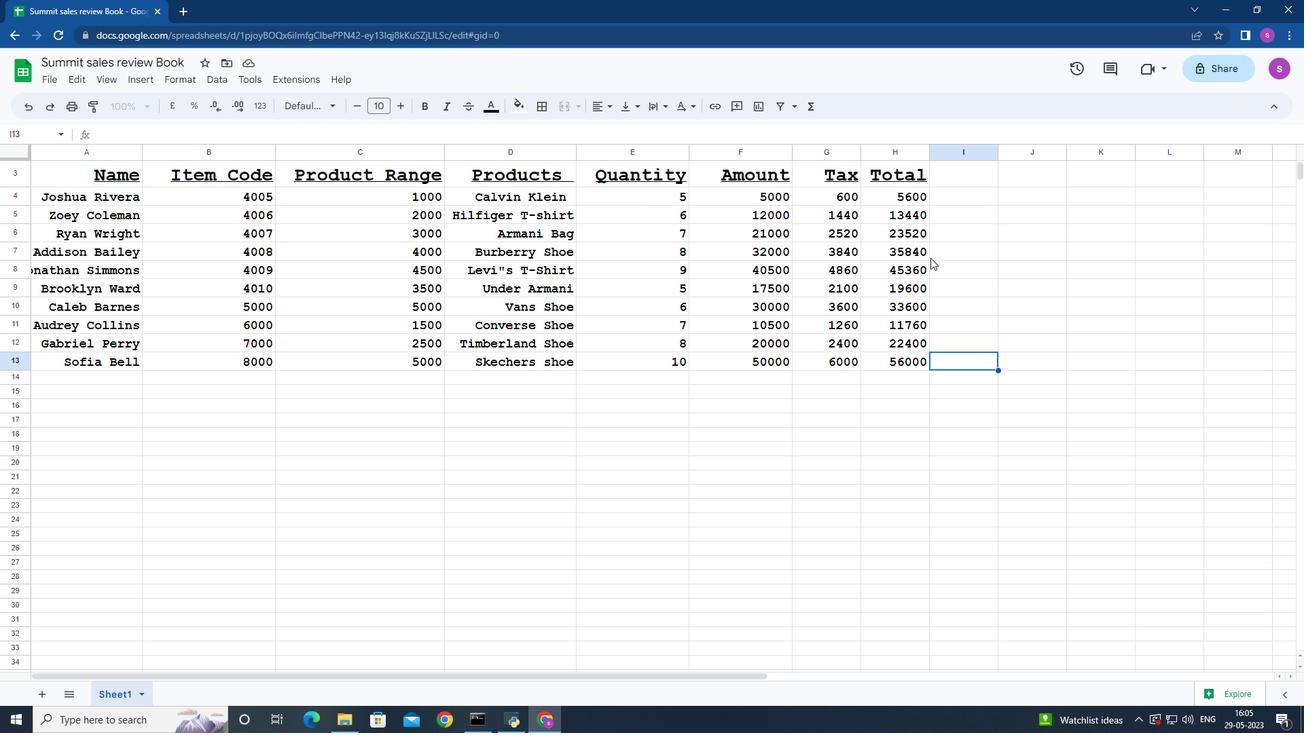 
Action: Mouse scrolled (930, 259) with delta (0, 0)
Screenshot: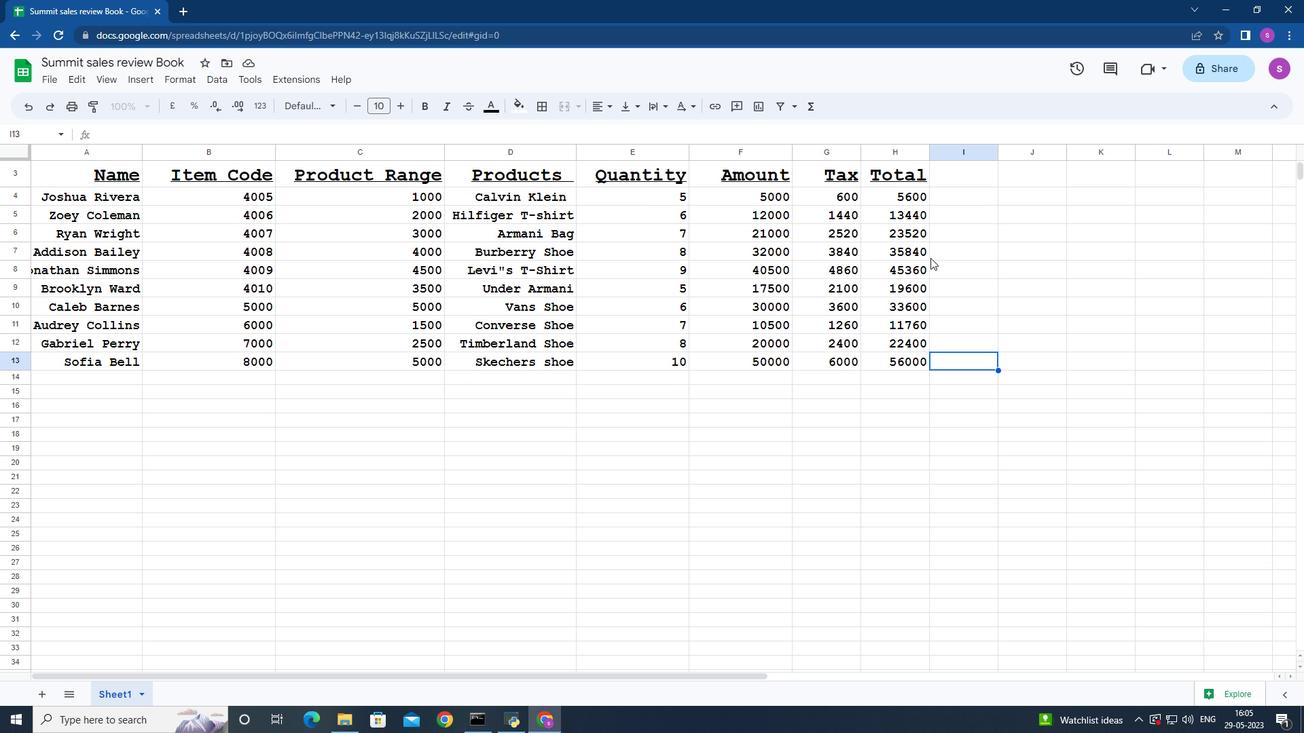 
Action: Mouse scrolled (930, 259) with delta (0, 0)
Screenshot: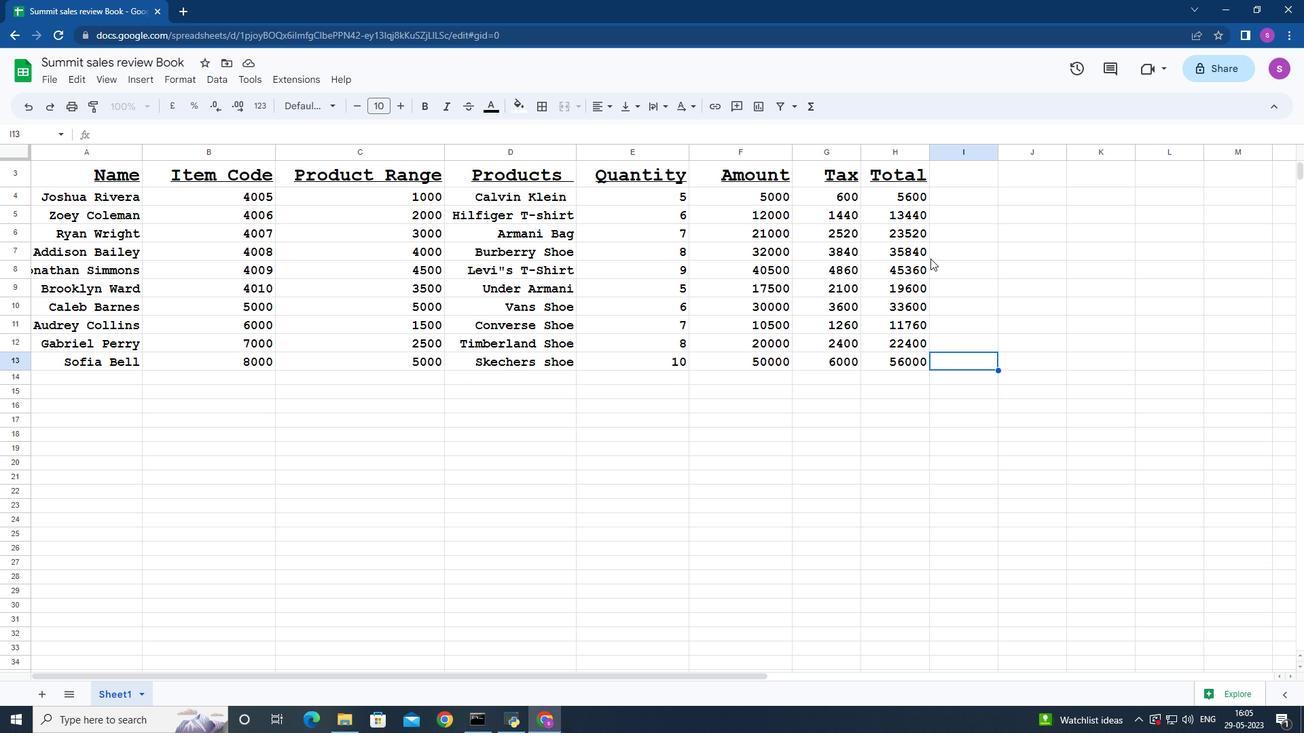 
Action: Mouse moved to (930, 258)
Screenshot: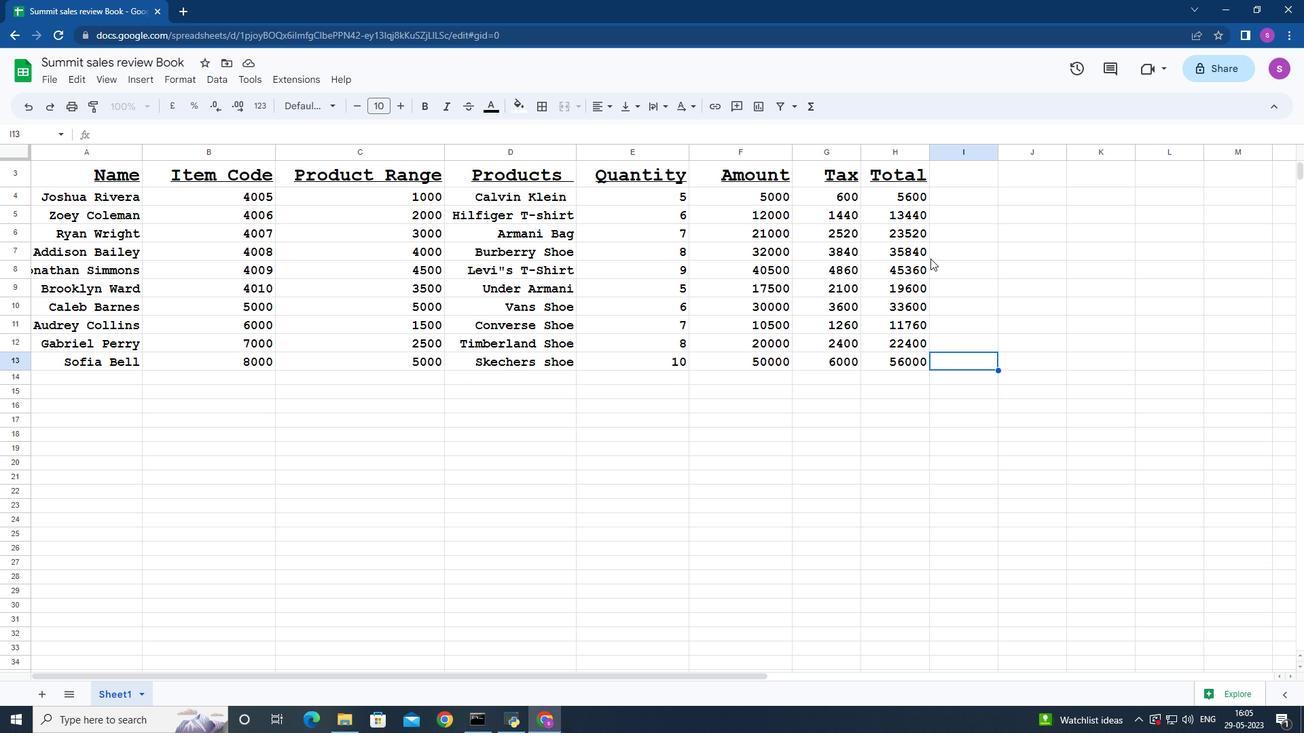 
Action: Mouse scrolled (930, 259) with delta (0, 0)
Screenshot: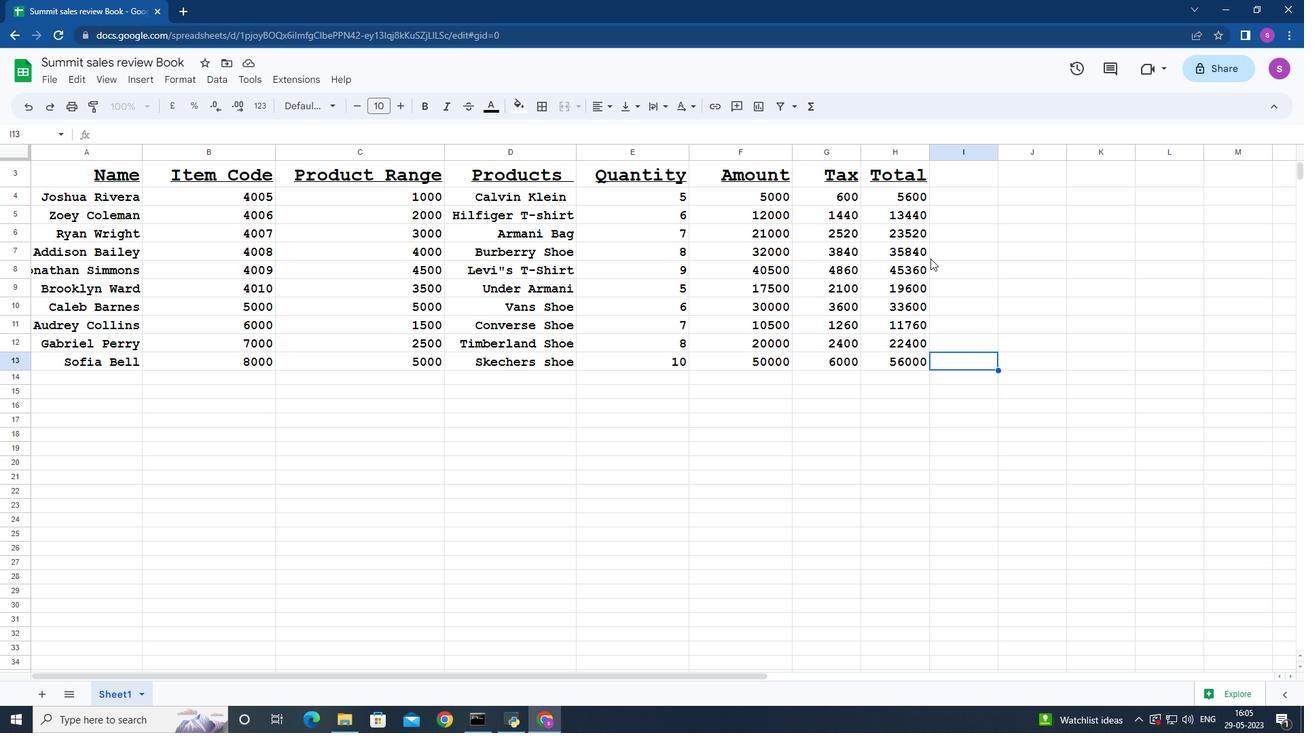 
Action: Mouse moved to (932, 201)
Screenshot: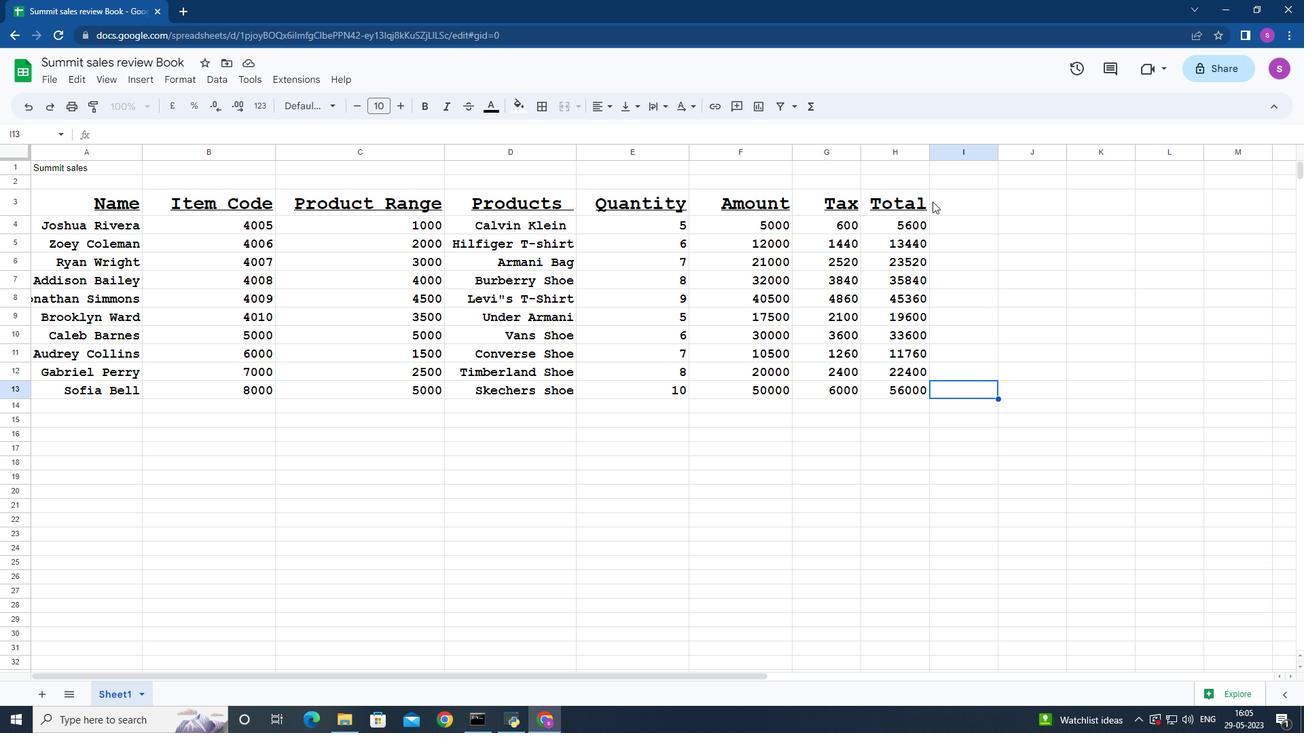 
Action: Mouse pressed left at (932, 201)
Screenshot: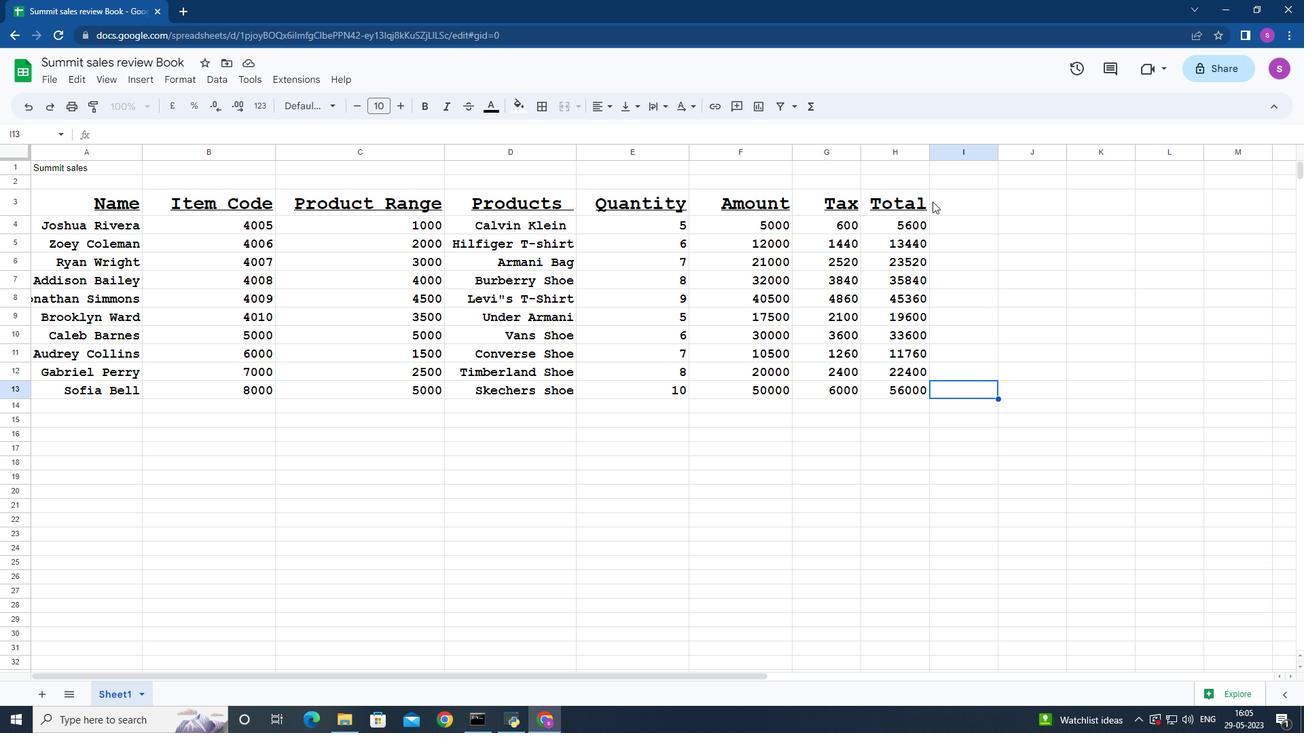 
Action: Mouse moved to (712, 207)
Screenshot: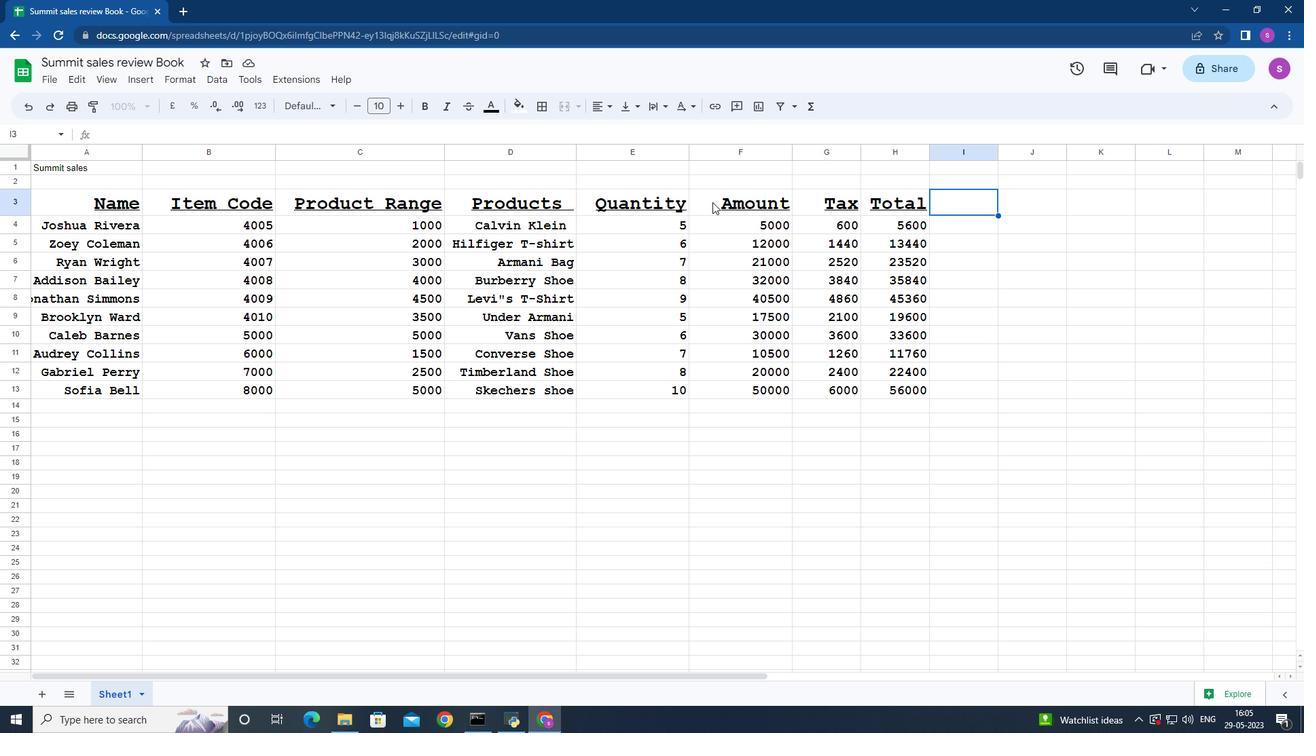
